 Task: Create a rule from the Recommended list, Task Added to this Project -> add SubTasks in the project AgileCube with SubTasks Gather and Analyse Requirements , Design and Implement Solution , System Test and UAT , Release to Production / Go Live
Action: Mouse moved to (102, 437)
Screenshot: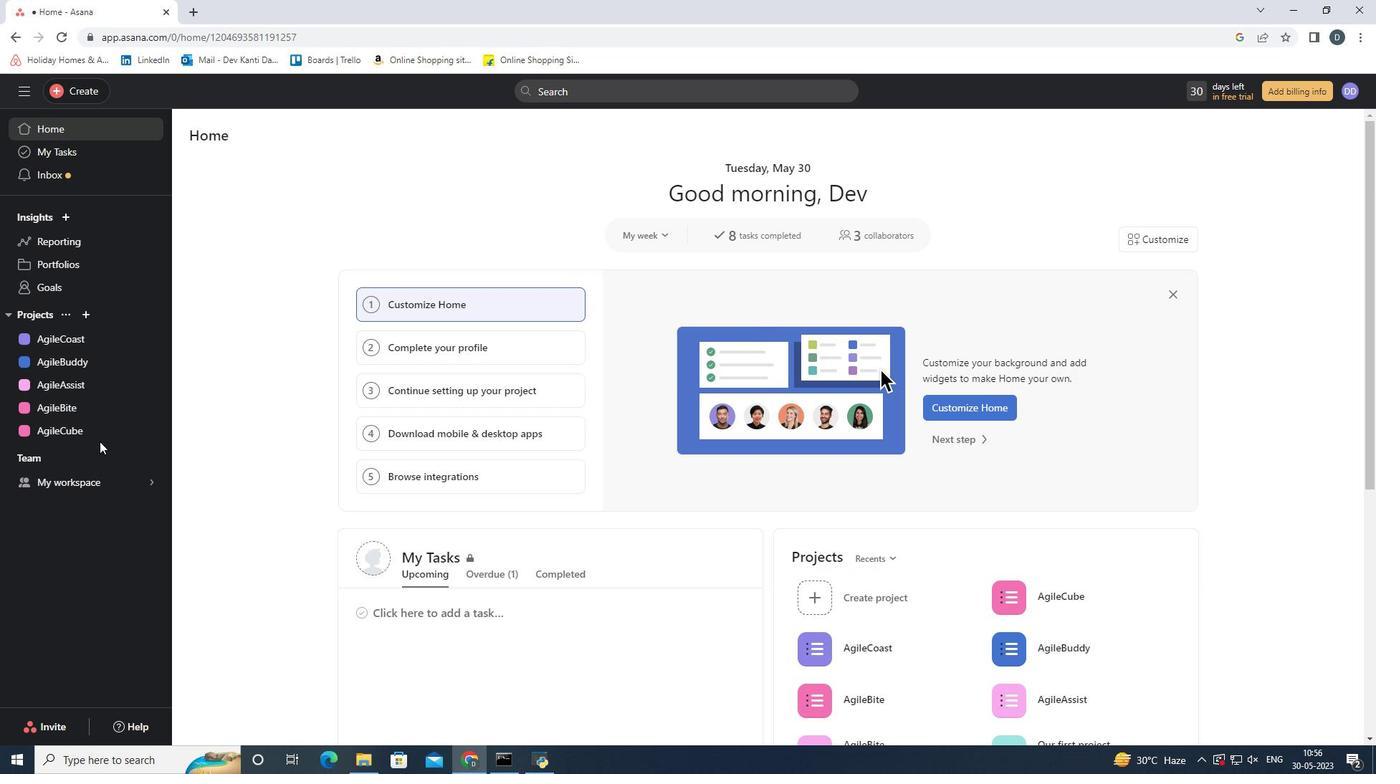 
Action: Mouse pressed left at (102, 437)
Screenshot: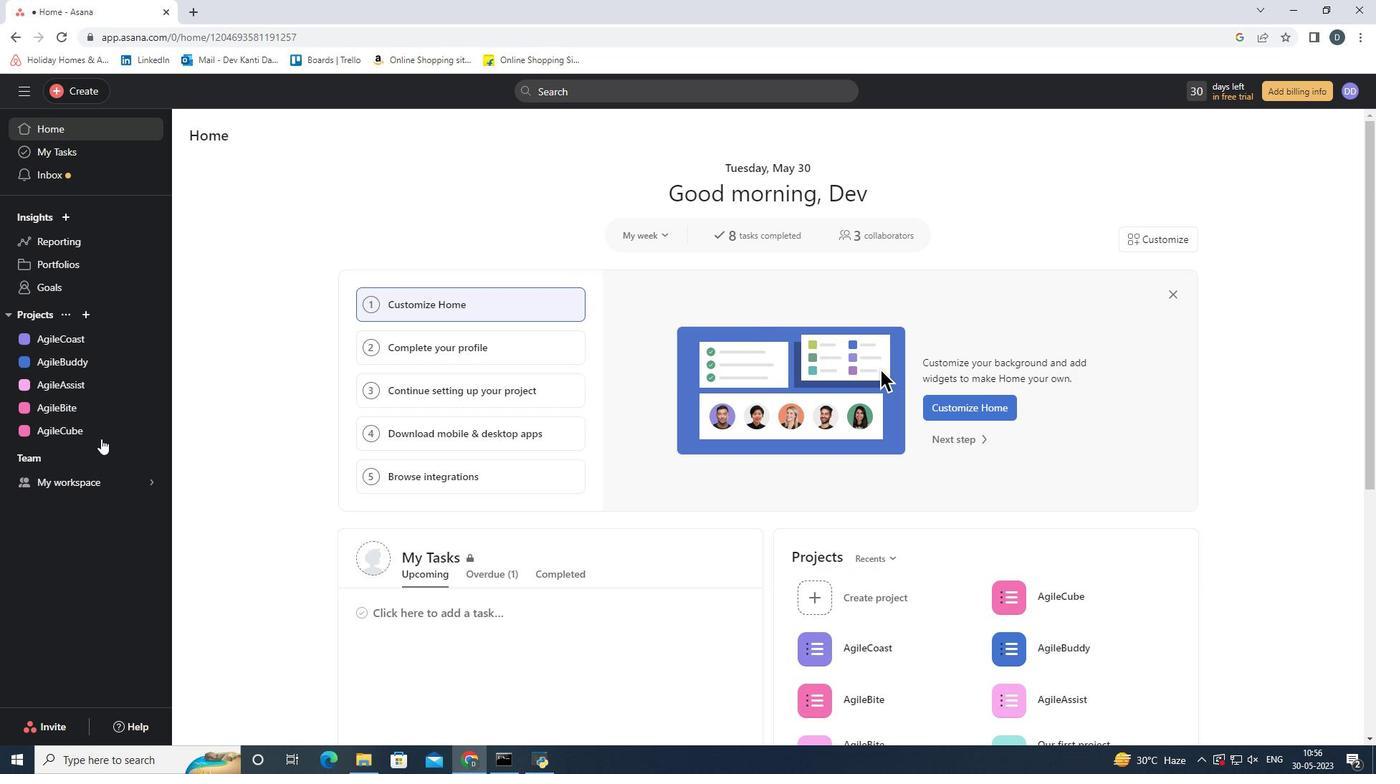 
Action: Mouse moved to (493, 462)
Screenshot: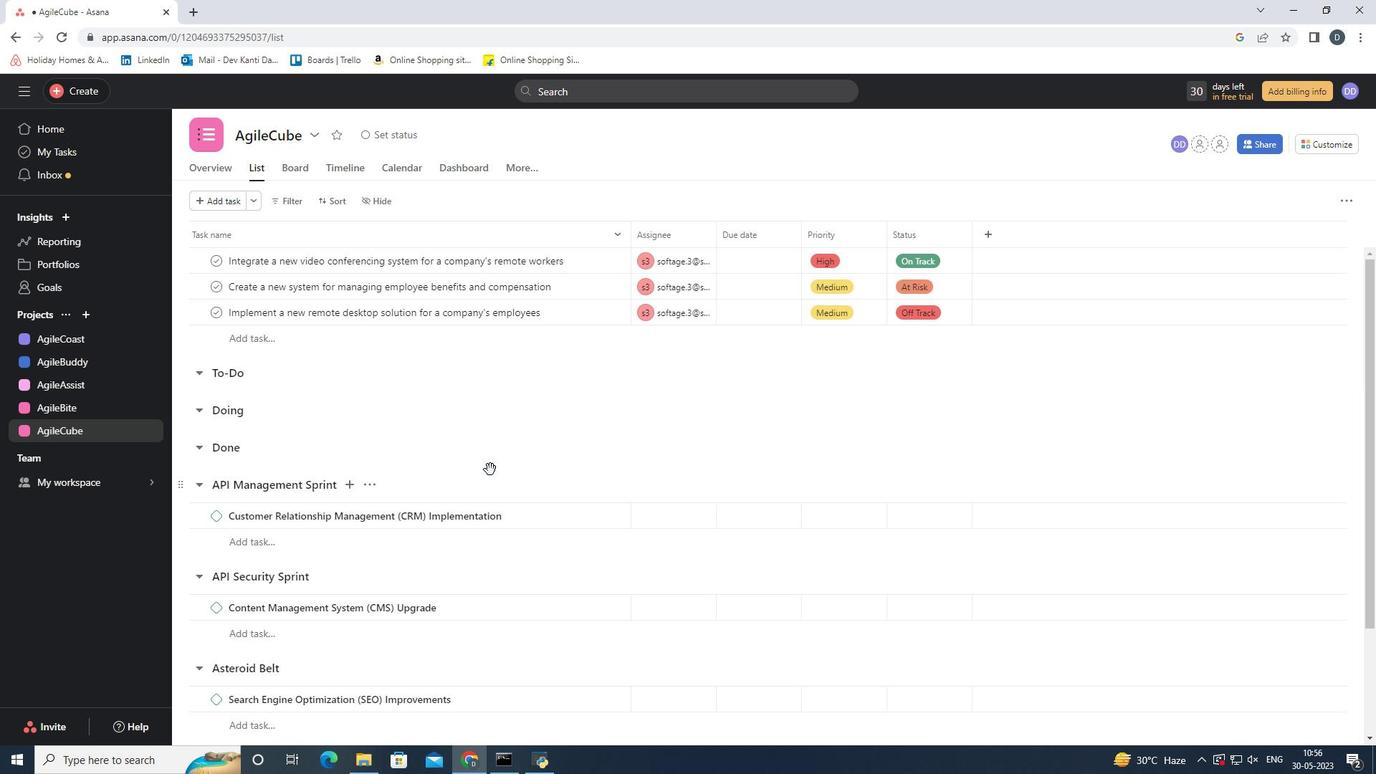 
Action: Mouse scrolled (493, 461) with delta (0, 0)
Screenshot: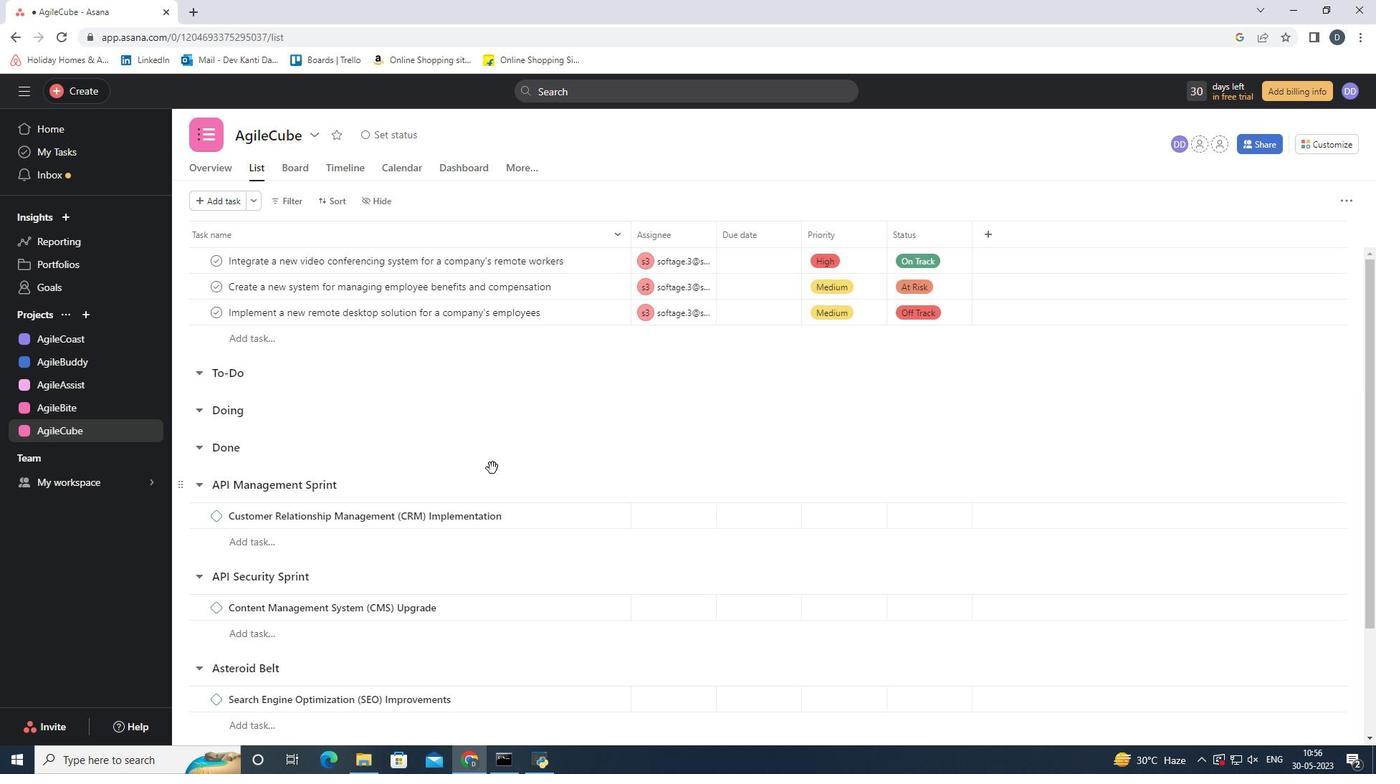 
Action: Mouse scrolled (493, 461) with delta (0, 0)
Screenshot: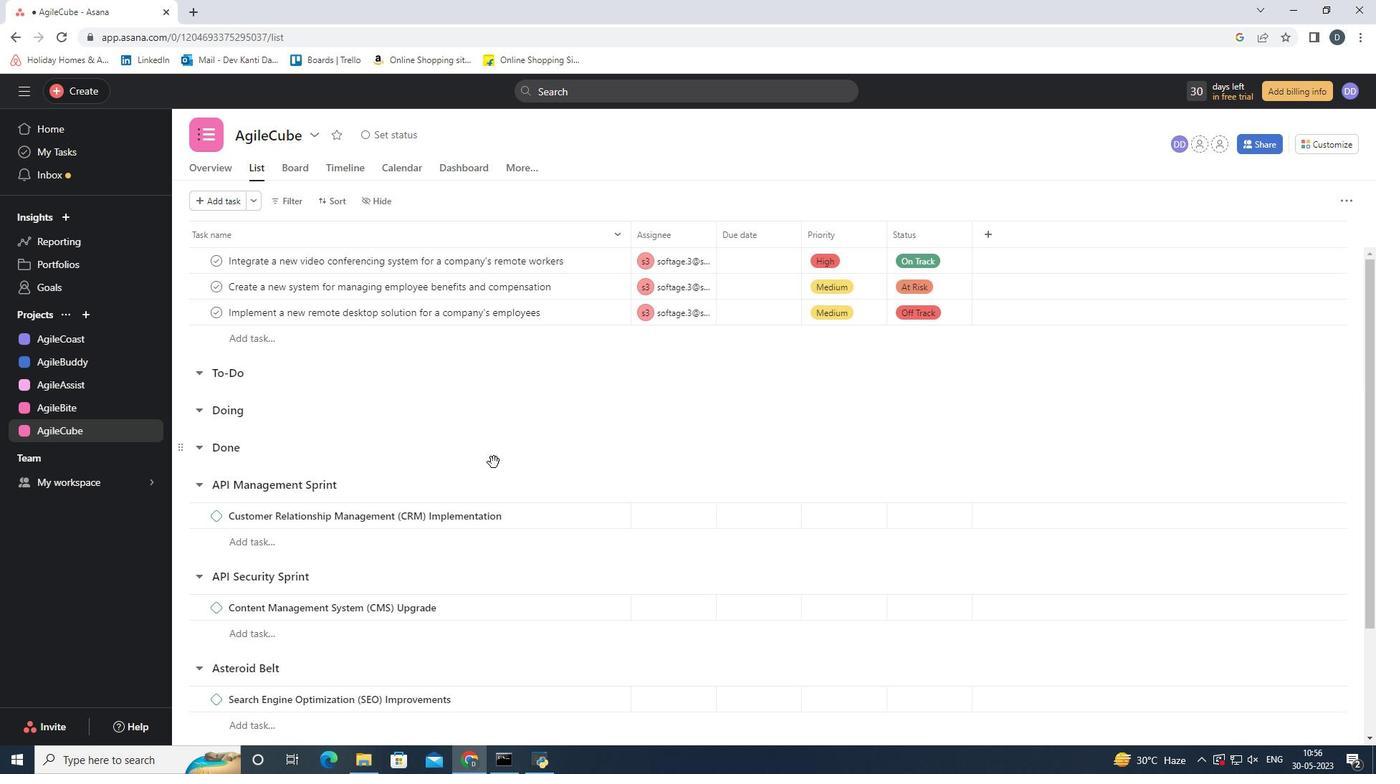 
Action: Mouse scrolled (493, 461) with delta (0, 0)
Screenshot: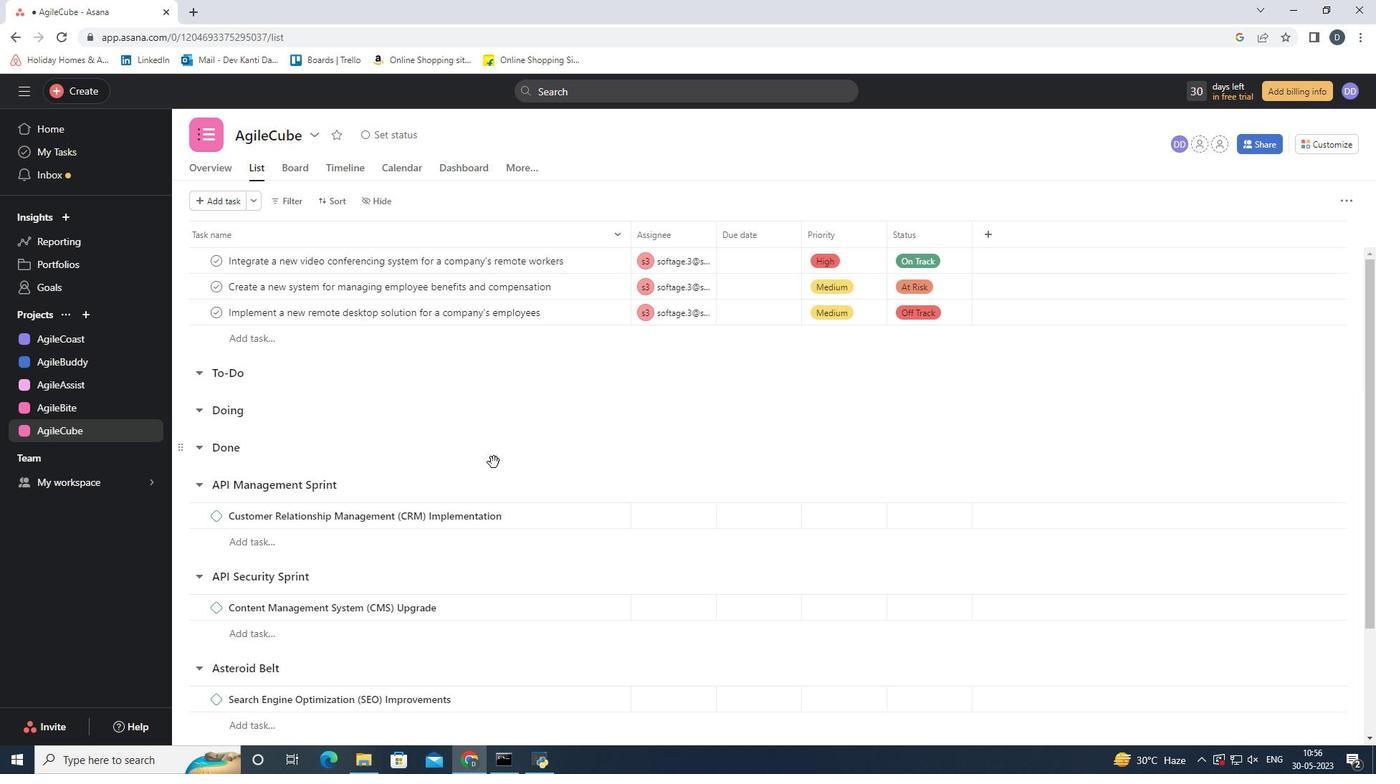 
Action: Mouse scrolled (493, 461) with delta (0, 0)
Screenshot: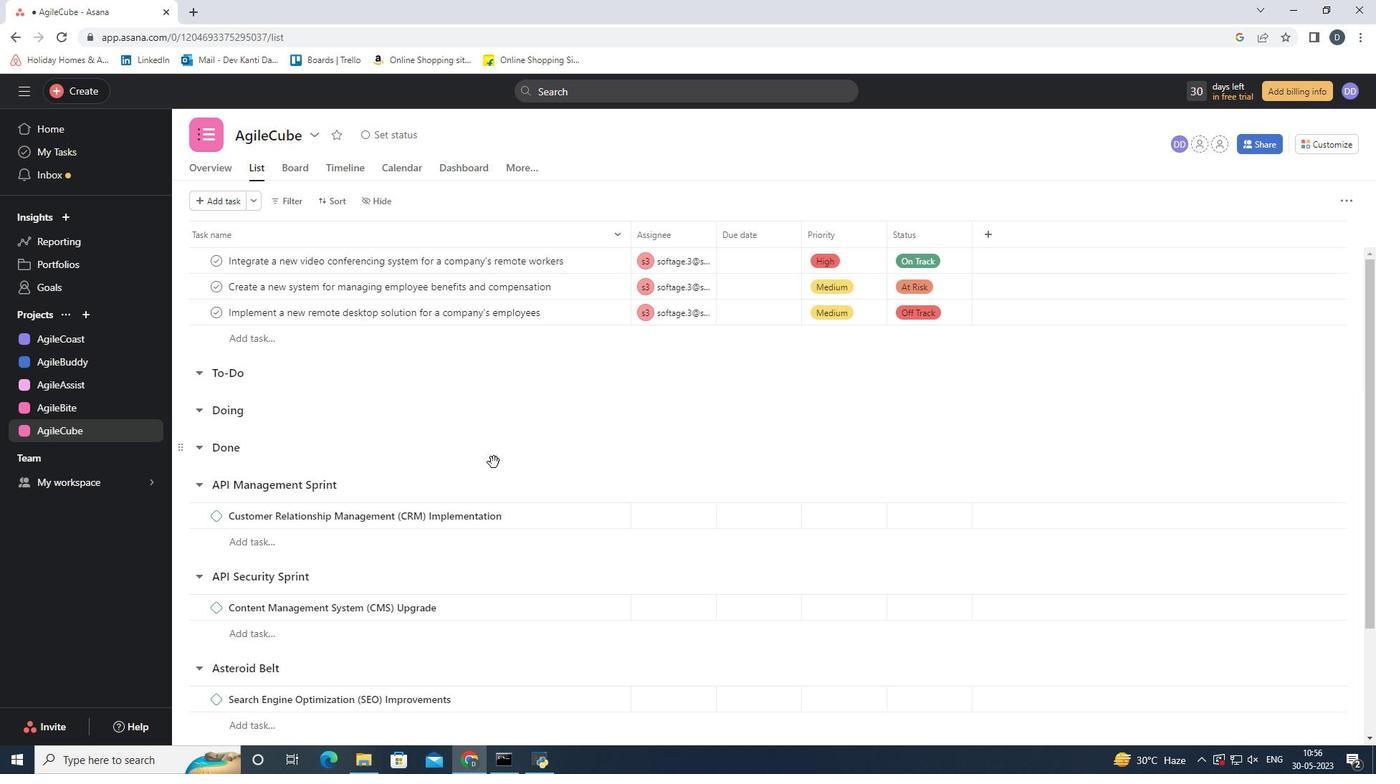 
Action: Mouse scrolled (493, 461) with delta (0, 0)
Screenshot: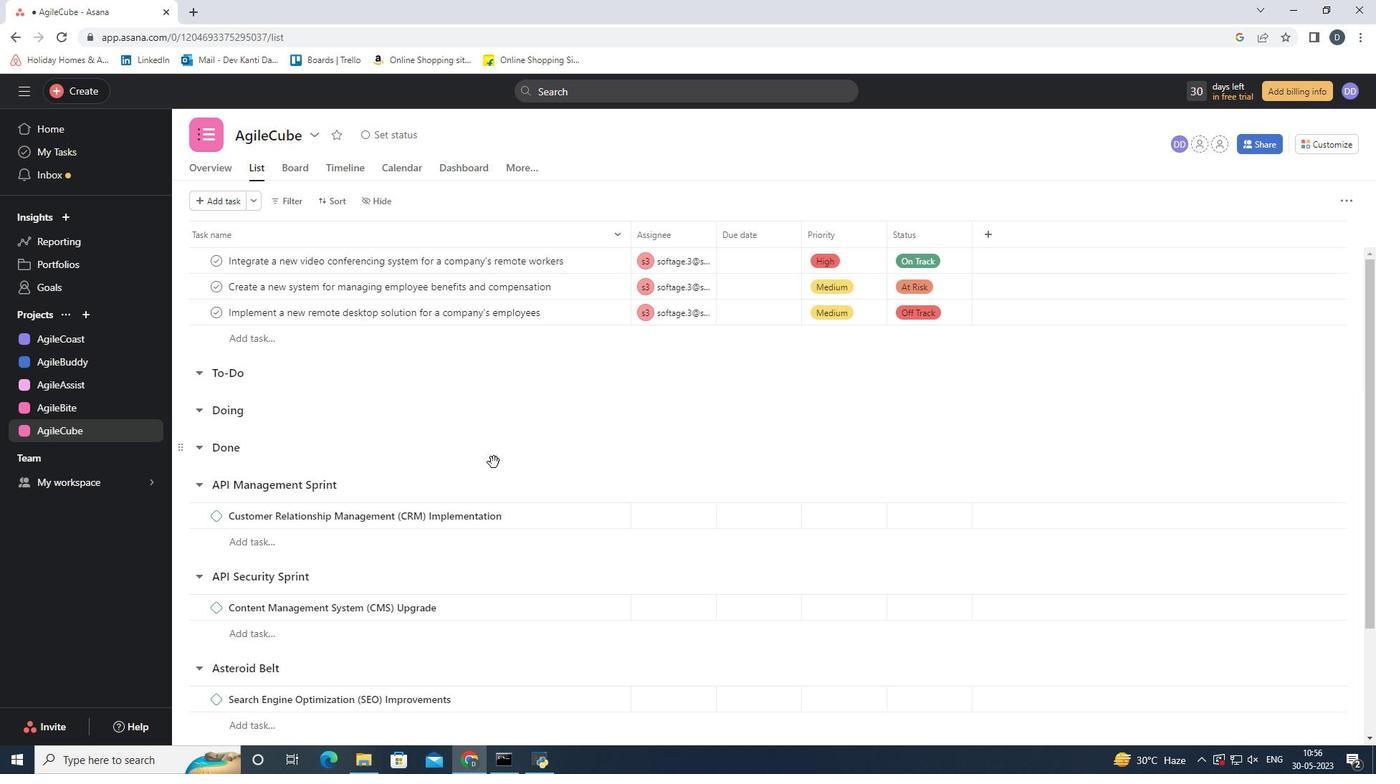 
Action: Mouse scrolled (493, 461) with delta (0, 0)
Screenshot: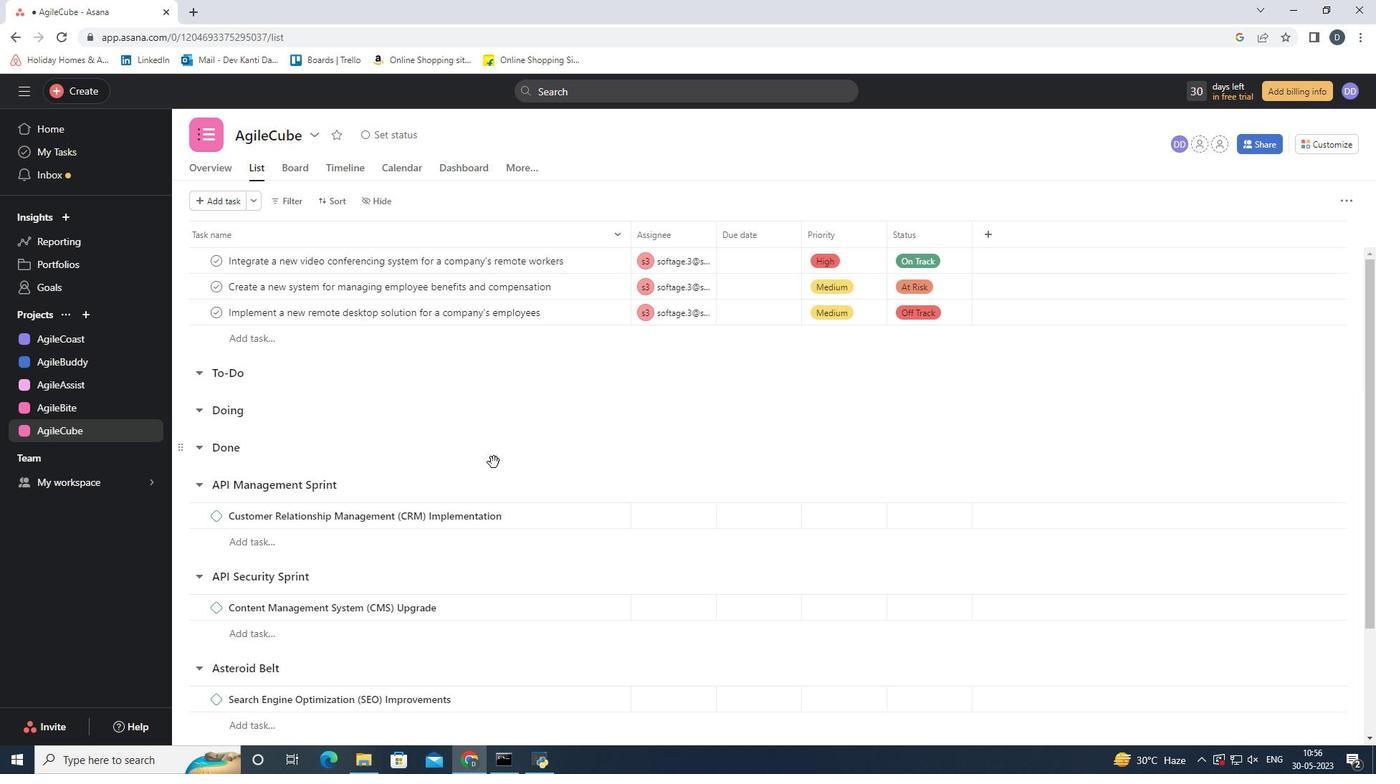 
Action: Mouse scrolled (493, 461) with delta (0, 0)
Screenshot: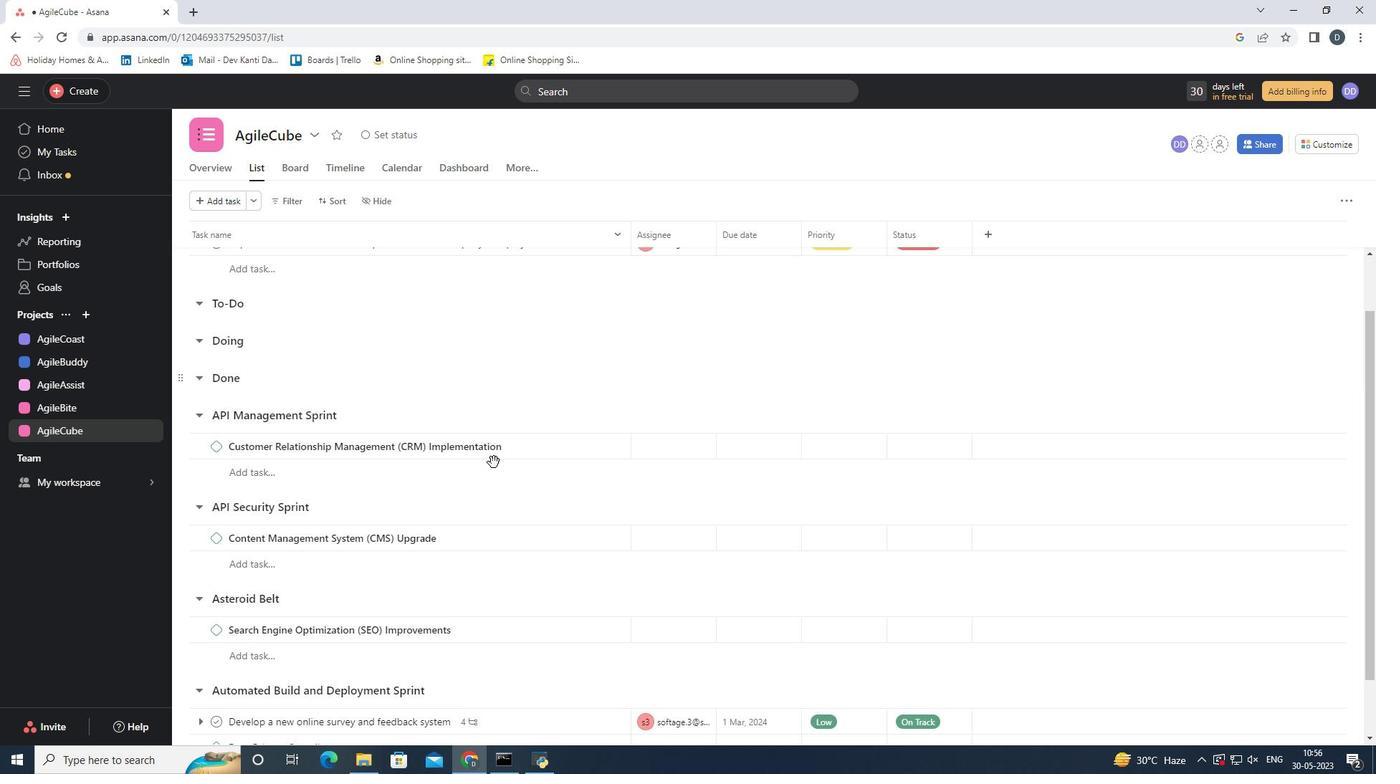 
Action: Mouse scrolled (493, 461) with delta (0, 0)
Screenshot: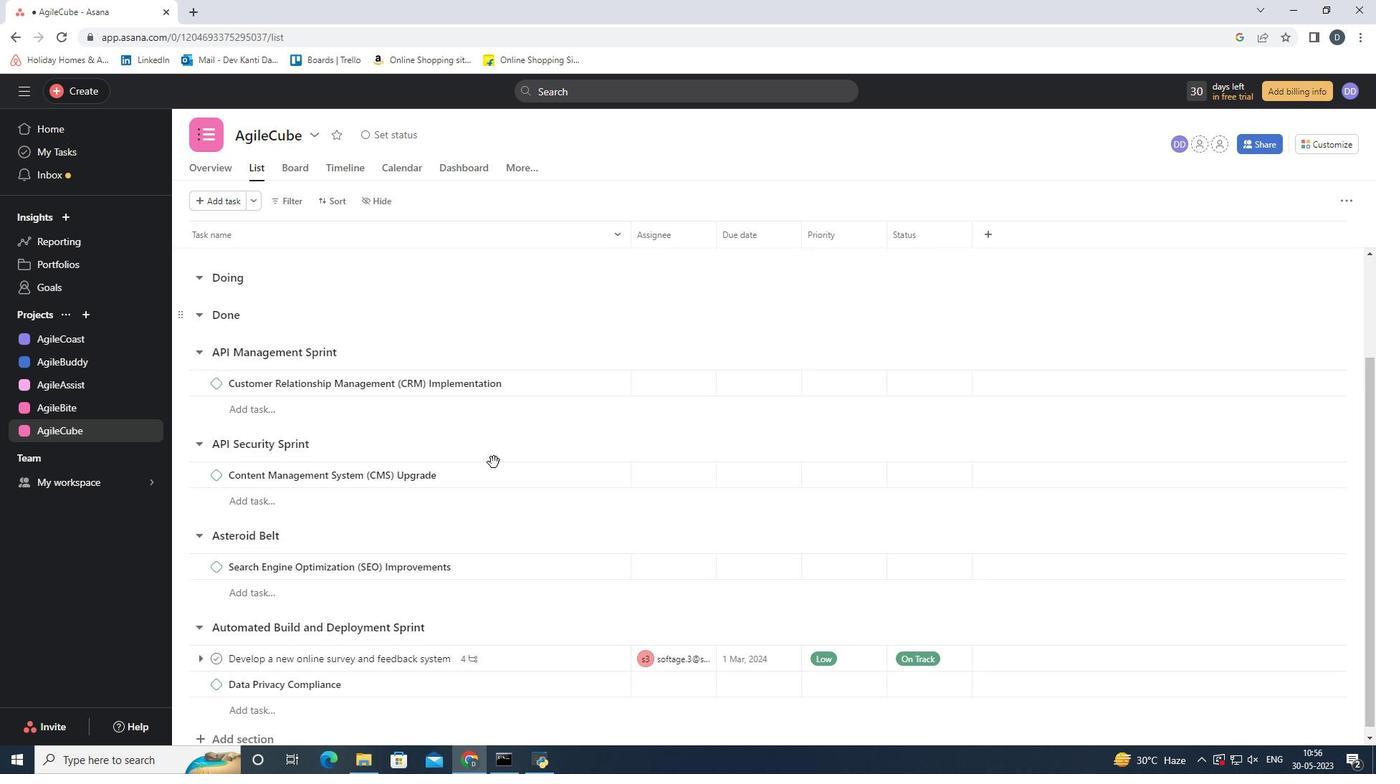 
Action: Mouse scrolled (493, 461) with delta (0, 0)
Screenshot: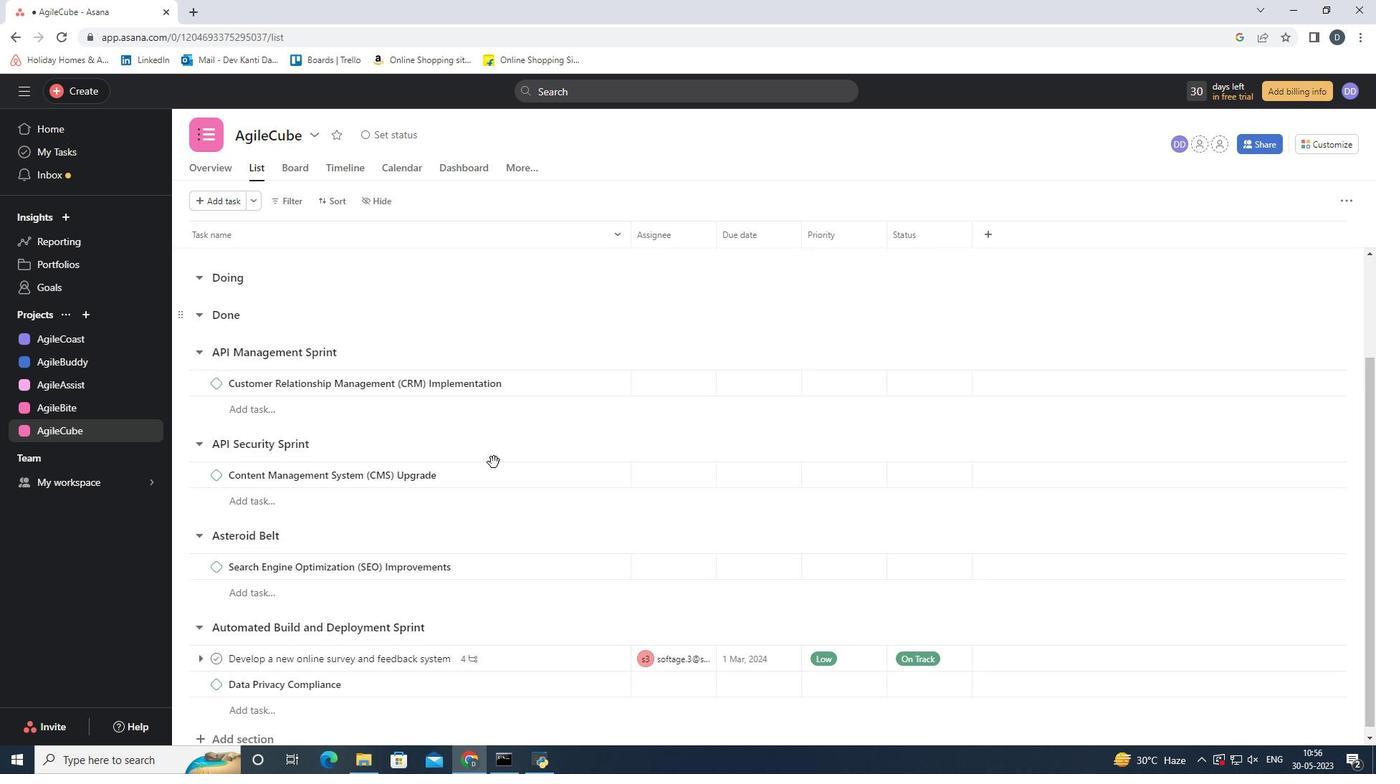 
Action: Mouse scrolled (493, 461) with delta (0, 0)
Screenshot: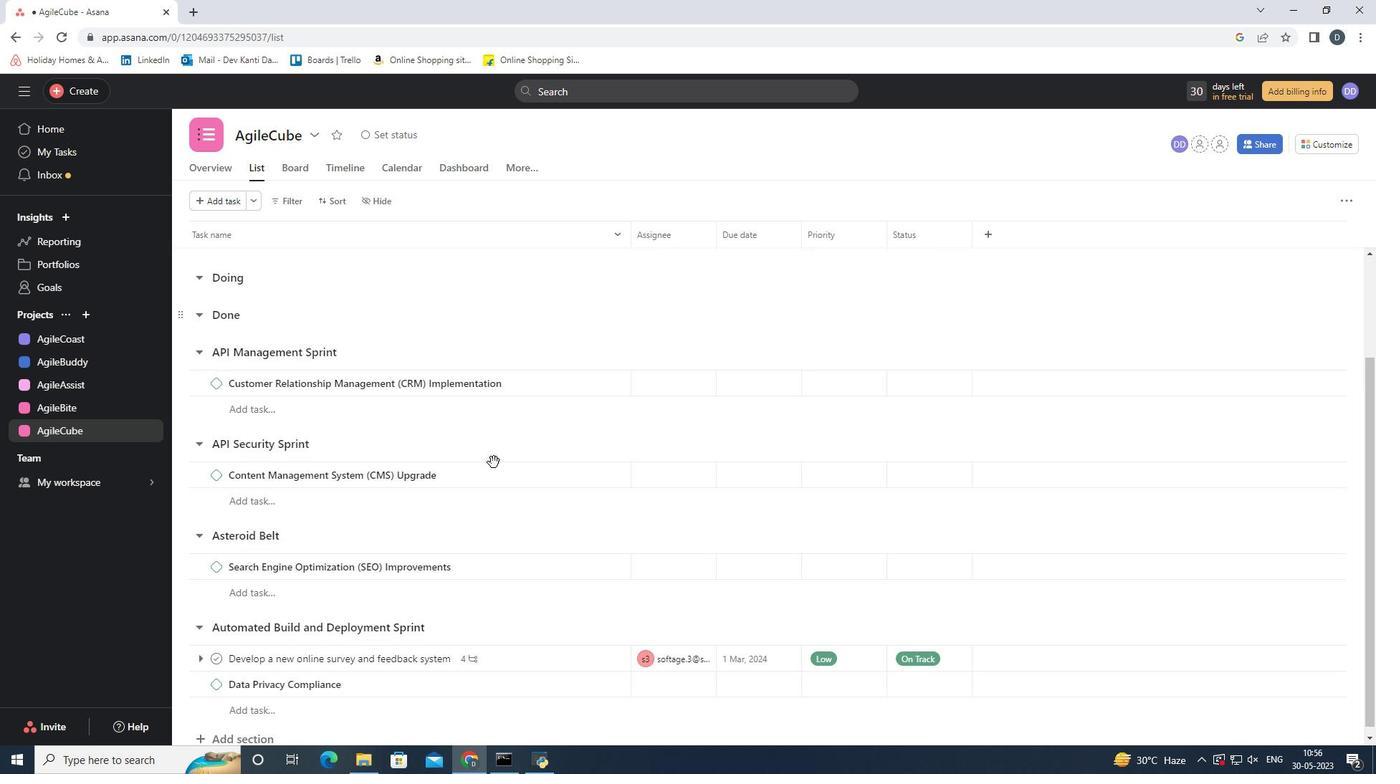 
Action: Mouse scrolled (493, 461) with delta (0, 0)
Screenshot: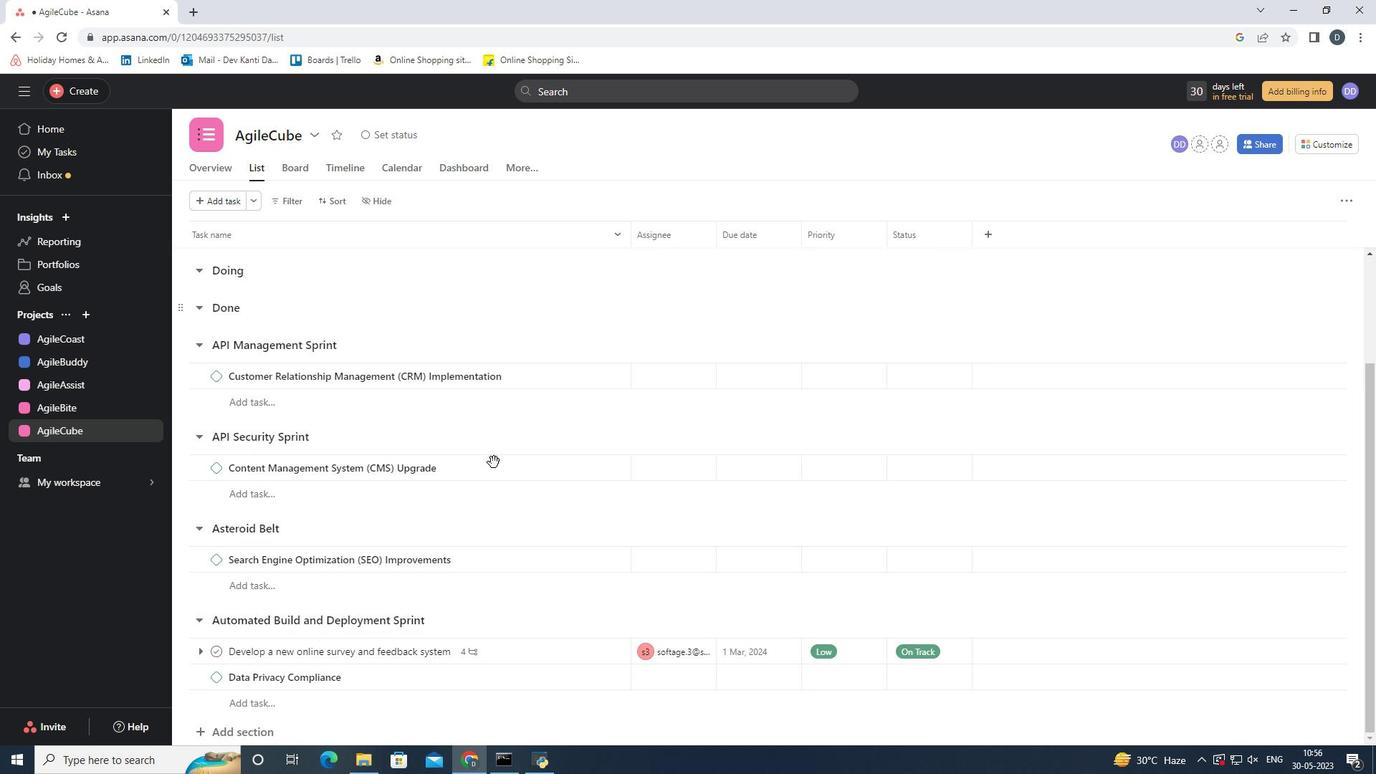 
Action: Mouse scrolled (493, 463) with delta (0, 0)
Screenshot: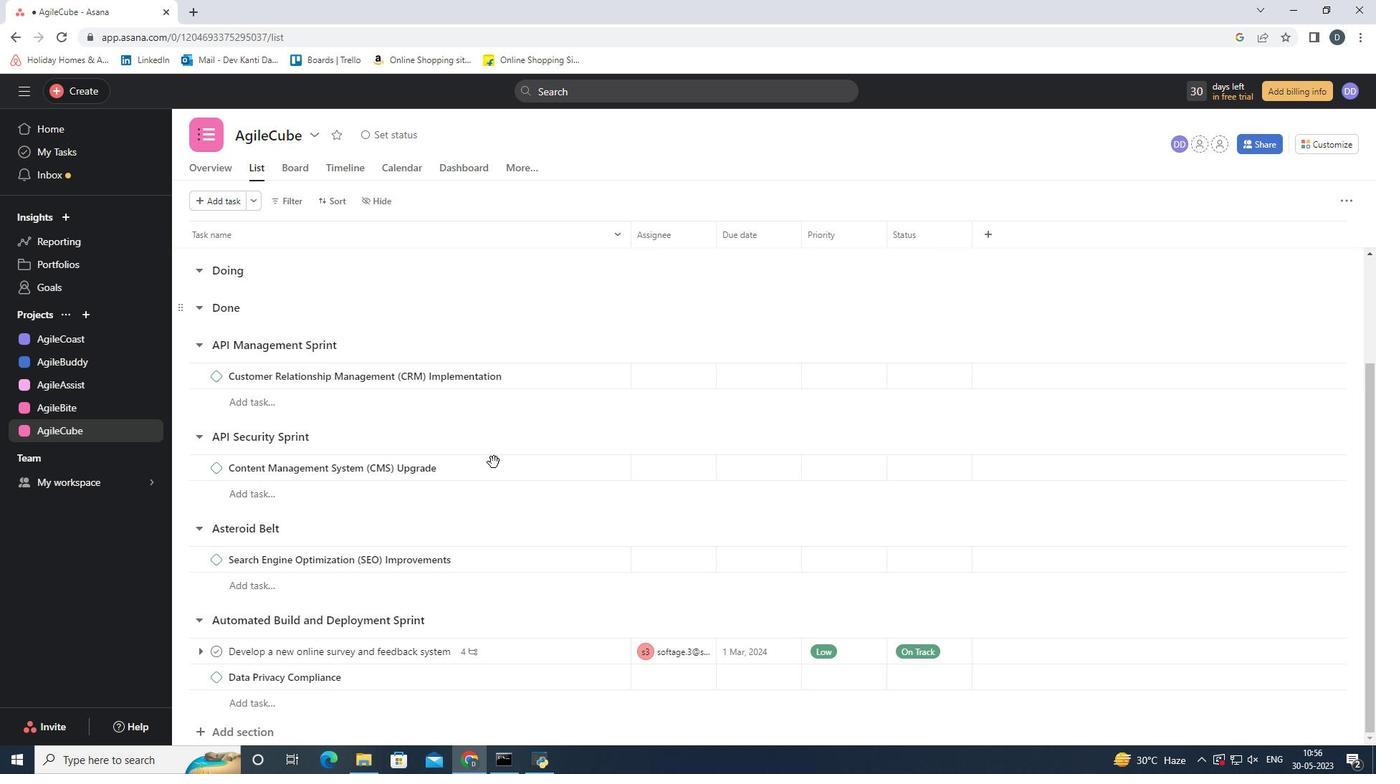 
Action: Mouse scrolled (493, 463) with delta (0, 0)
Screenshot: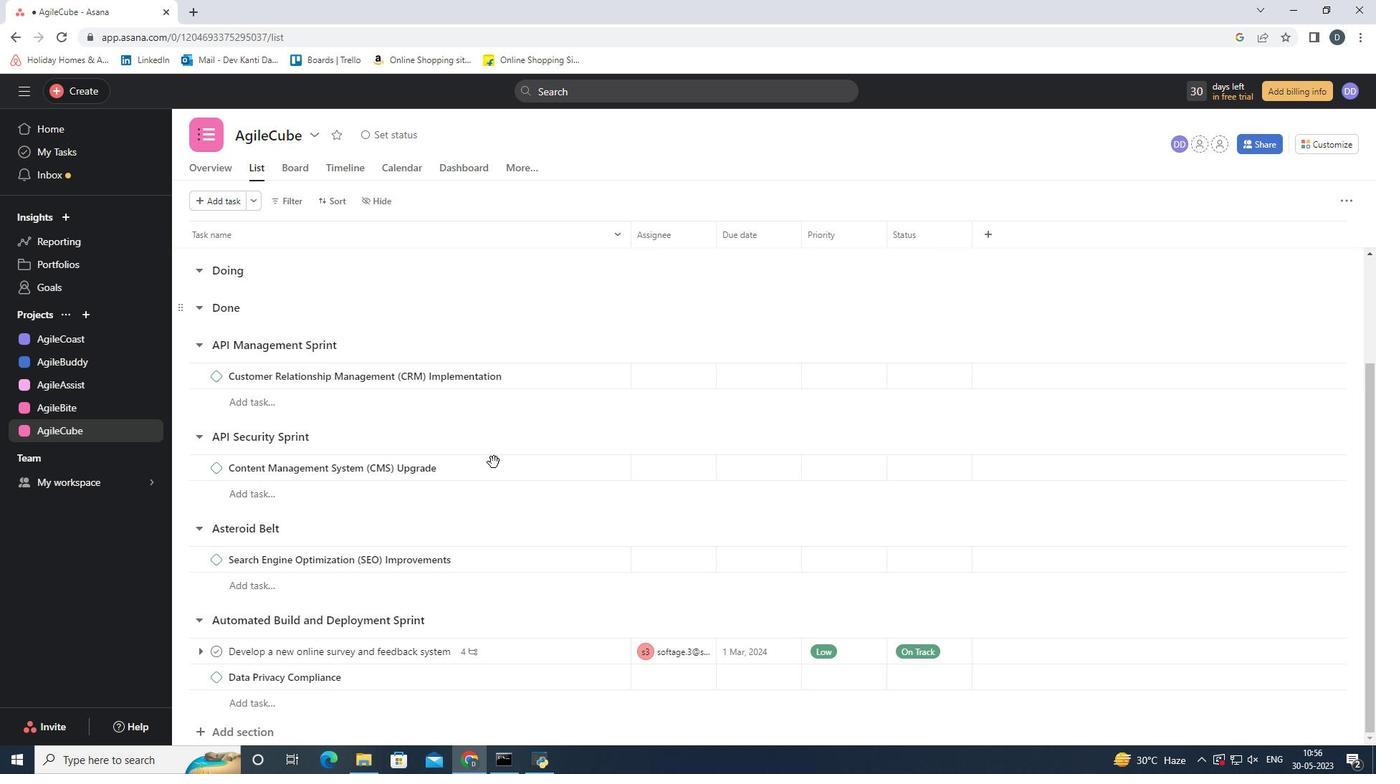
Action: Mouse scrolled (493, 463) with delta (0, 0)
Screenshot: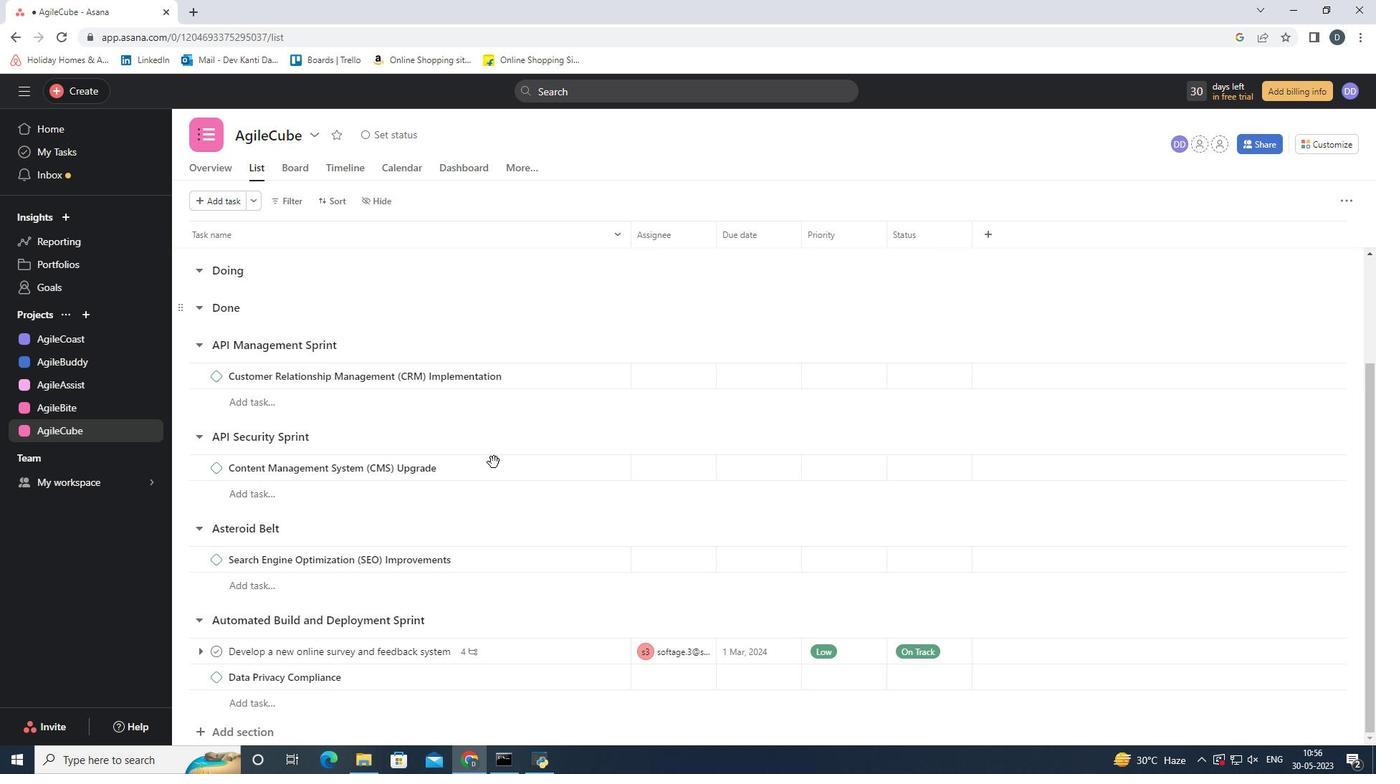 
Action: Mouse scrolled (493, 463) with delta (0, 0)
Screenshot: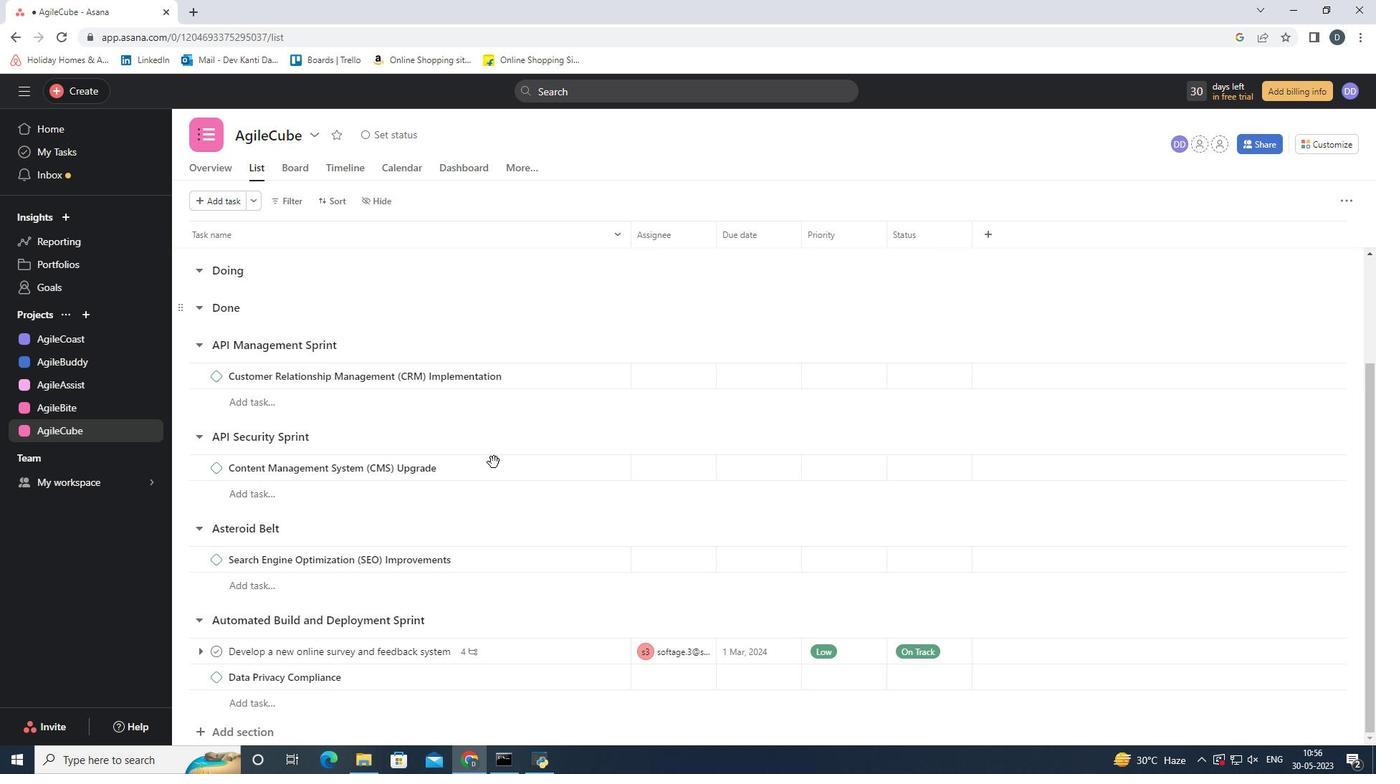 
Action: Mouse scrolled (493, 463) with delta (0, 0)
Screenshot: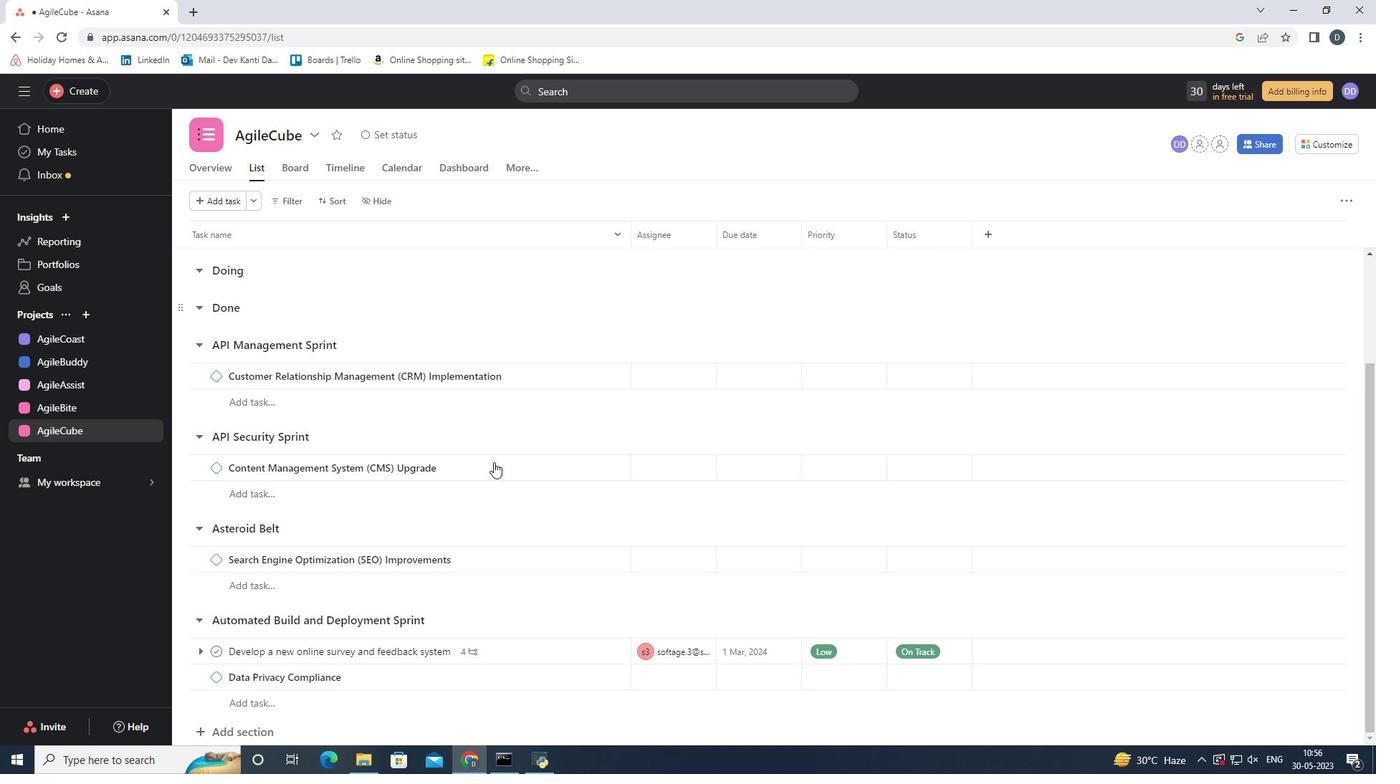
Action: Mouse scrolled (493, 463) with delta (0, 0)
Screenshot: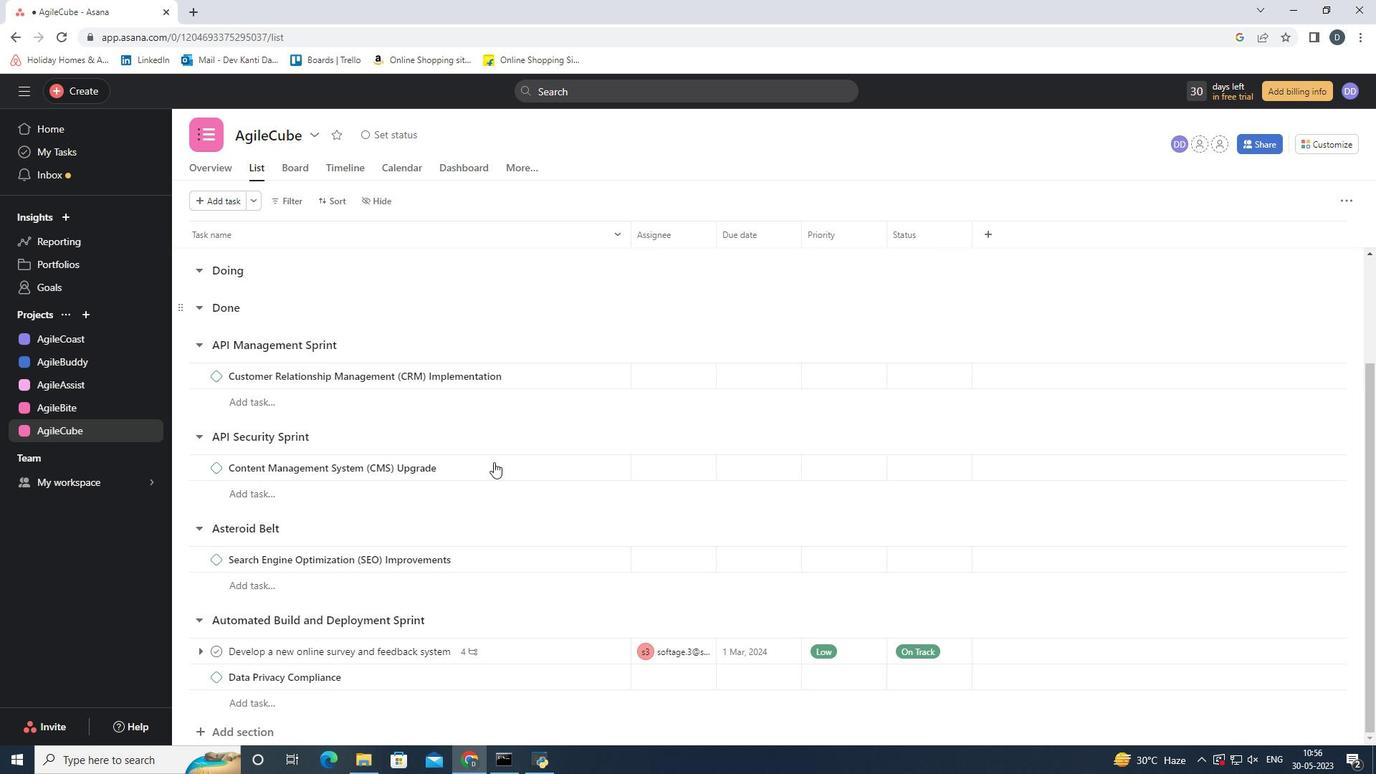 
Action: Mouse moved to (1341, 147)
Screenshot: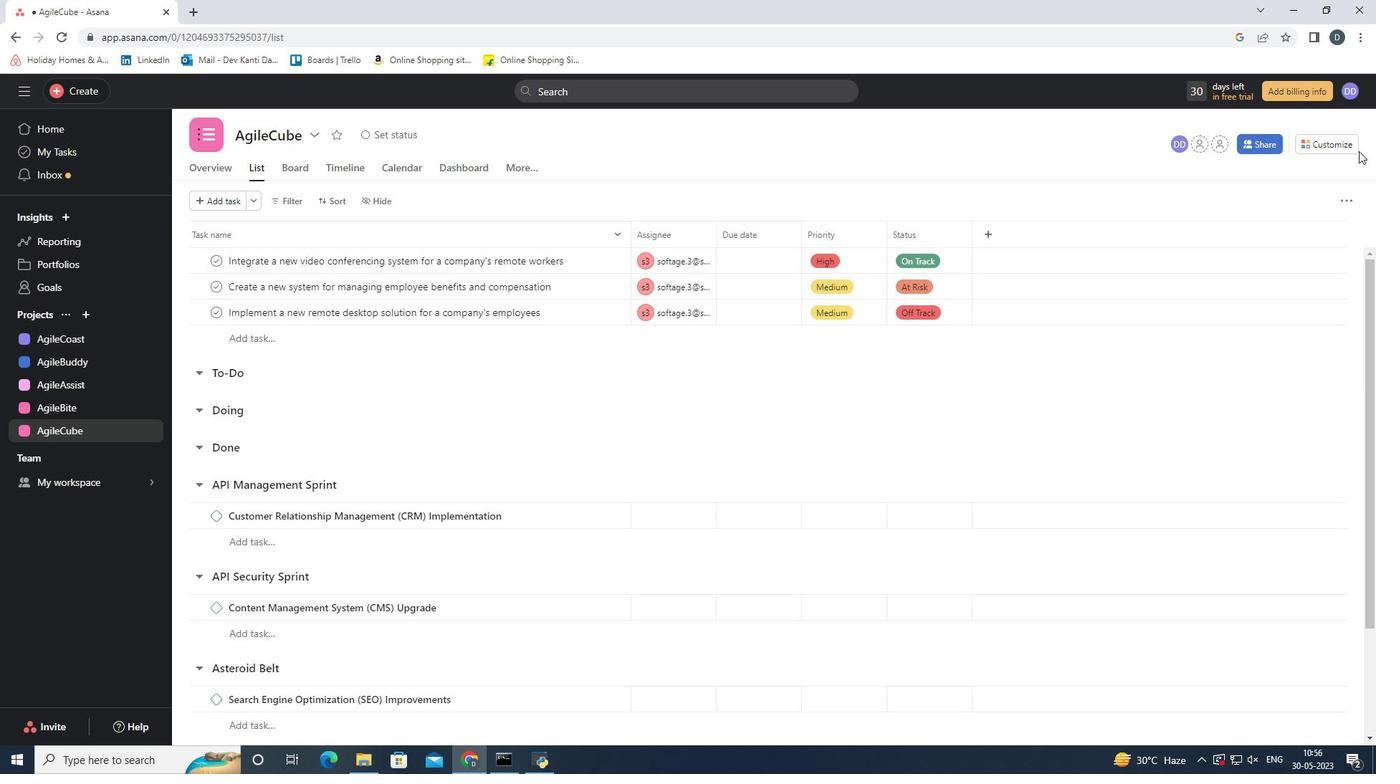 
Action: Mouse pressed left at (1341, 147)
Screenshot: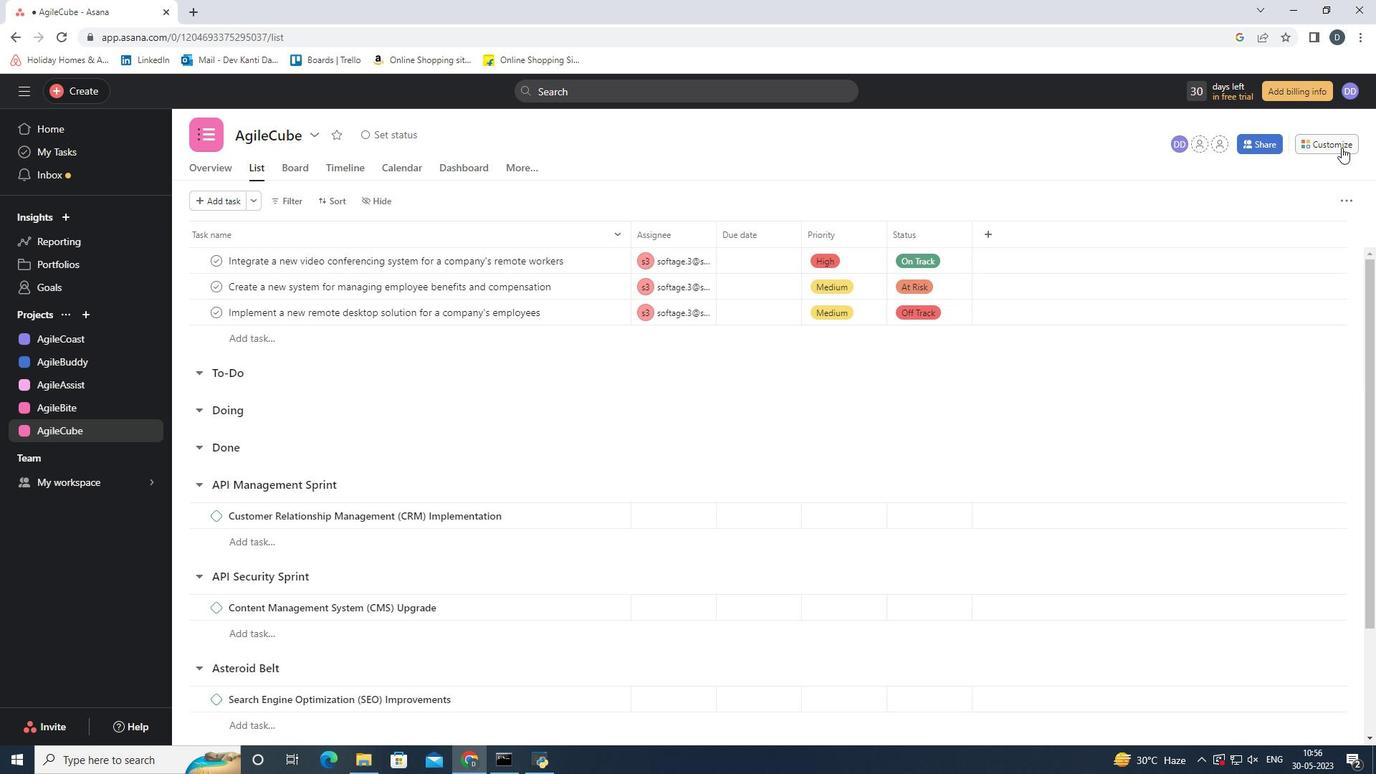 
Action: Mouse moved to (1058, 330)
Screenshot: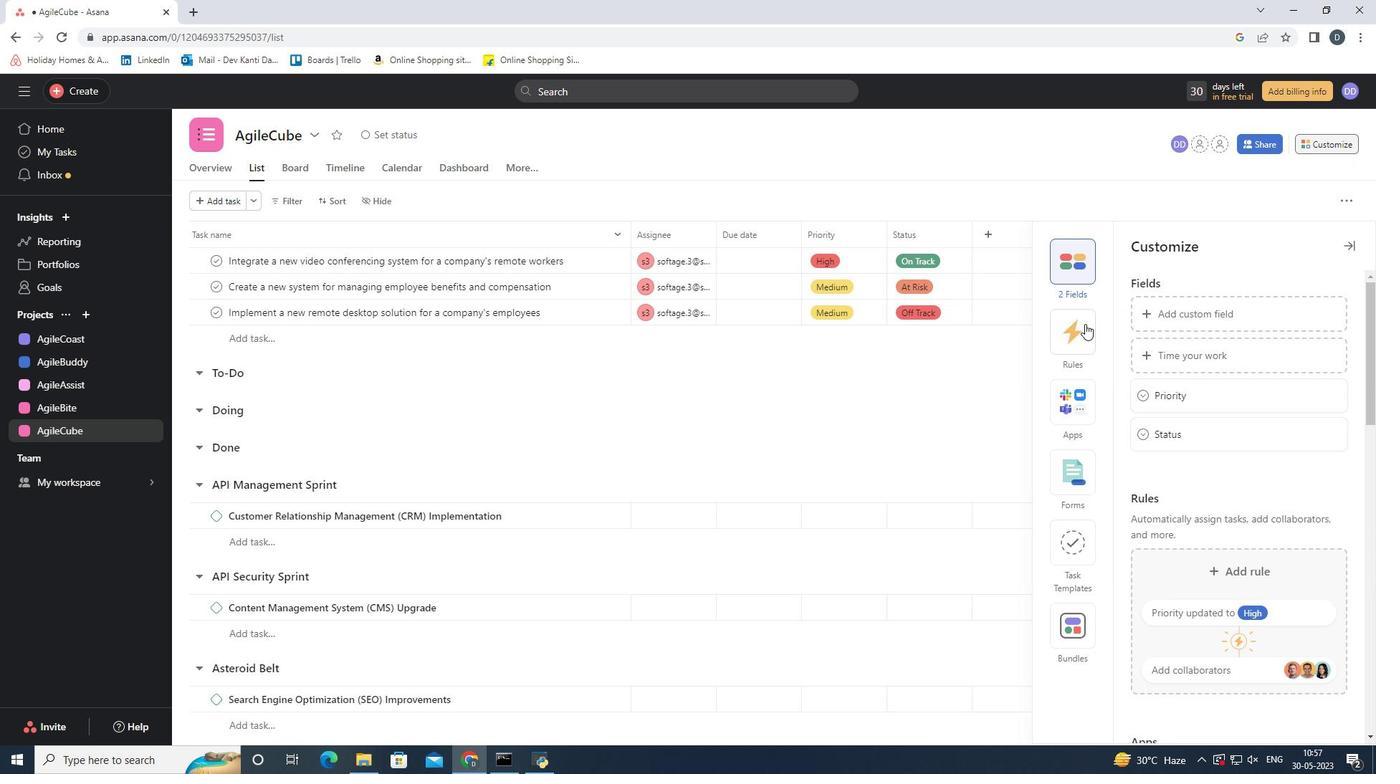 
Action: Mouse pressed left at (1058, 330)
Screenshot: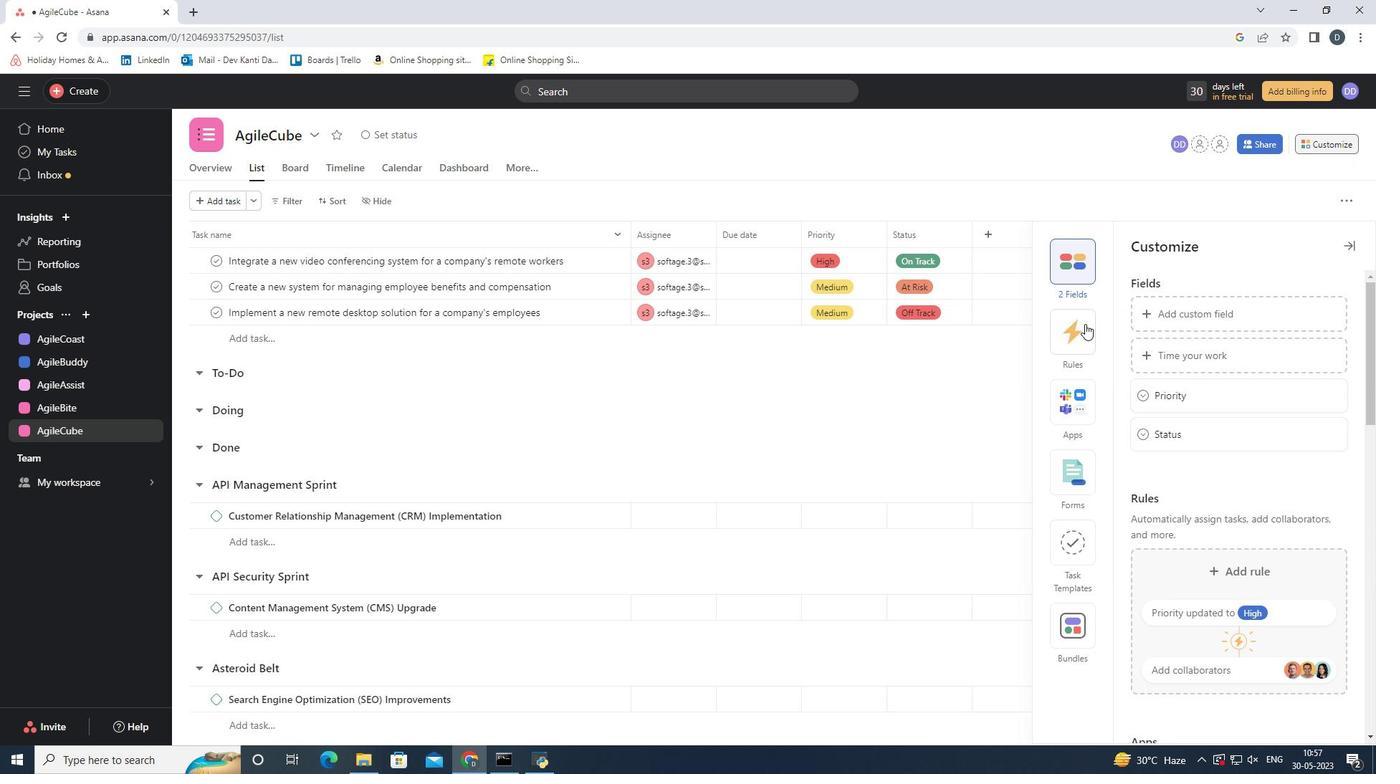 
Action: Mouse moved to (1273, 385)
Screenshot: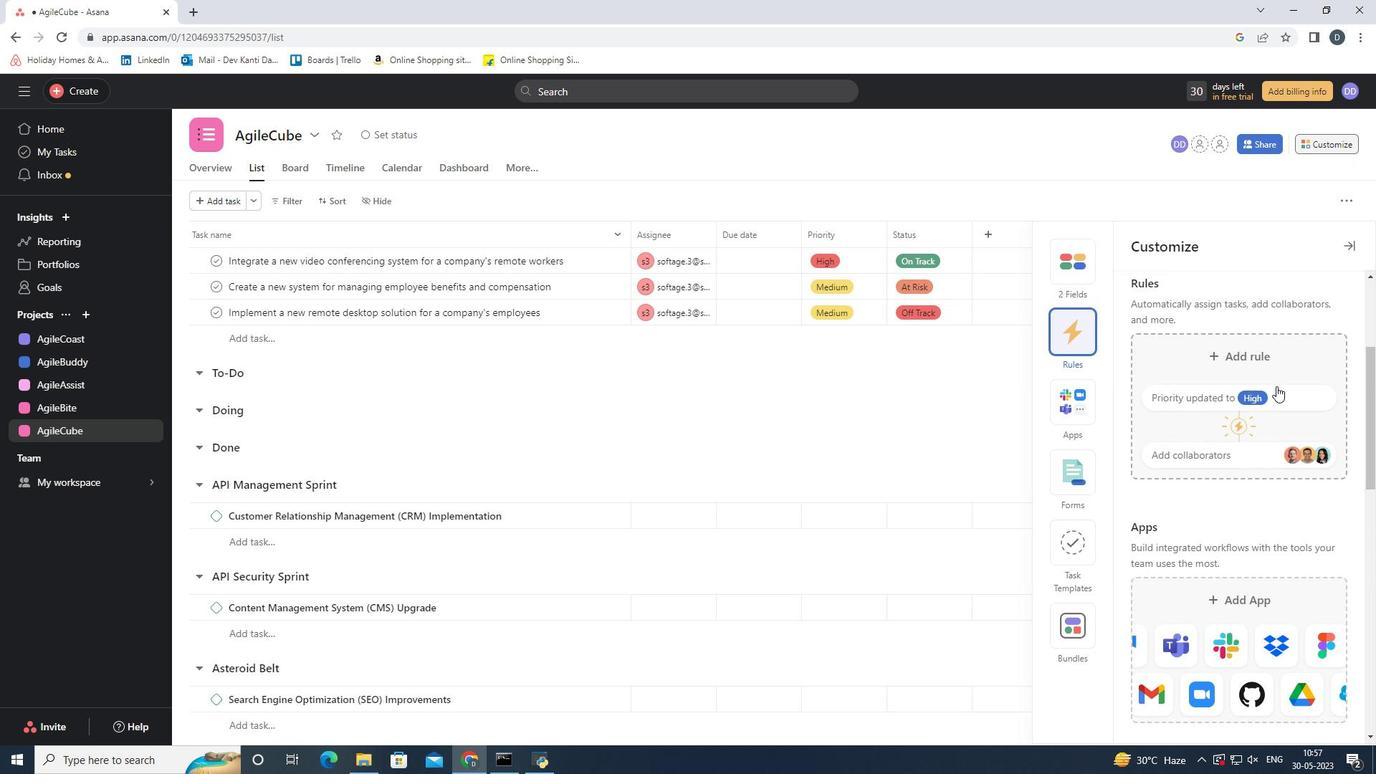
Action: Mouse pressed left at (1273, 385)
Screenshot: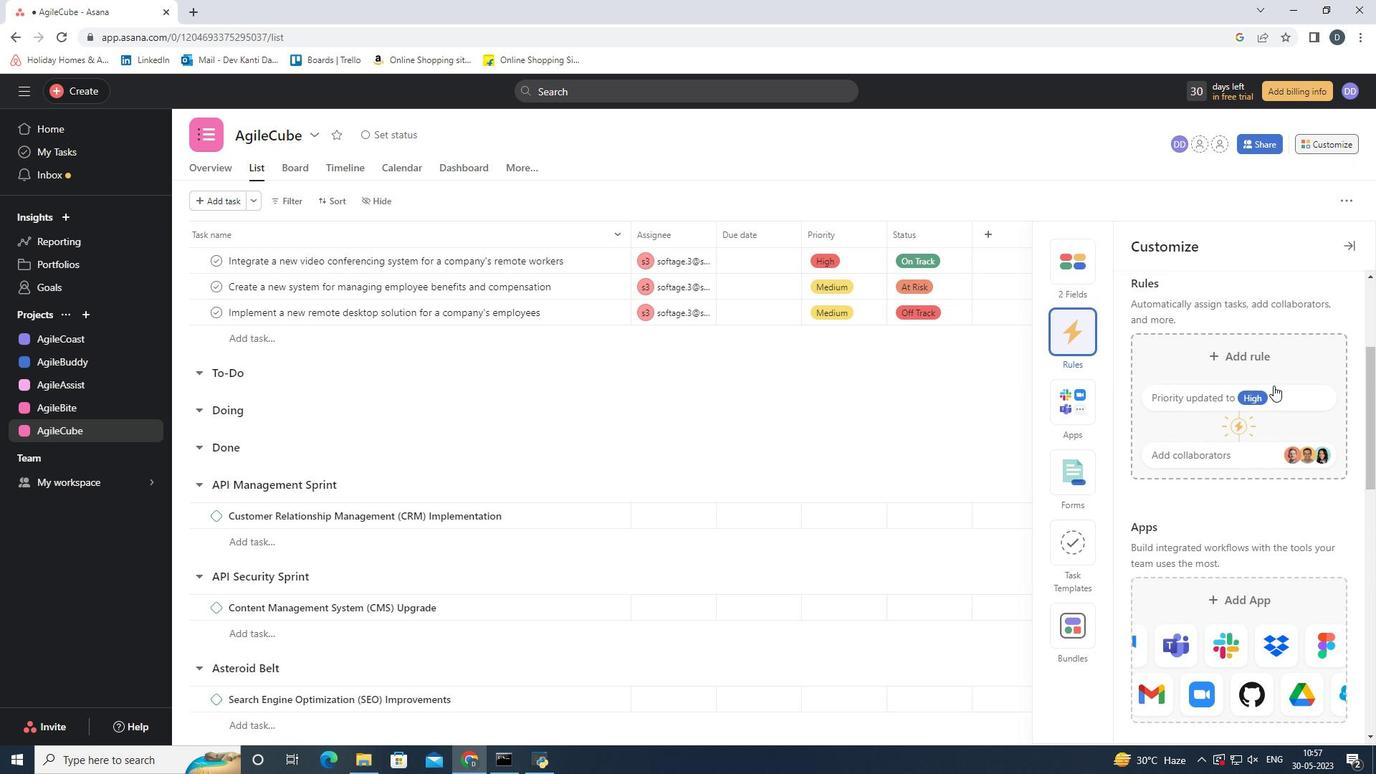 
Action: Mouse moved to (319, 178)
Screenshot: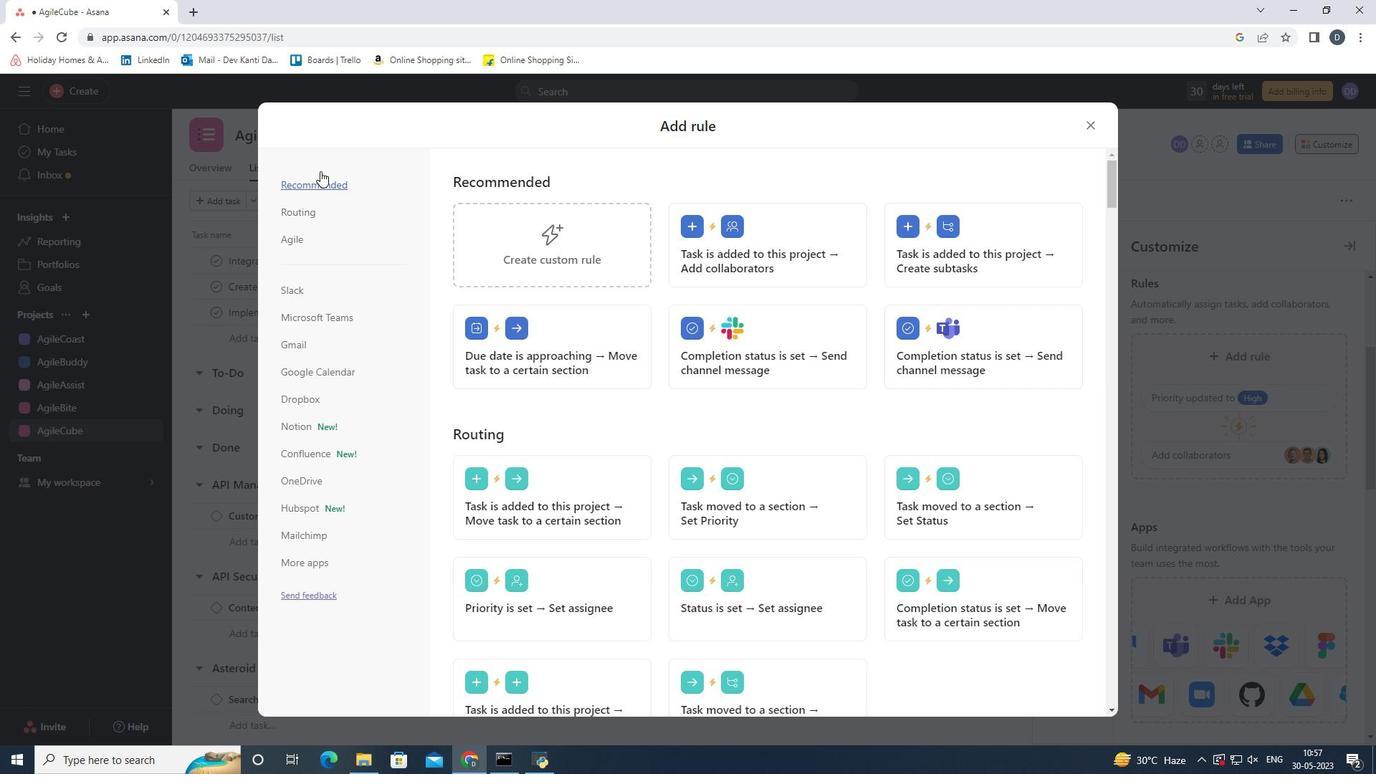 
Action: Mouse pressed left at (319, 178)
Screenshot: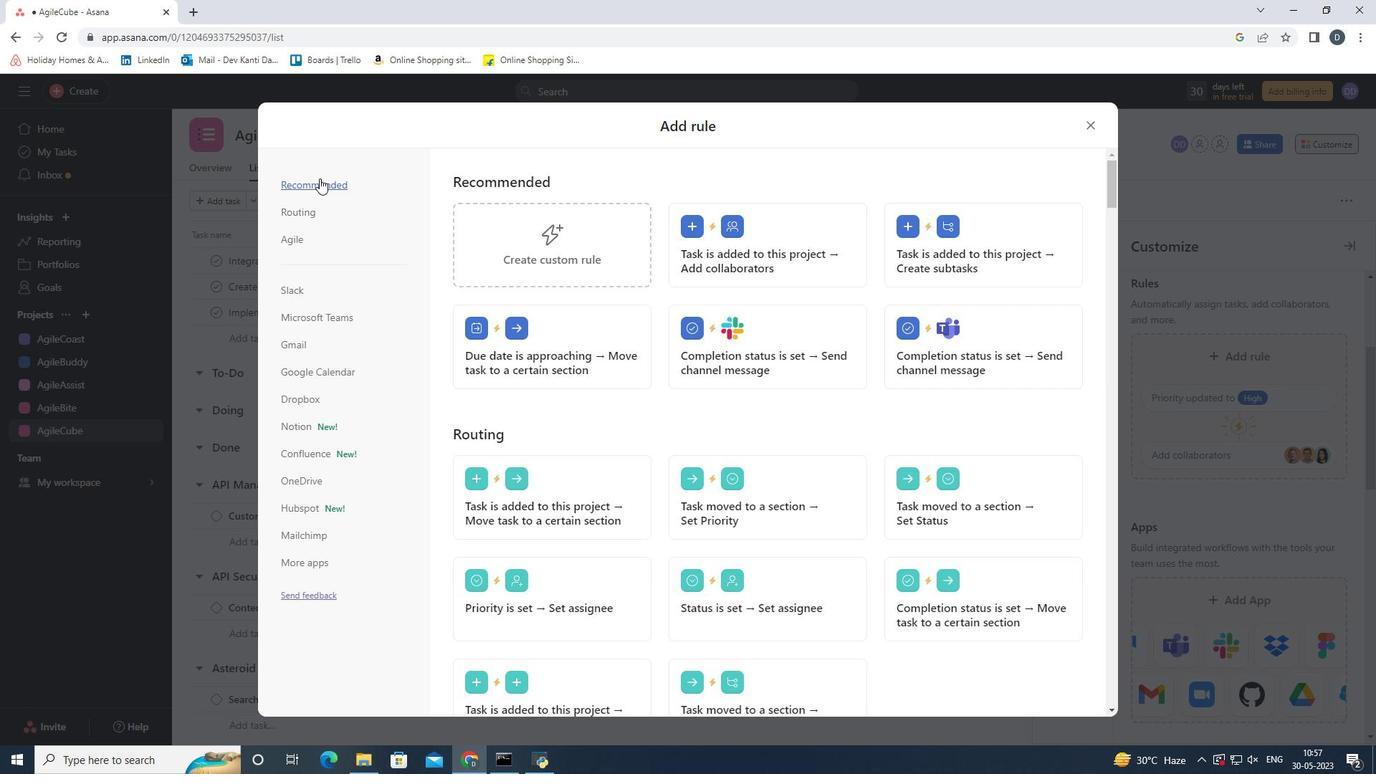 
Action: Mouse moved to (978, 240)
Screenshot: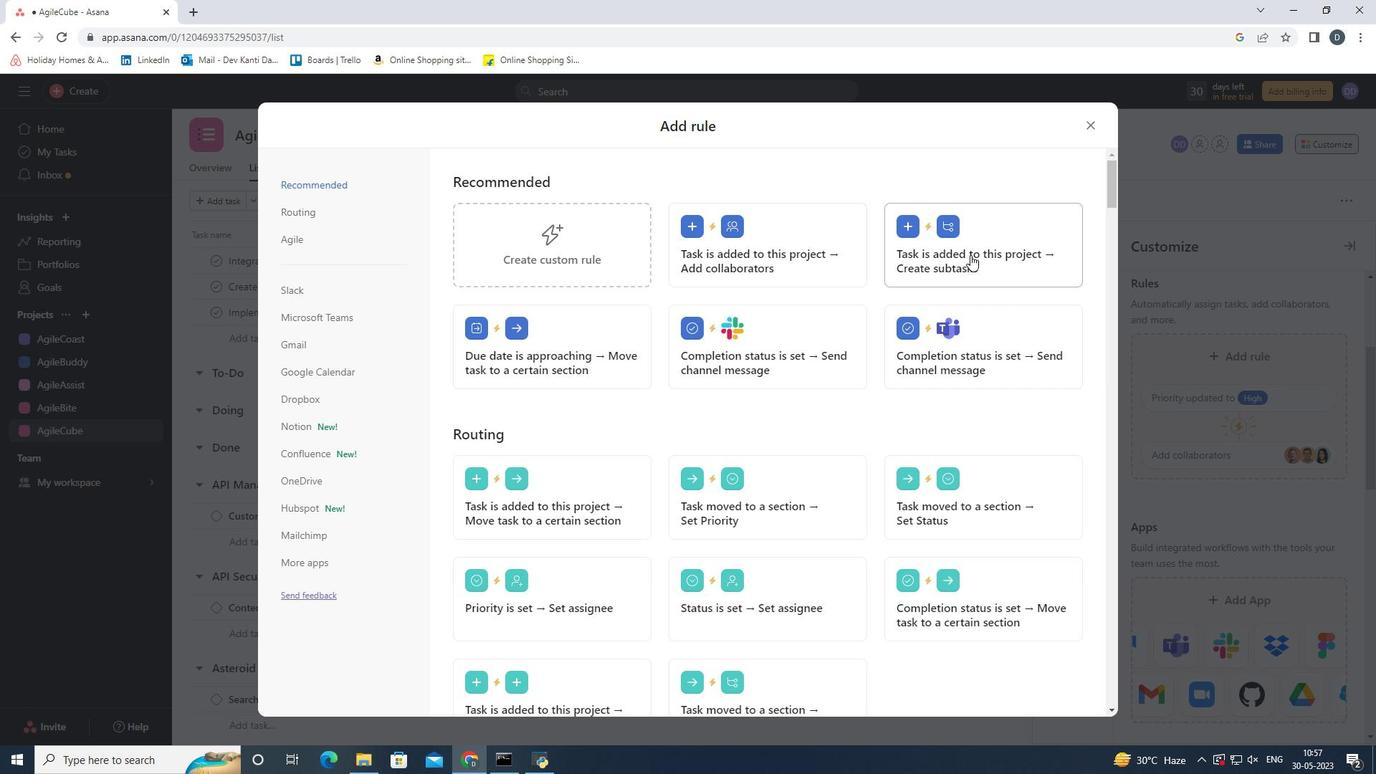 
Action: Mouse pressed left at (978, 240)
Screenshot: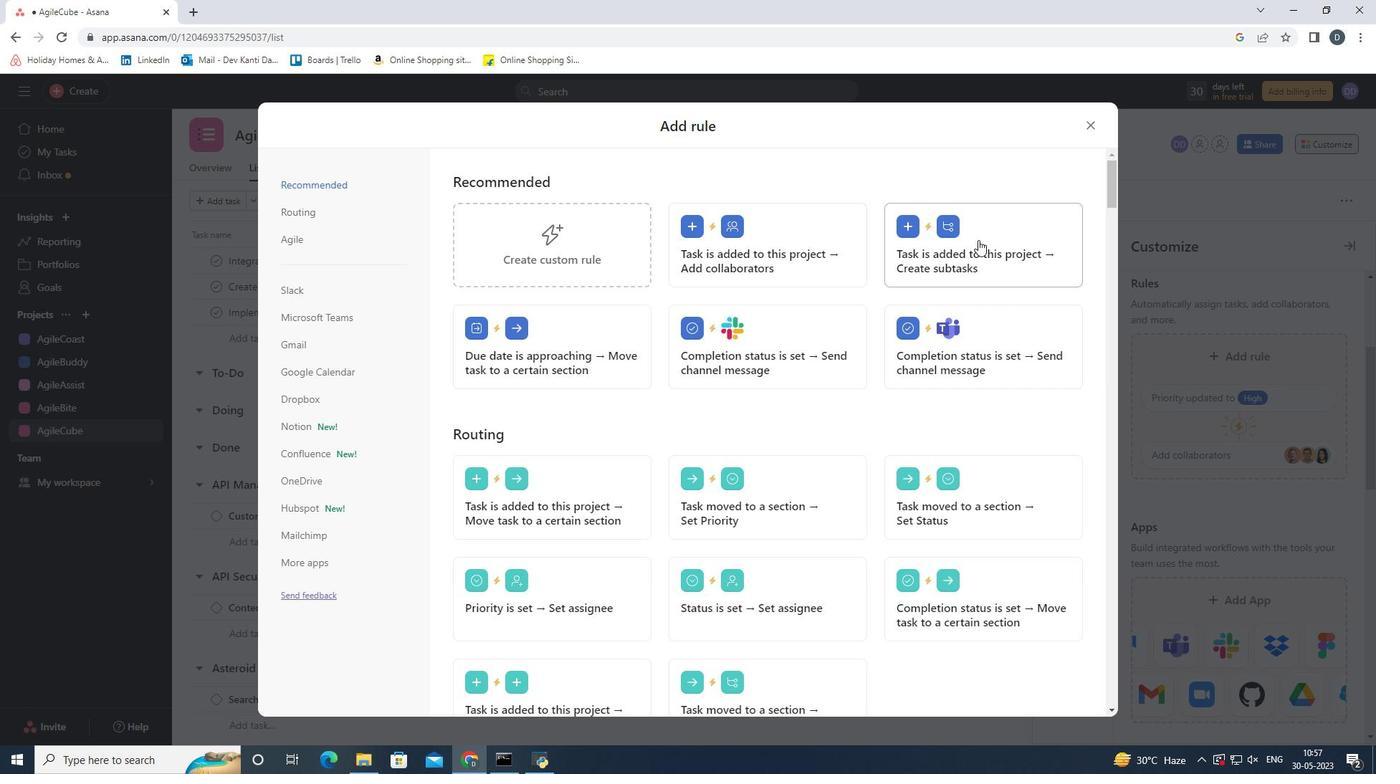 
Action: Mouse moved to (825, 349)
Screenshot: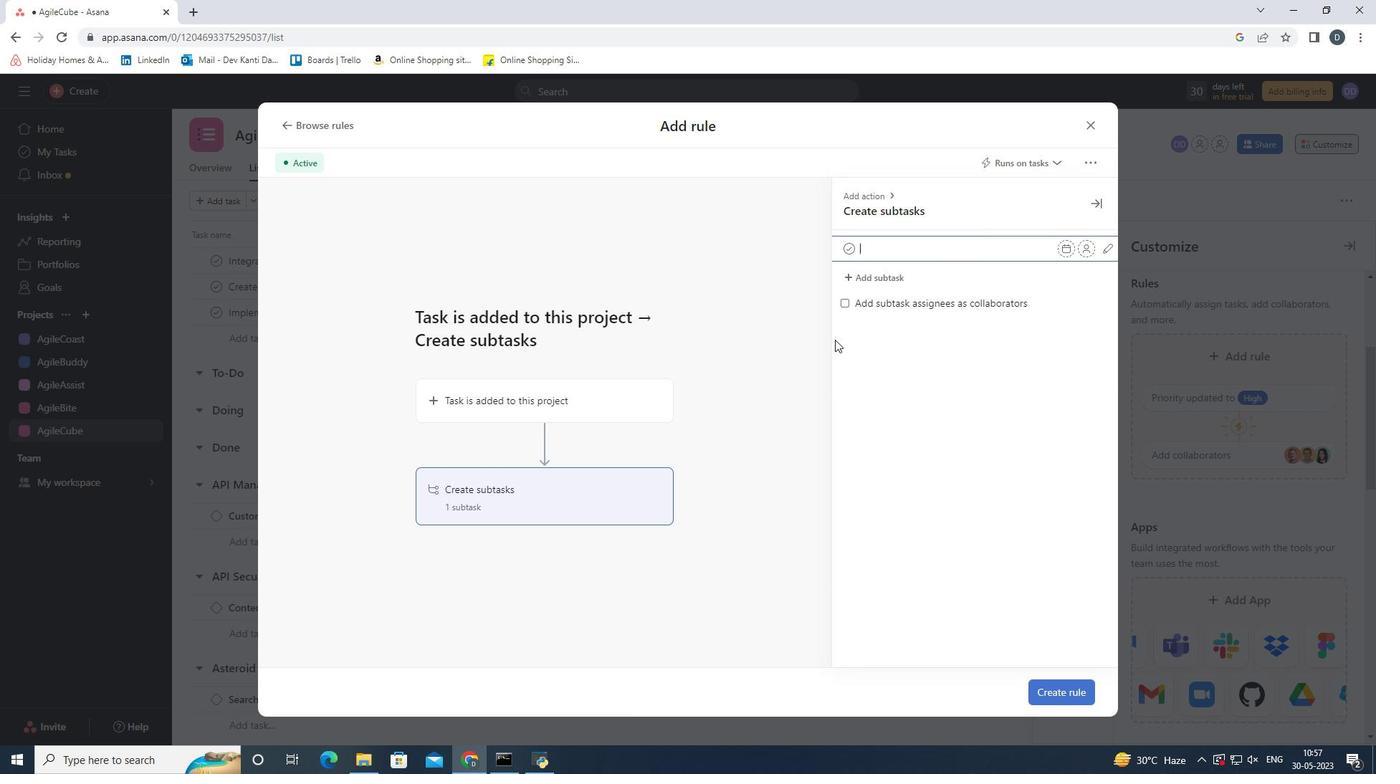 
Action: Key pressed <Key.shift><Key.shift><Key.shift><Key.shift>Gather<Key.space>an<Key.space><Key.shift><Key.shift><Key.shift><Key.shift><Key.shift><Key.shift><Key.shift><Key.shift><Key.shift><Key.shift><Key.shift><Key.shift><Key.shift><Key.shift><Key.shift><Key.shift><Key.shift><Key.shift><Key.shift><Key.shift><Key.shift><Key.shift><Key.shift><Key.shift><Key.backspace>d<Key.space><Key.shift>Analyse
Screenshot: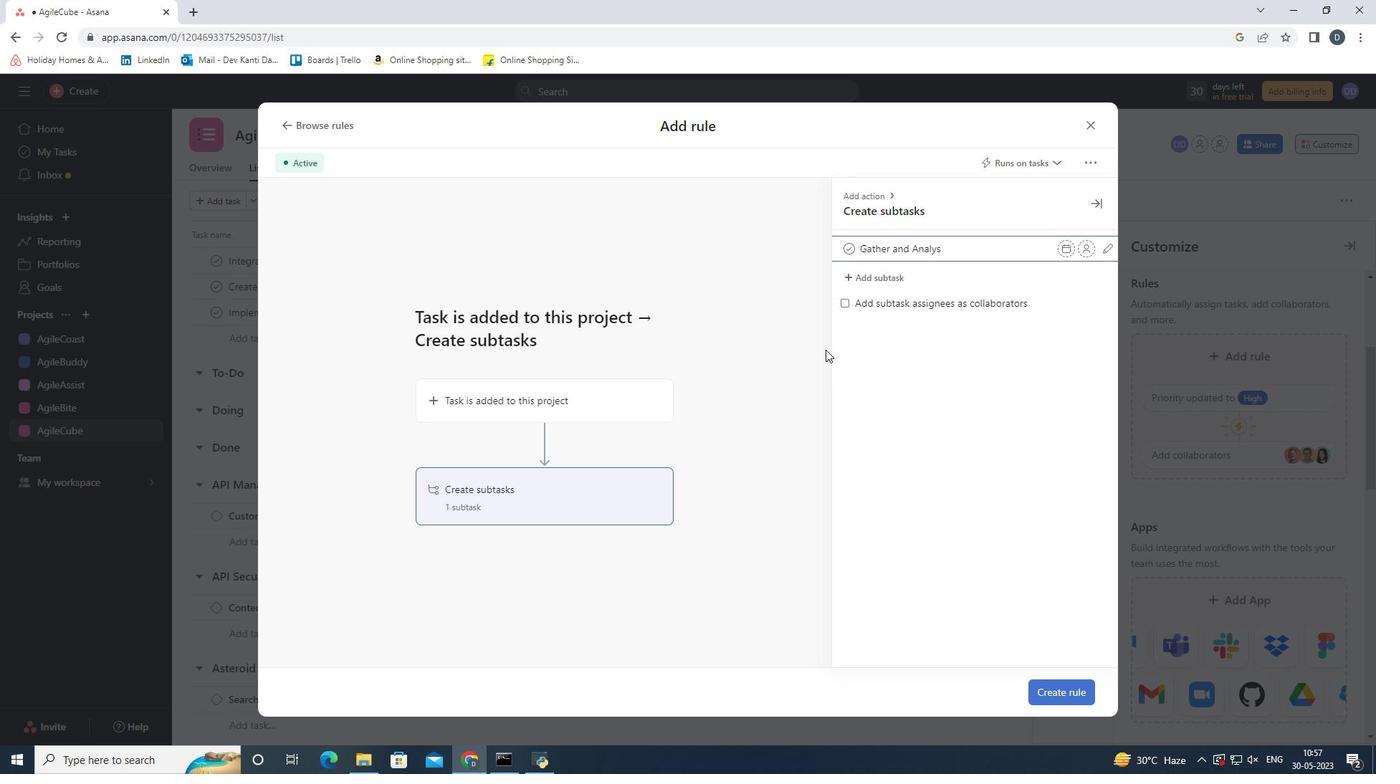 
Action: Mouse moved to (910, 280)
Screenshot: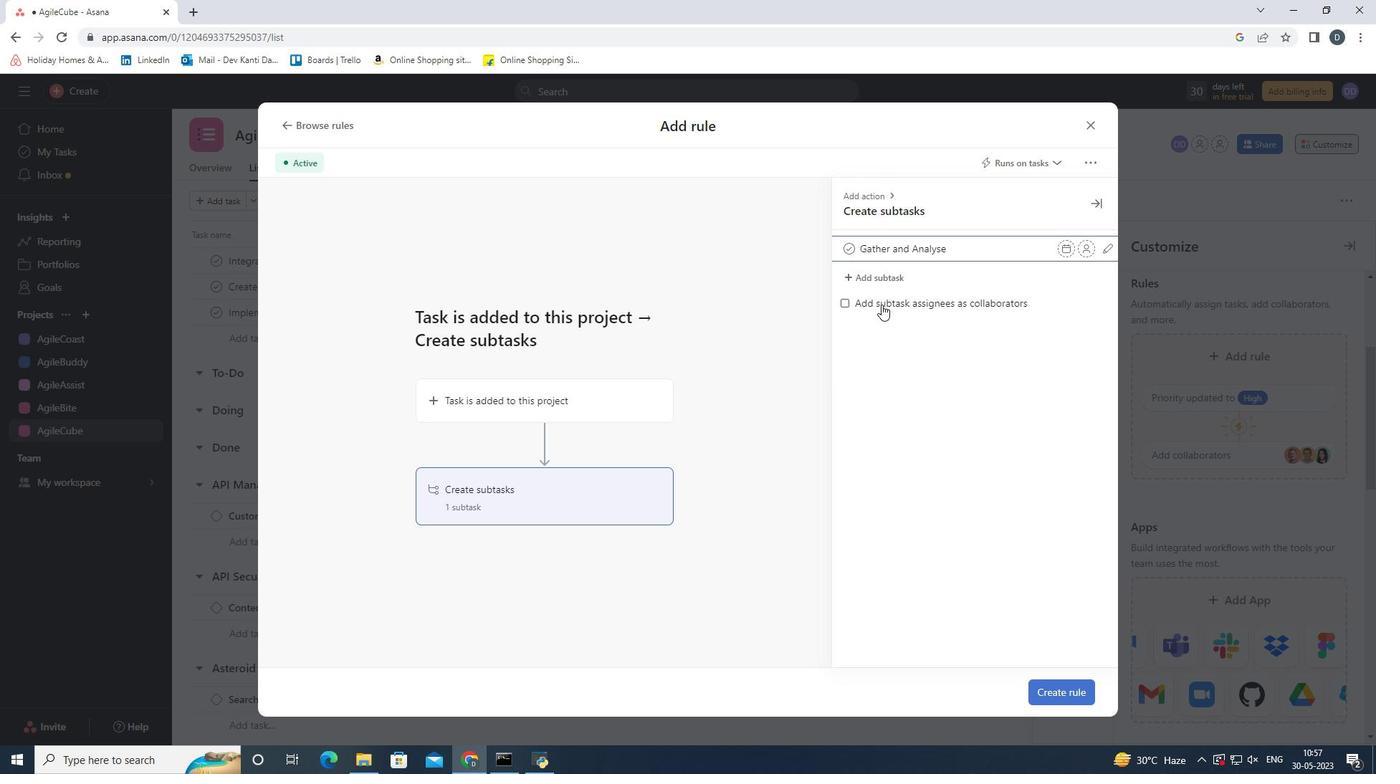 
Action: Mouse pressed left at (910, 280)
Screenshot: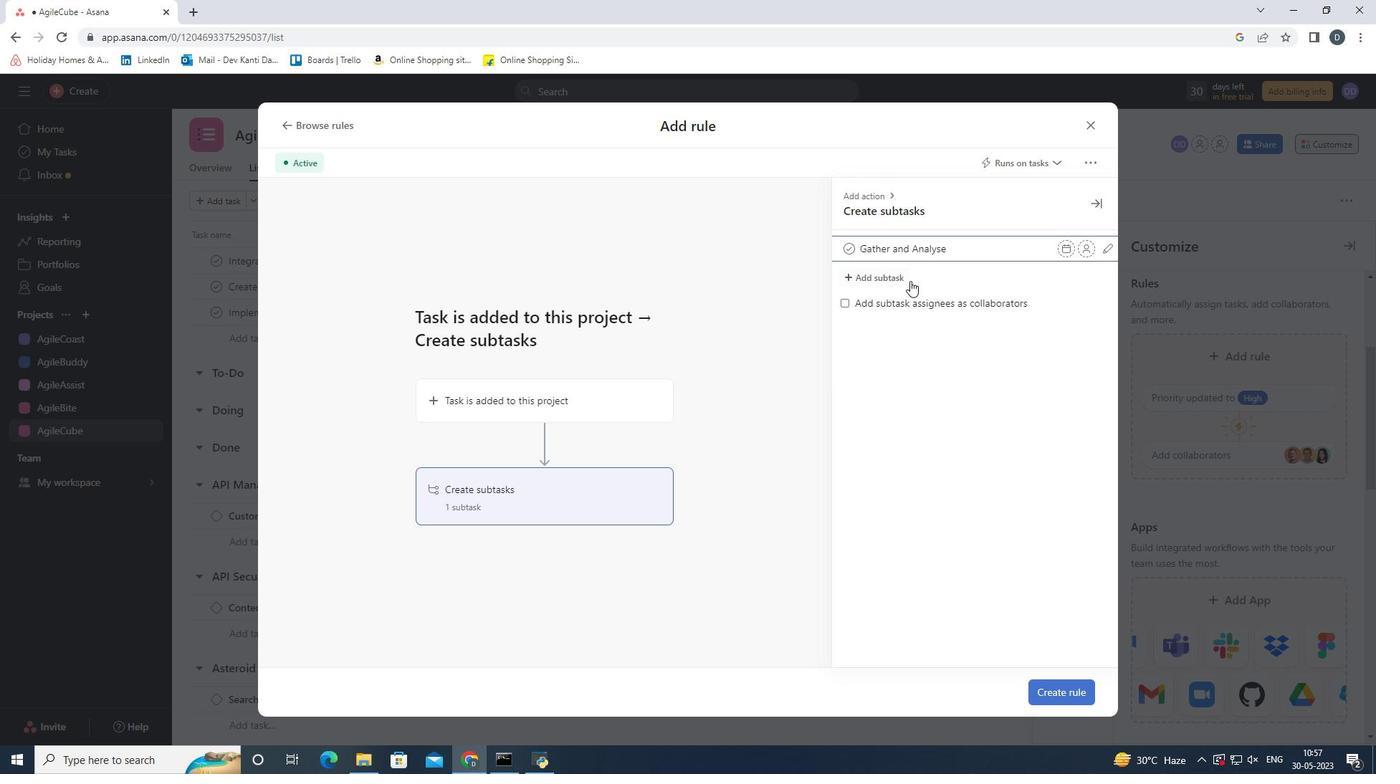 
Action: Mouse moved to (933, 418)
Screenshot: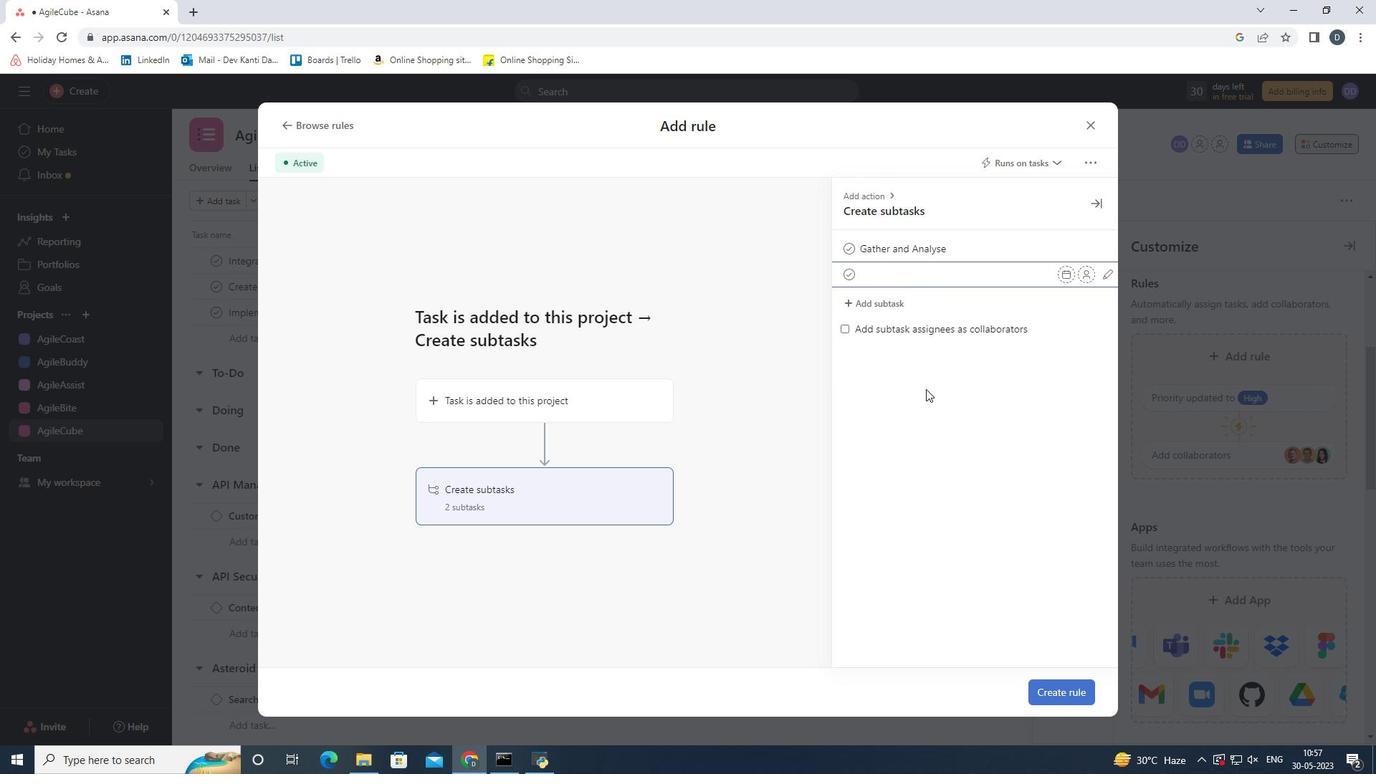
Action: Key pressed <Key.shift><Key.shift><Key.shift><Key.shift><Key.shift><Key.shift><Key.shift><Key.shift><Key.shift><Key.shift><Key.shift>
Screenshot: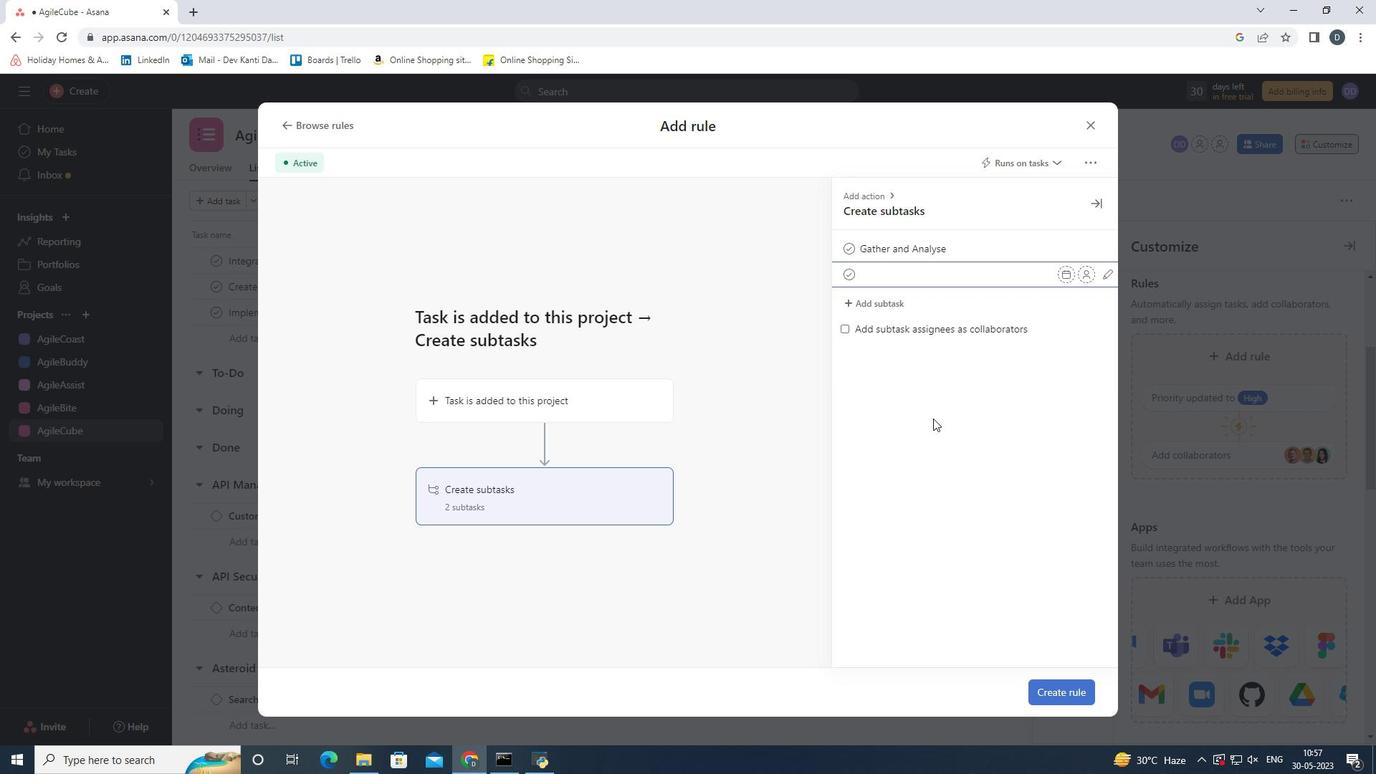 
Action: Mouse moved to (946, 243)
Screenshot: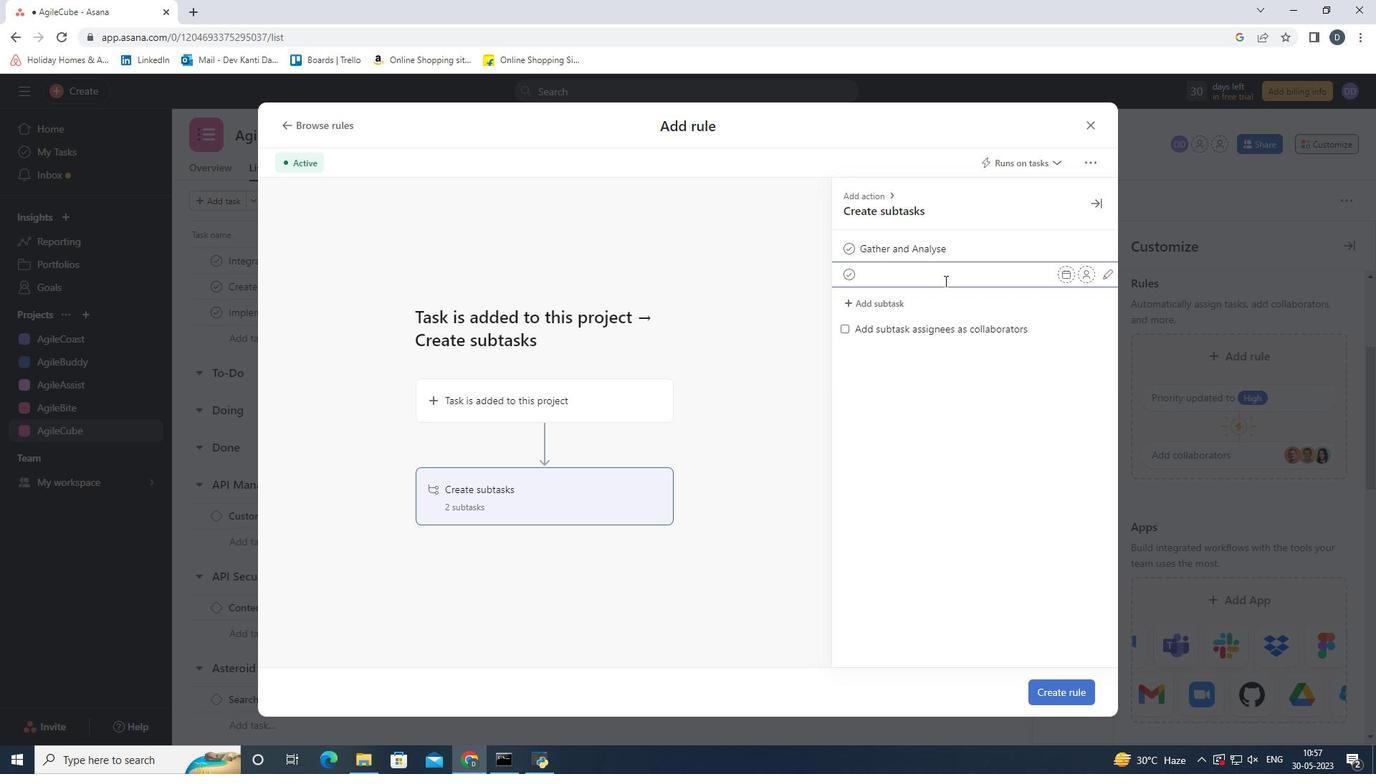 
Action: Mouse pressed left at (946, 243)
Screenshot: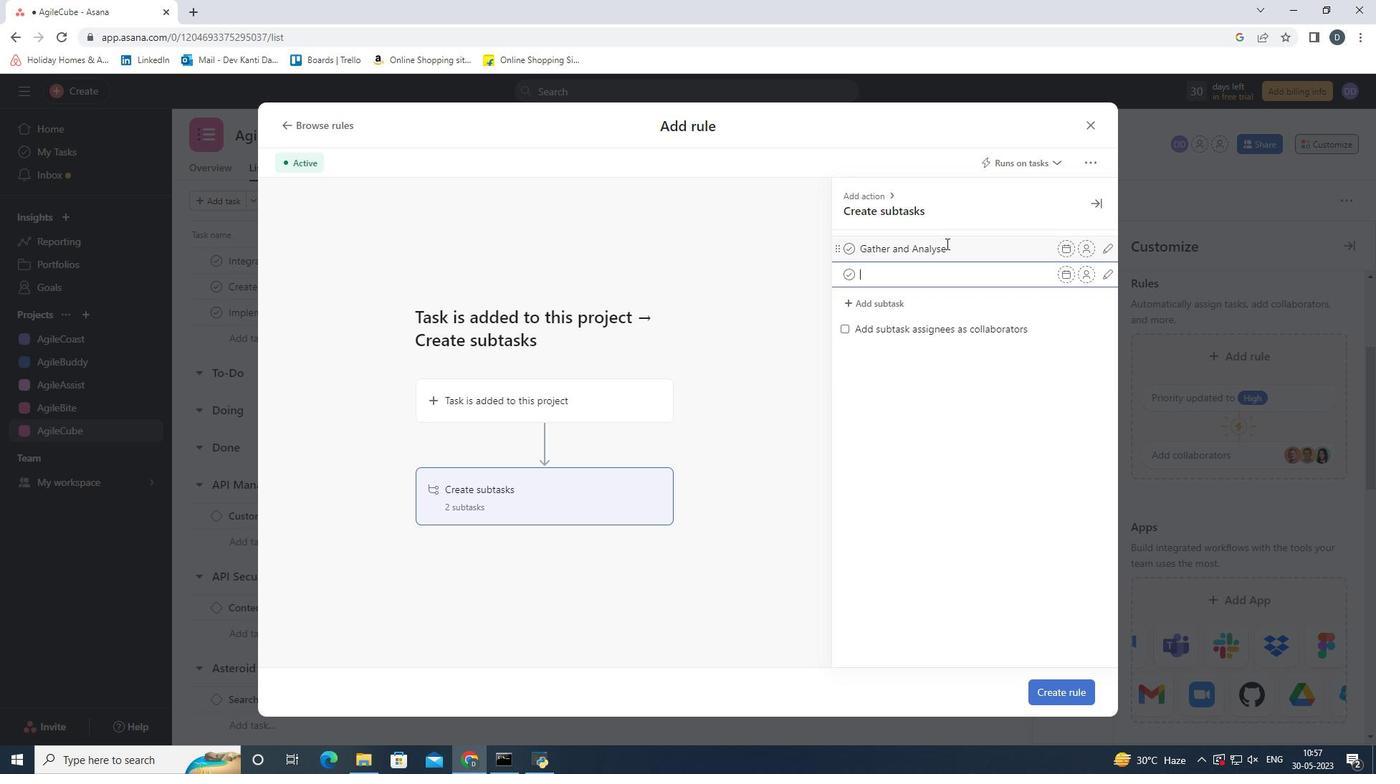 
Action: Mouse moved to (978, 404)
Screenshot: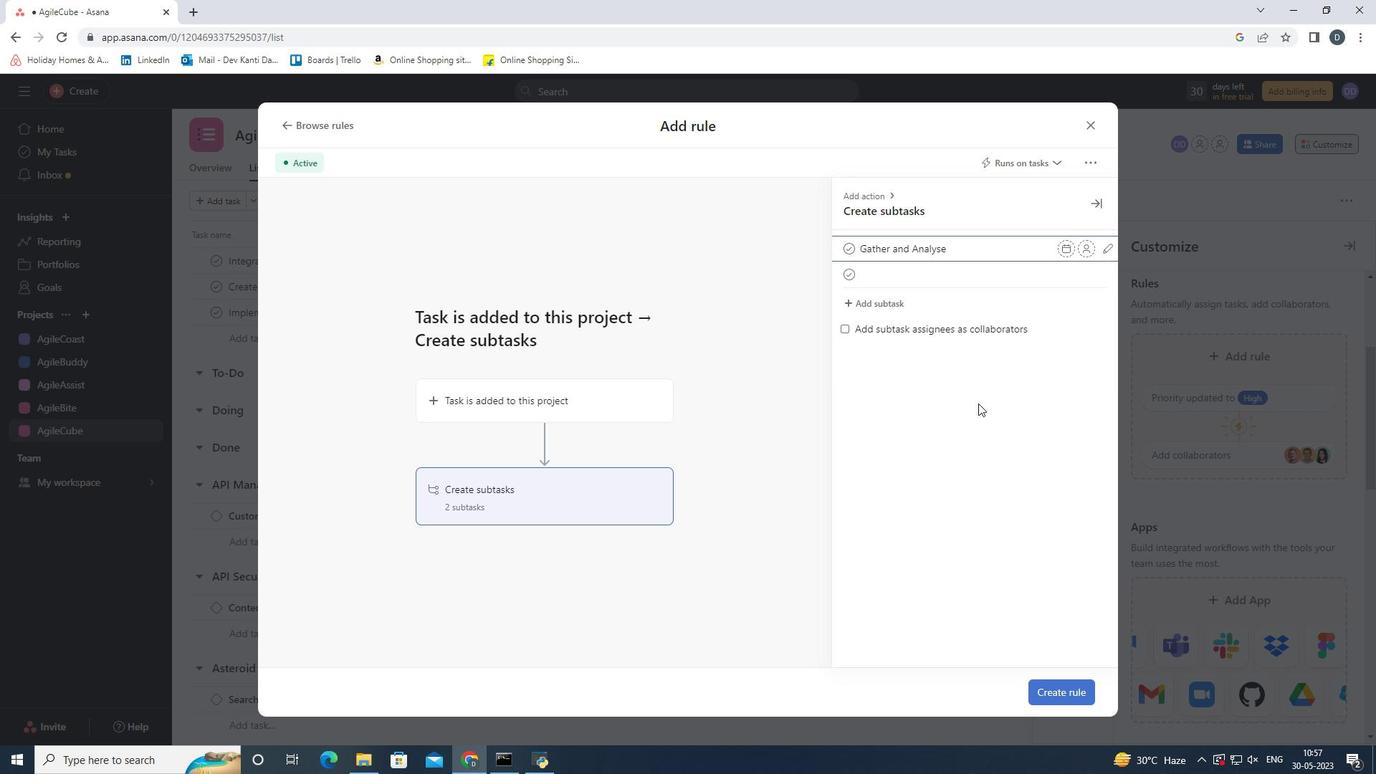 
Action: Key pressed <Key.space><Key.shift><Key.shift><Key.shift><Key.shift><Key.shift><Key.shift><Key.shift><Key.shift>Rqu<Key.backspace><Key.backspace>equirements
Screenshot: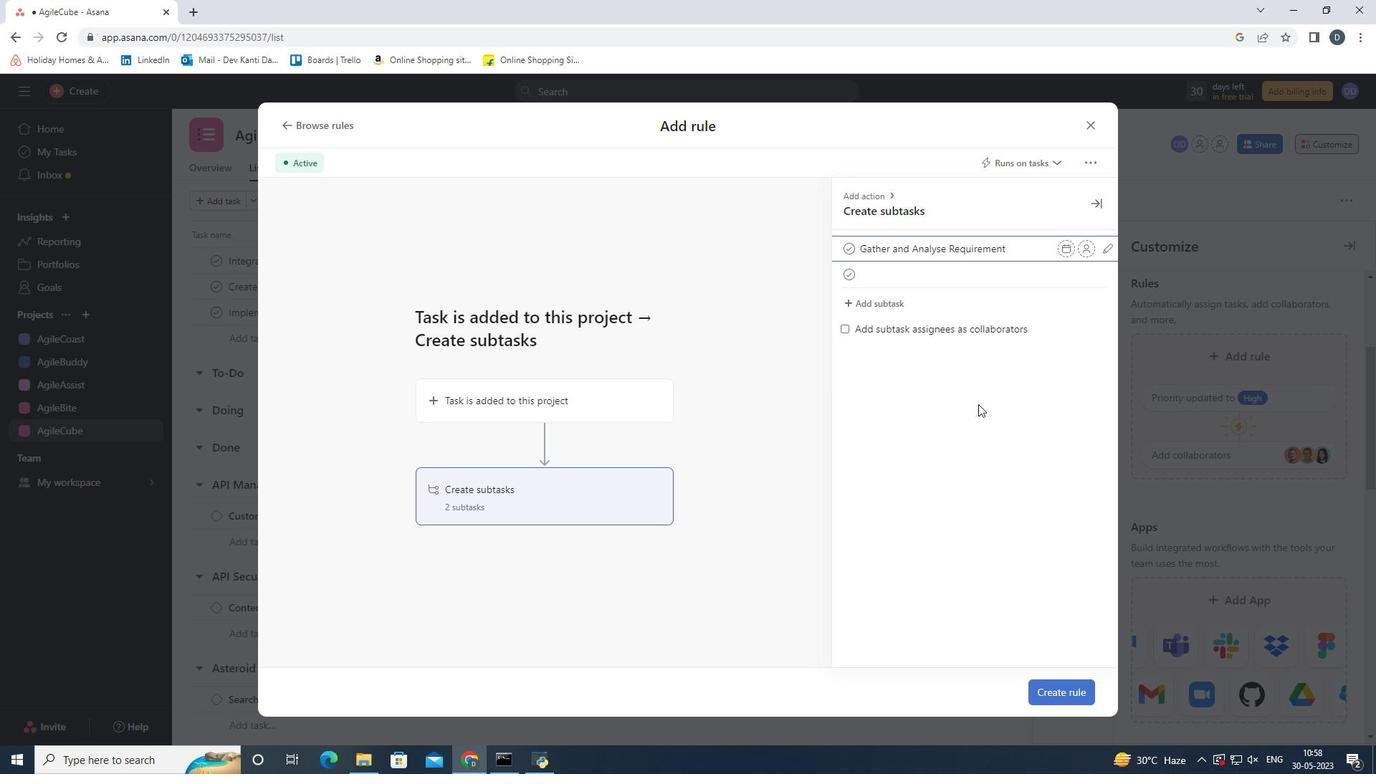 
Action: Mouse moved to (979, 275)
Screenshot: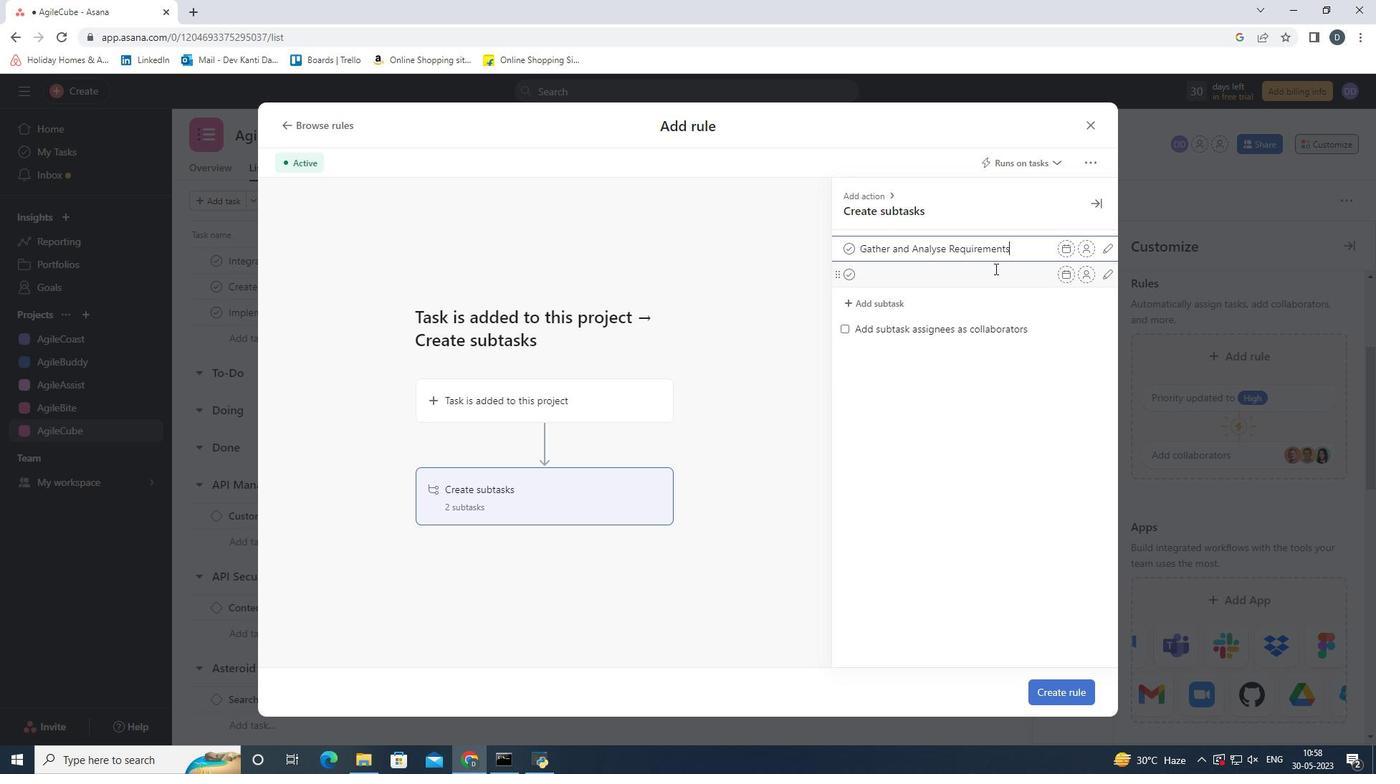 
Action: Mouse pressed left at (979, 275)
Screenshot: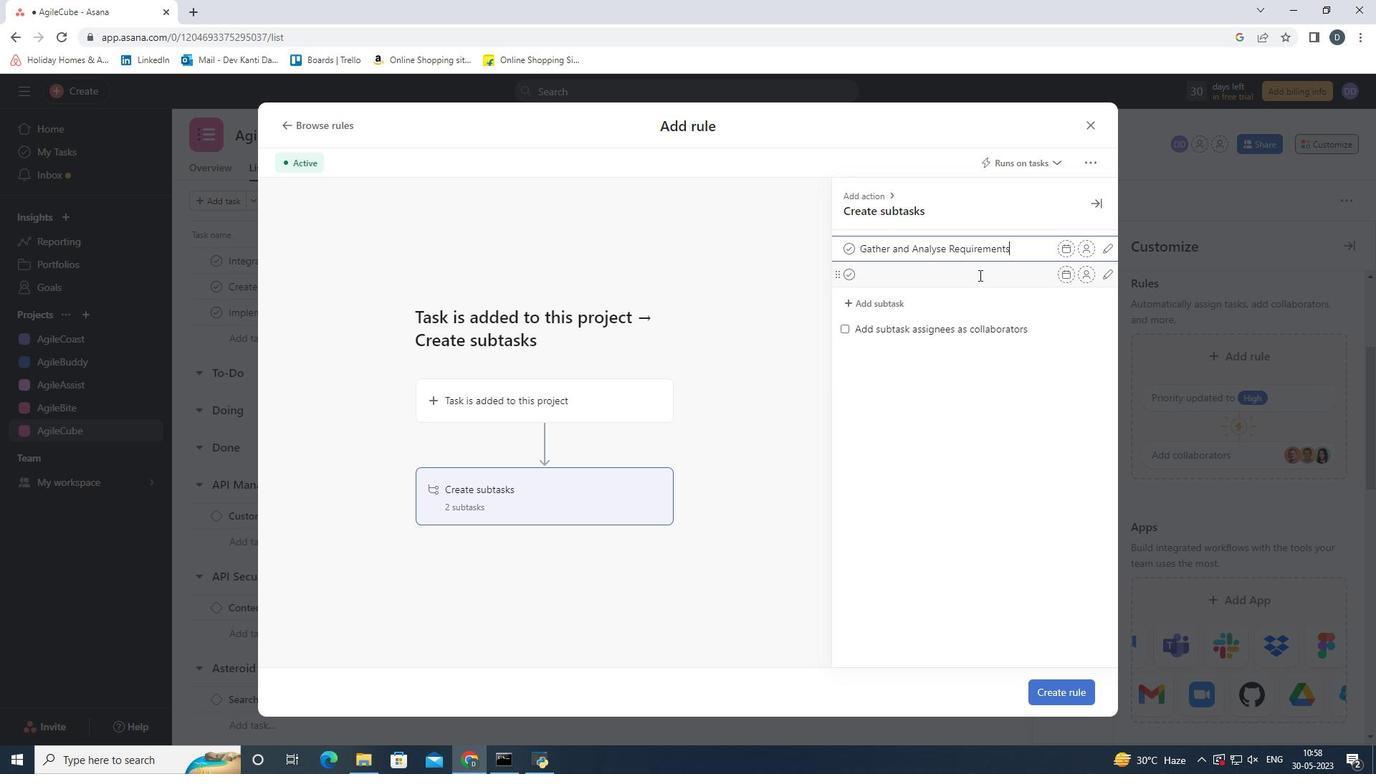 
Action: Mouse moved to (951, 445)
Screenshot: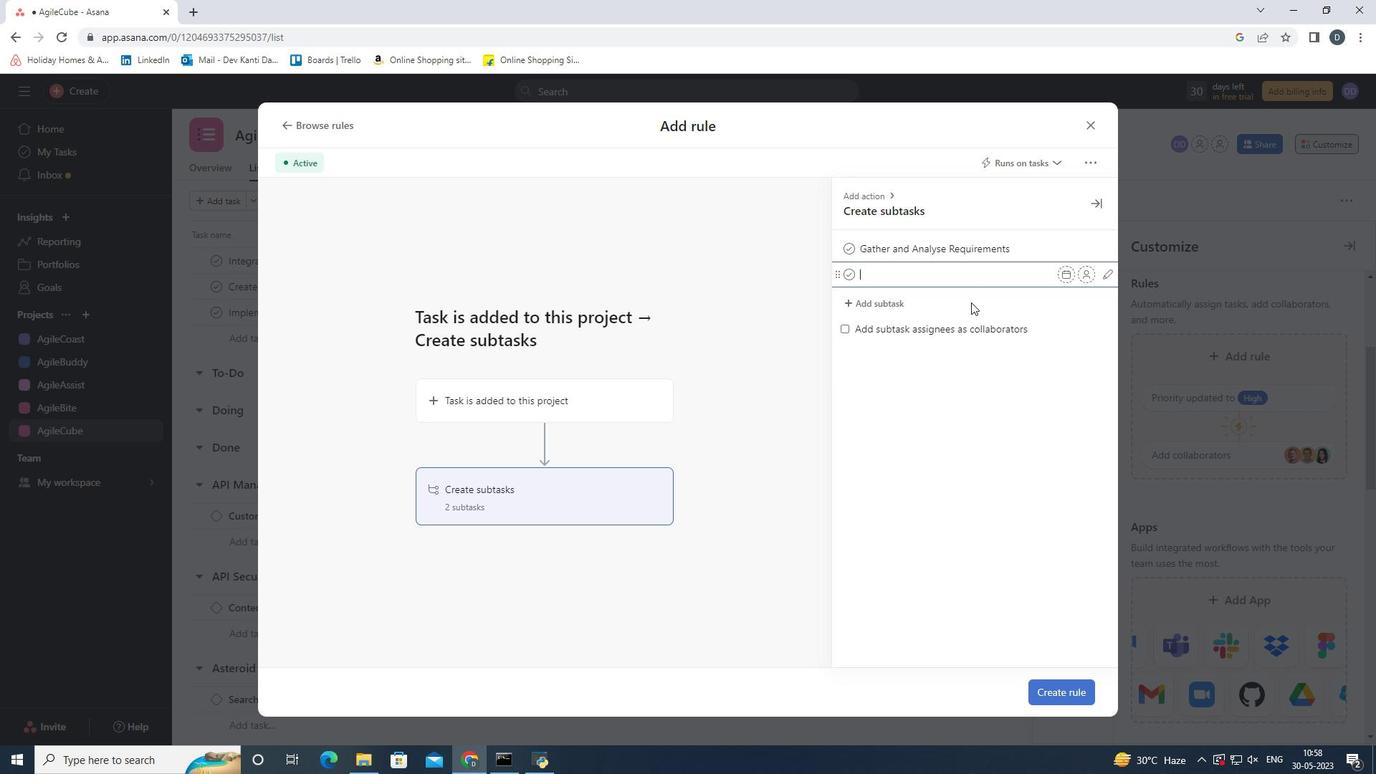 
Action: Key pressed <Key.shift>Design<Key.space>and<Key.space><Key.shift_r><Key.shift_r>Implement<Key.space><Key.shift><Key.shift><Key.shift><Key.shift>Solution
Screenshot: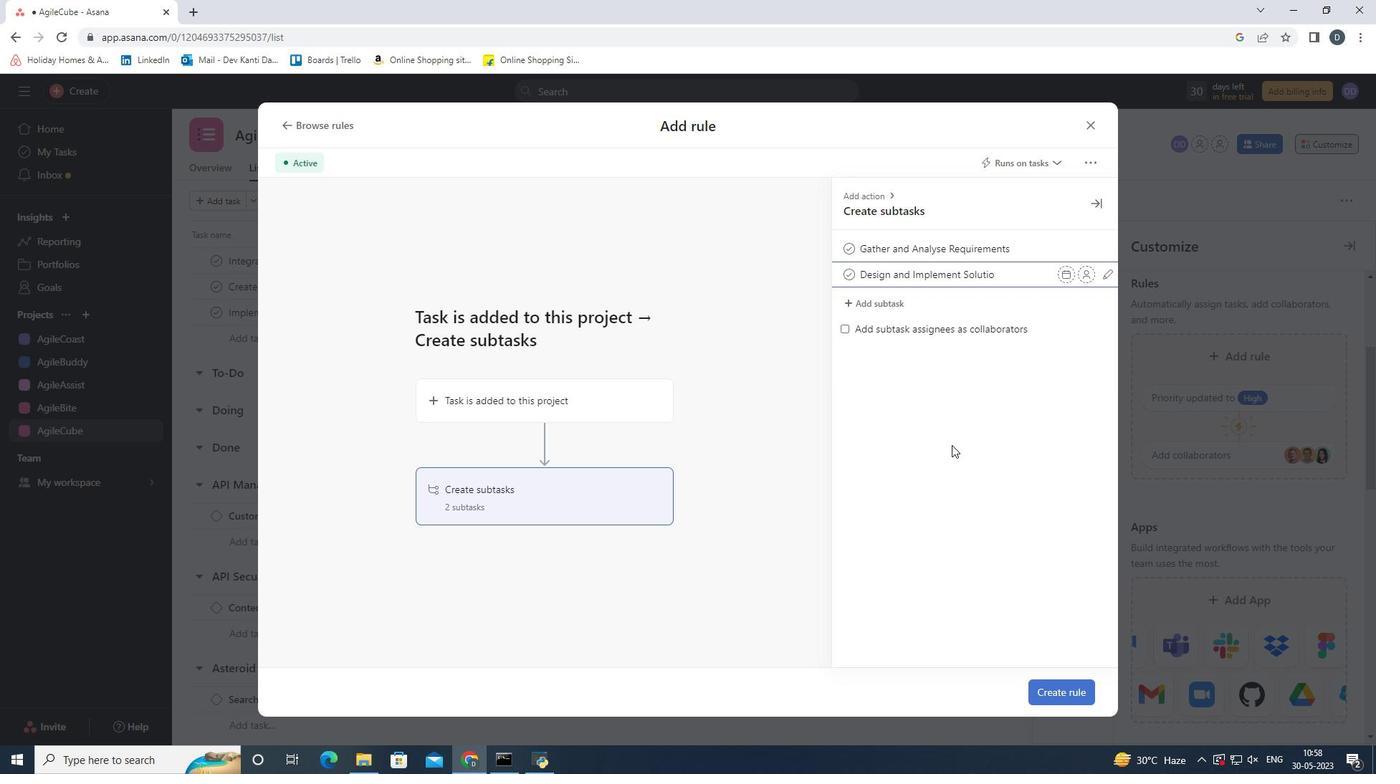 
Action: Mouse moved to (879, 308)
Screenshot: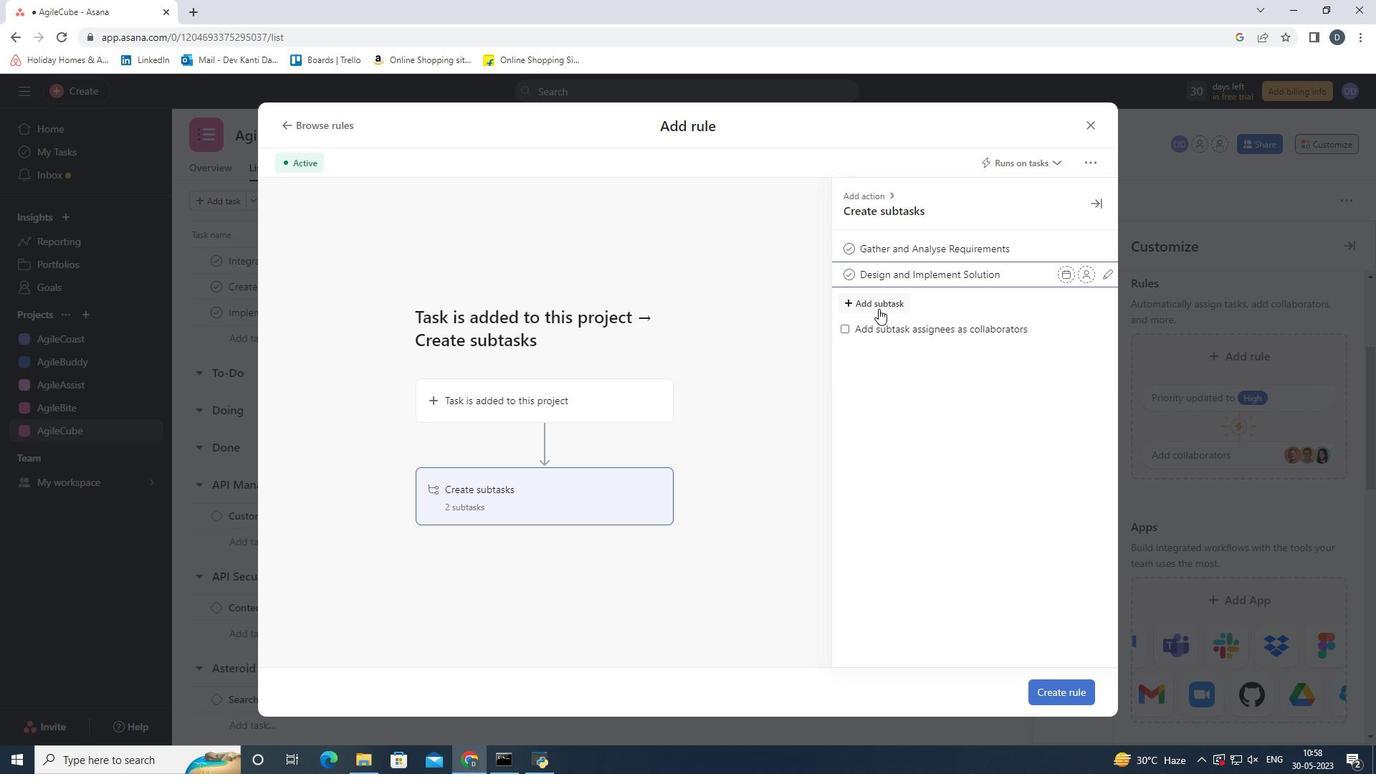 
Action: Mouse pressed left at (879, 308)
Screenshot: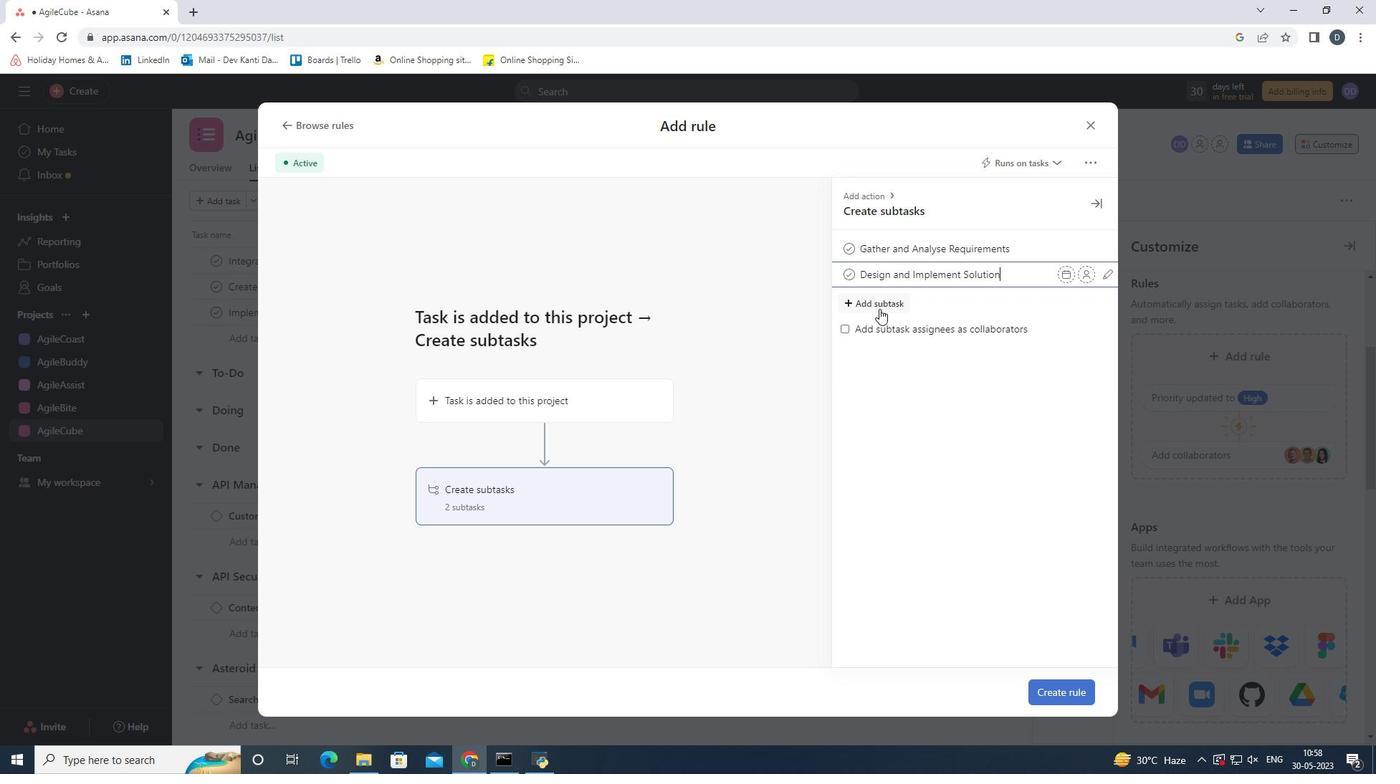 
Action: Mouse moved to (899, 408)
Screenshot: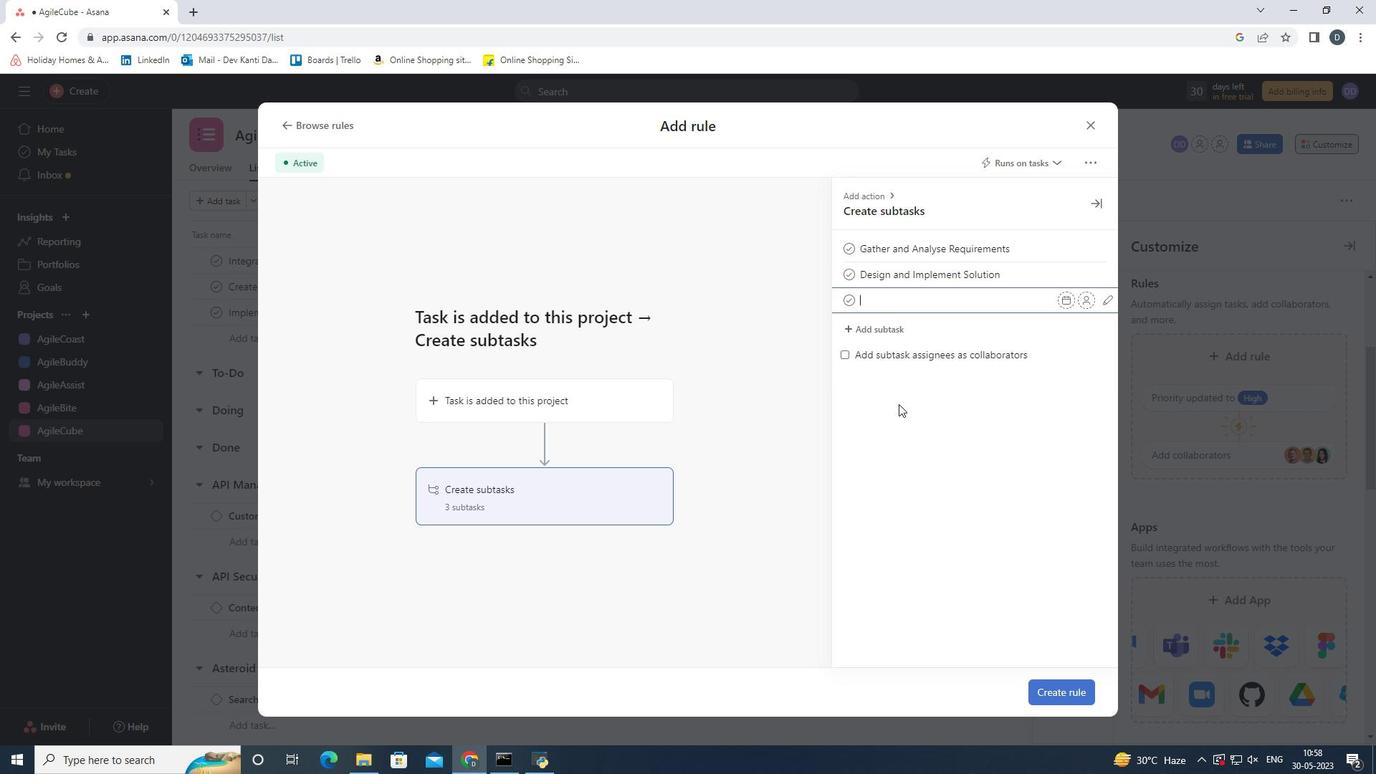 
Action: Key pressed <Key.shift>System<Key.space><Key.shift><Key.shift><Key.shift><Key.shift><Key.shift><Key.shift><Key.shift><Key.shift><Key.shift><Key.shift><Key.shift>Tes<Key.space><Key.backspace>t<Key.space>and<Key.space>
Screenshot: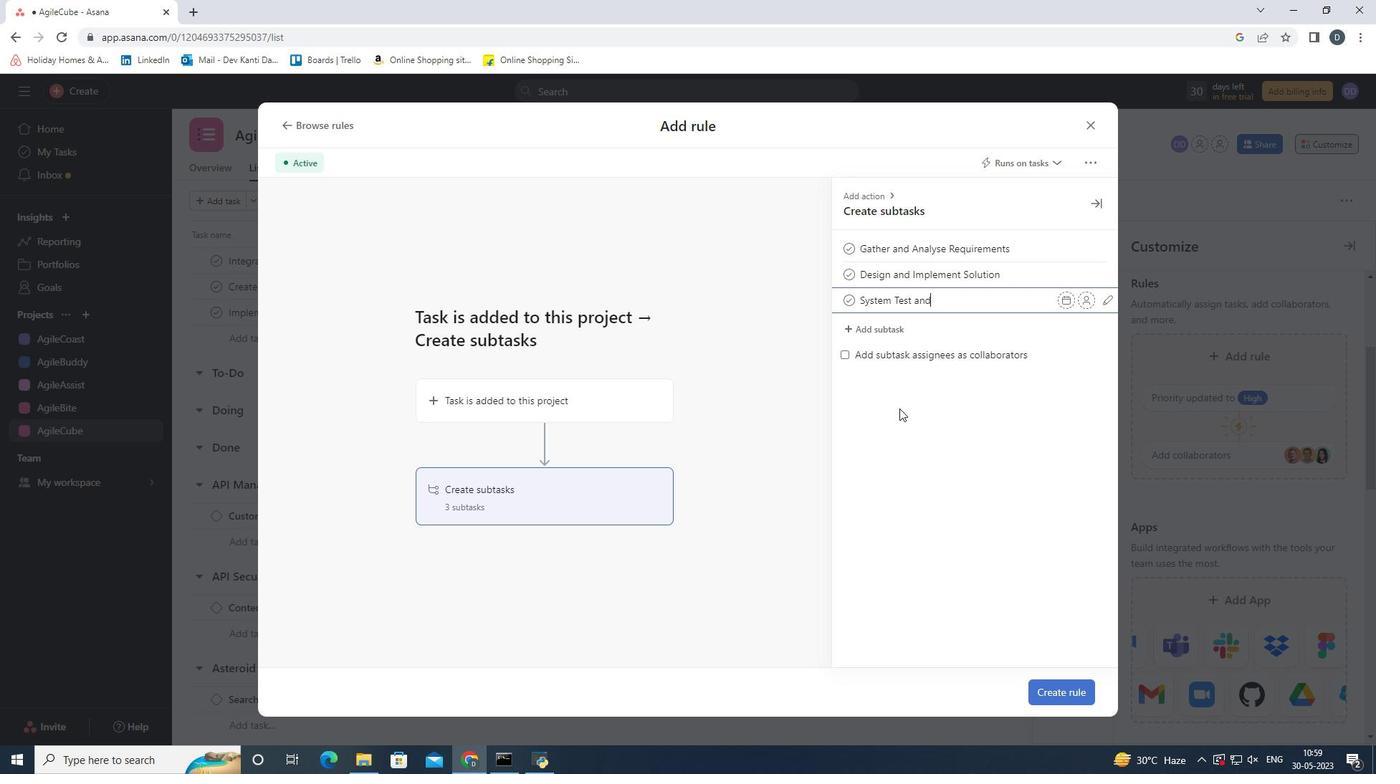 
Action: Mouse moved to (915, 407)
Screenshot: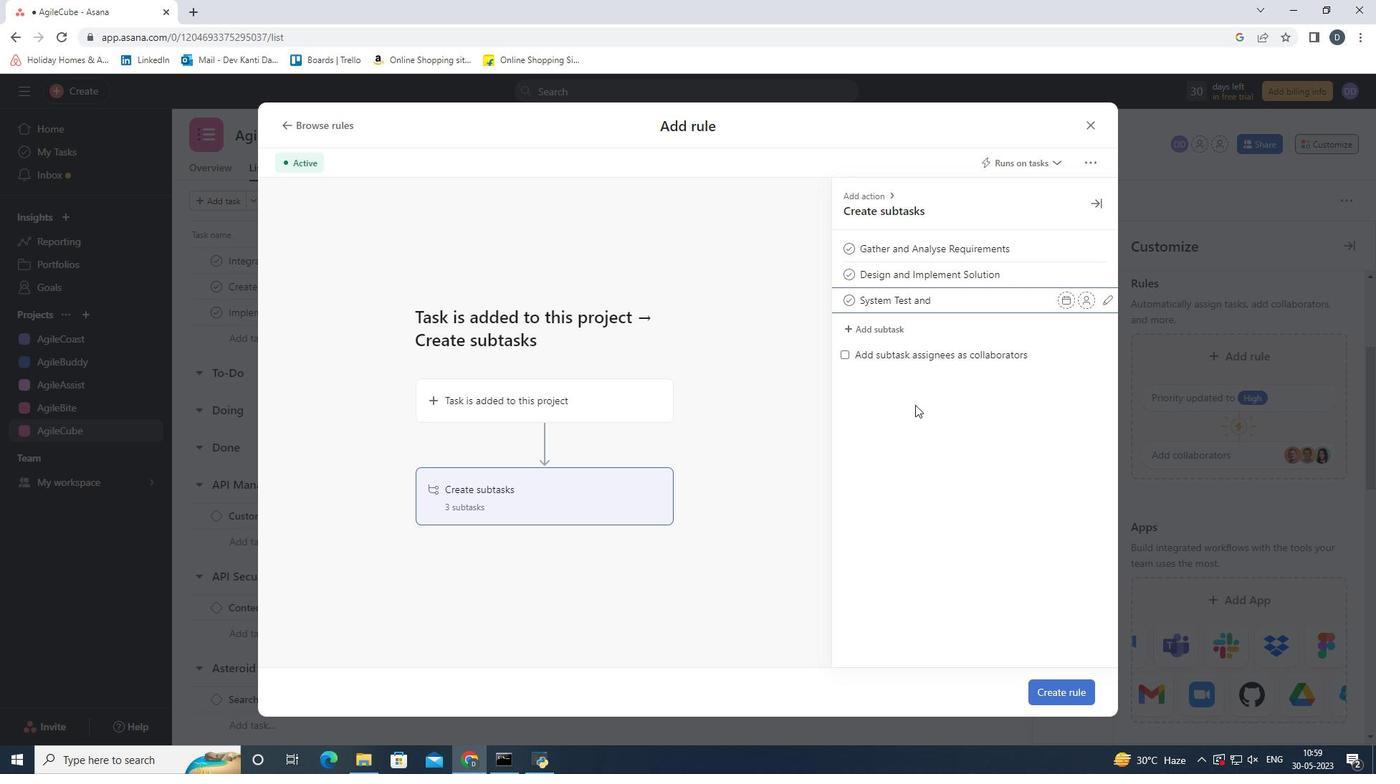 
Action: Key pressed <Key.shift><Key.shift><Key.shift><Key.shift><Key.shift><Key.shift><Key.shift><Key.shift><Key.shift><Key.shift><Key.shift><Key.shift><Key.shift><Key.shift><Key.shift>U<Key.shift>AT
Screenshot: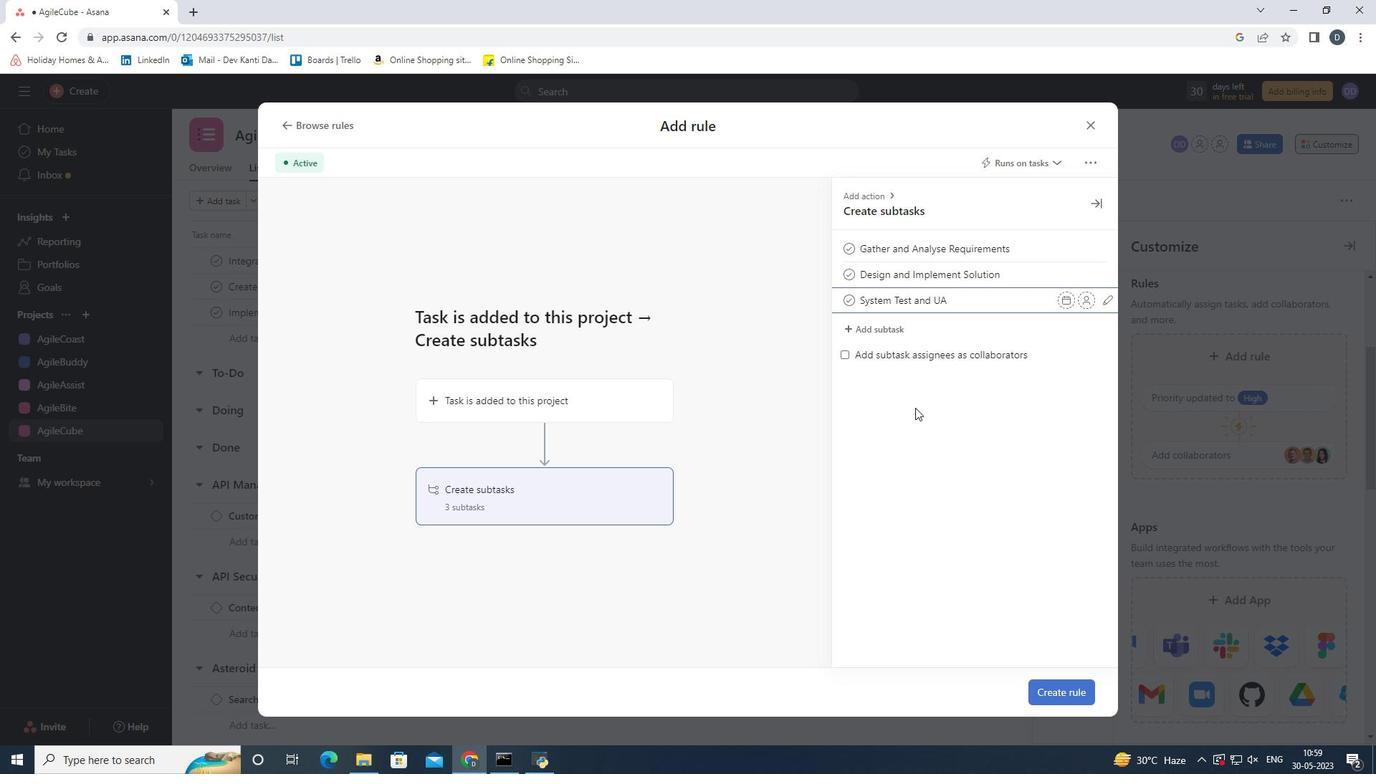
Action: Mouse moved to (883, 319)
Screenshot: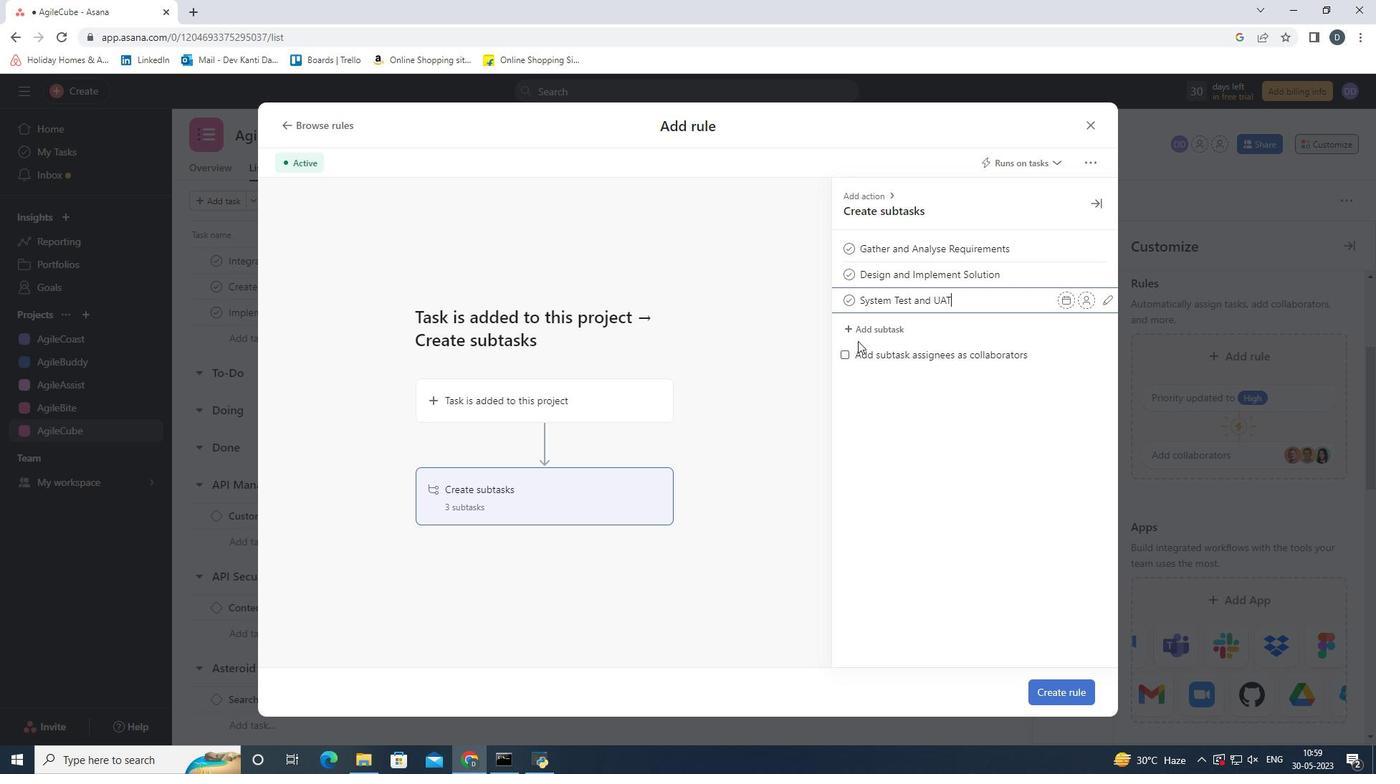 
Action: Mouse pressed left at (883, 319)
Screenshot: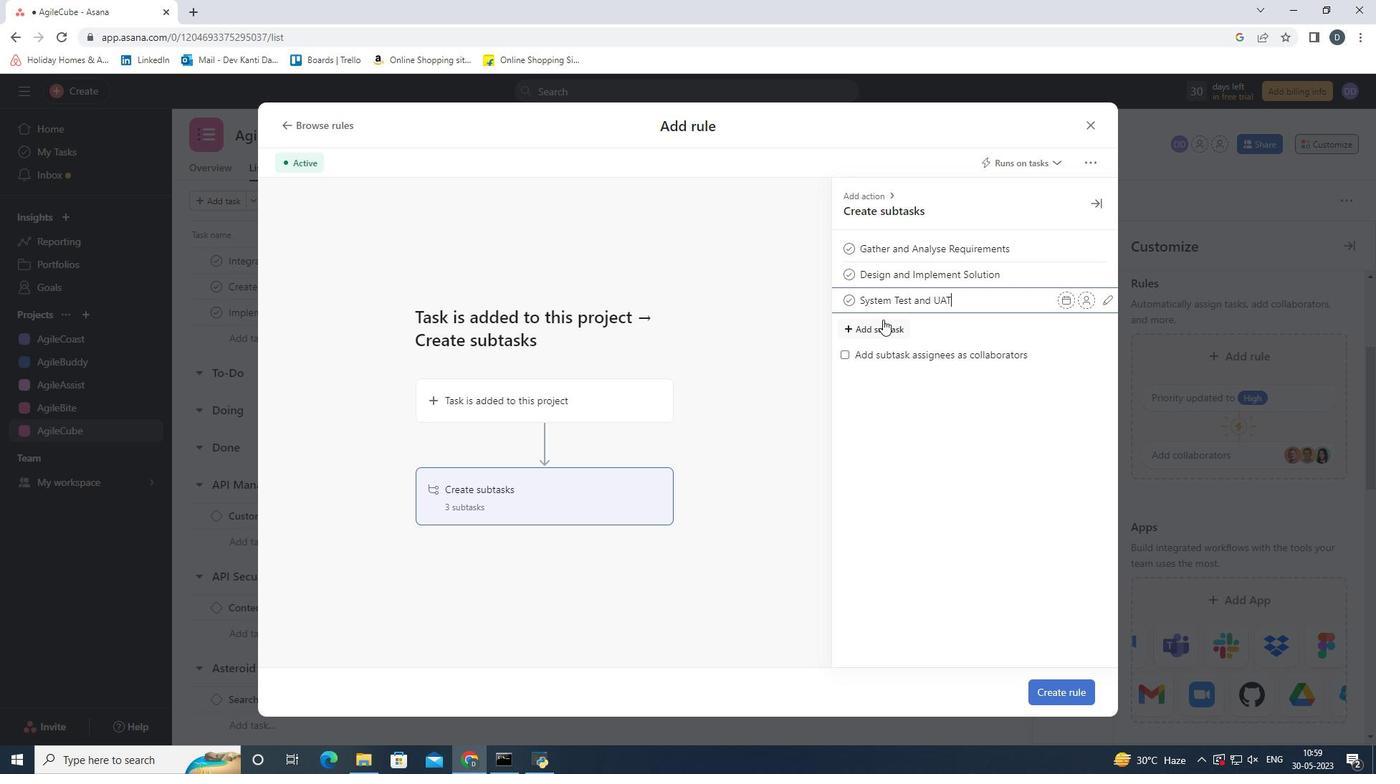 
Action: Mouse moved to (926, 460)
Screenshot: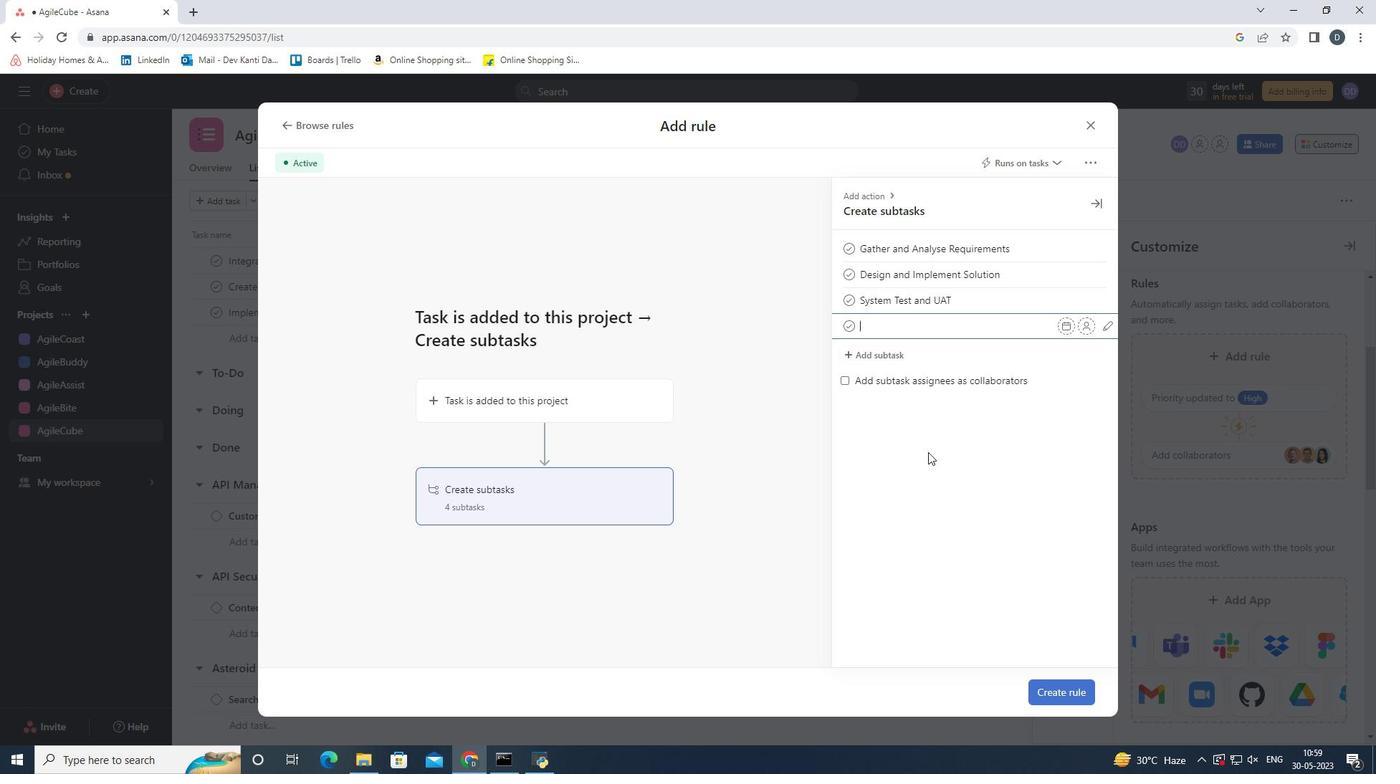 
Action: Key pressed <Key.shift>Release<Key.space>to<Key.space><Key.shift_r><Key.shift_r><Key.shift_r><Key.shift_r><Key.shift_r><Key.shift_r><Key.shift_r><Key.shift_r><Key.shift_r><Key.shift_r><Key.shift_r><Key.shift_r><Key.shift_r><Key.shift_r>Production/<Key.space><Key.shift>Go<Key.space><Key.shift_r>Live
Screenshot: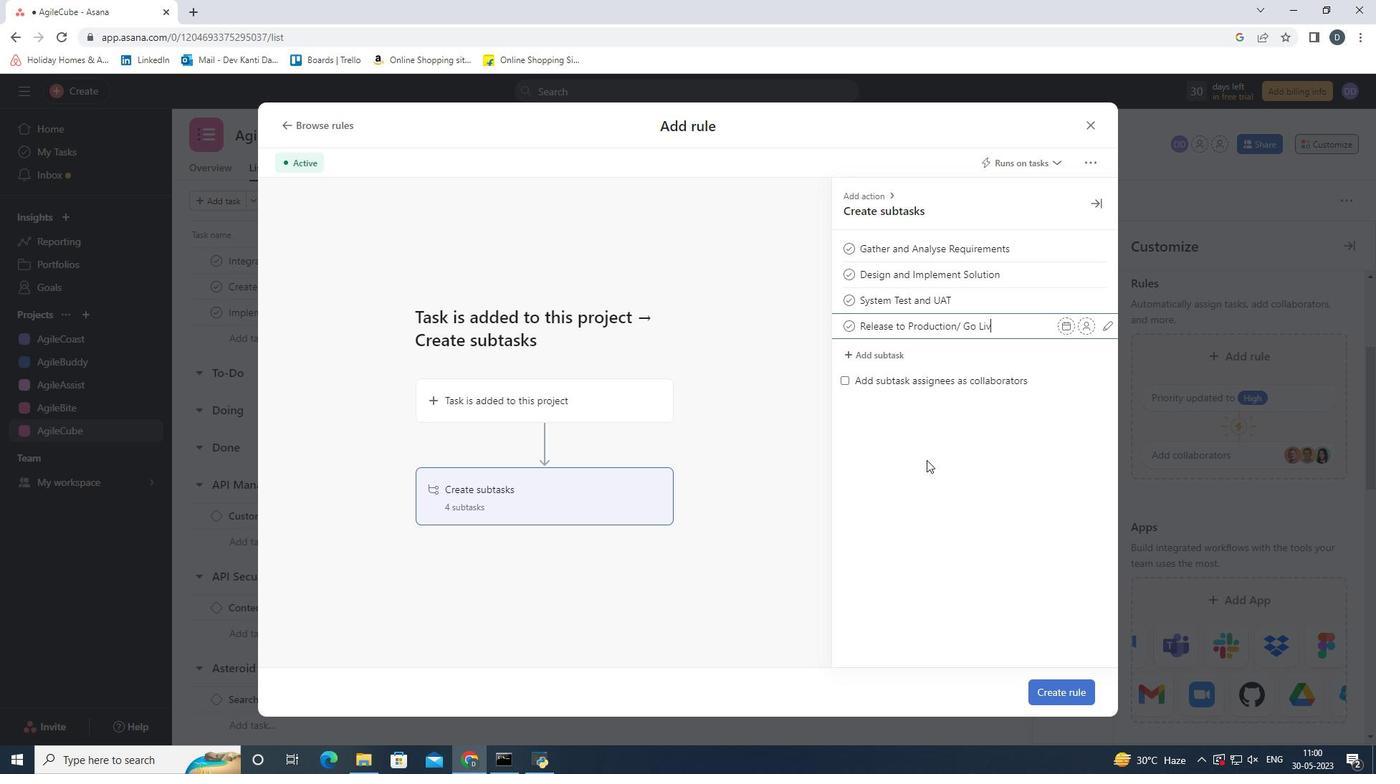 
Action: Mouse moved to (558, 394)
Screenshot: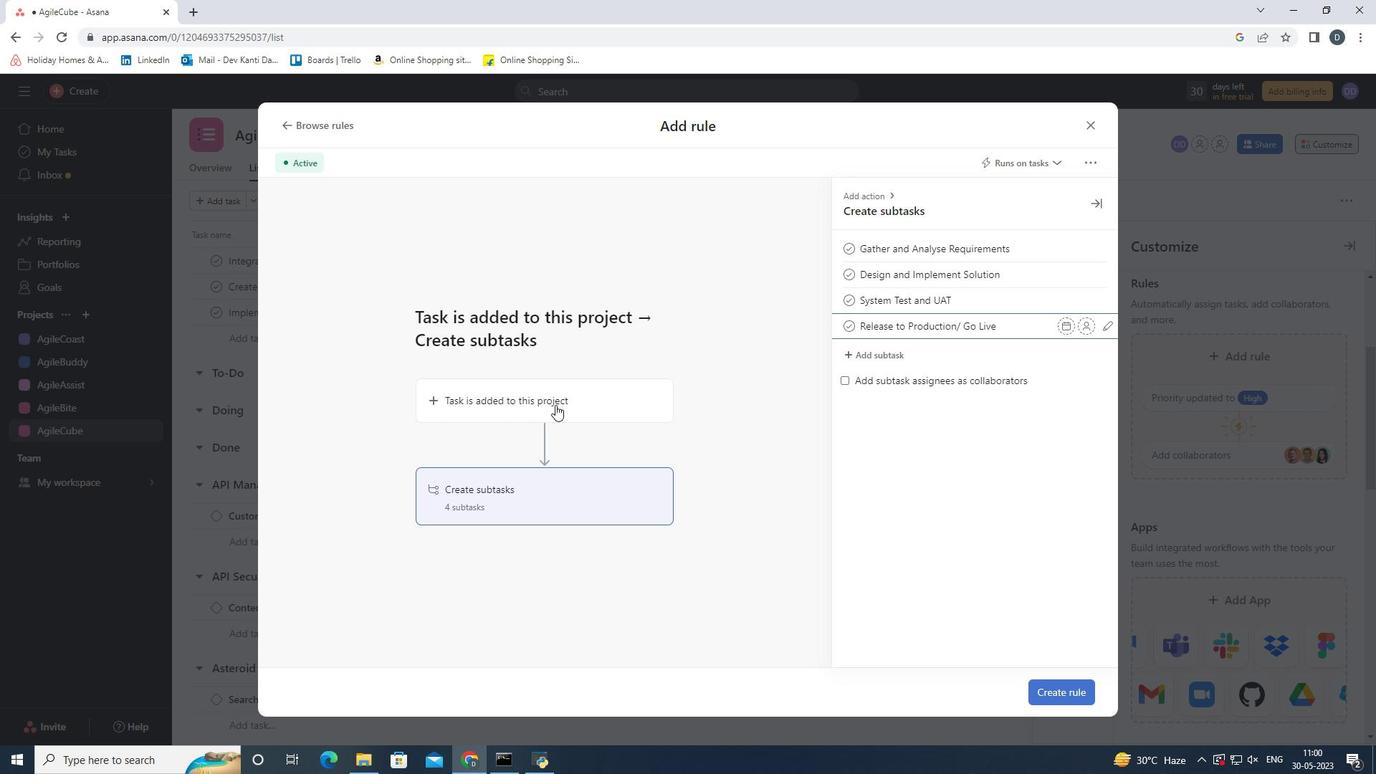 
Action: Mouse pressed left at (558, 394)
Screenshot: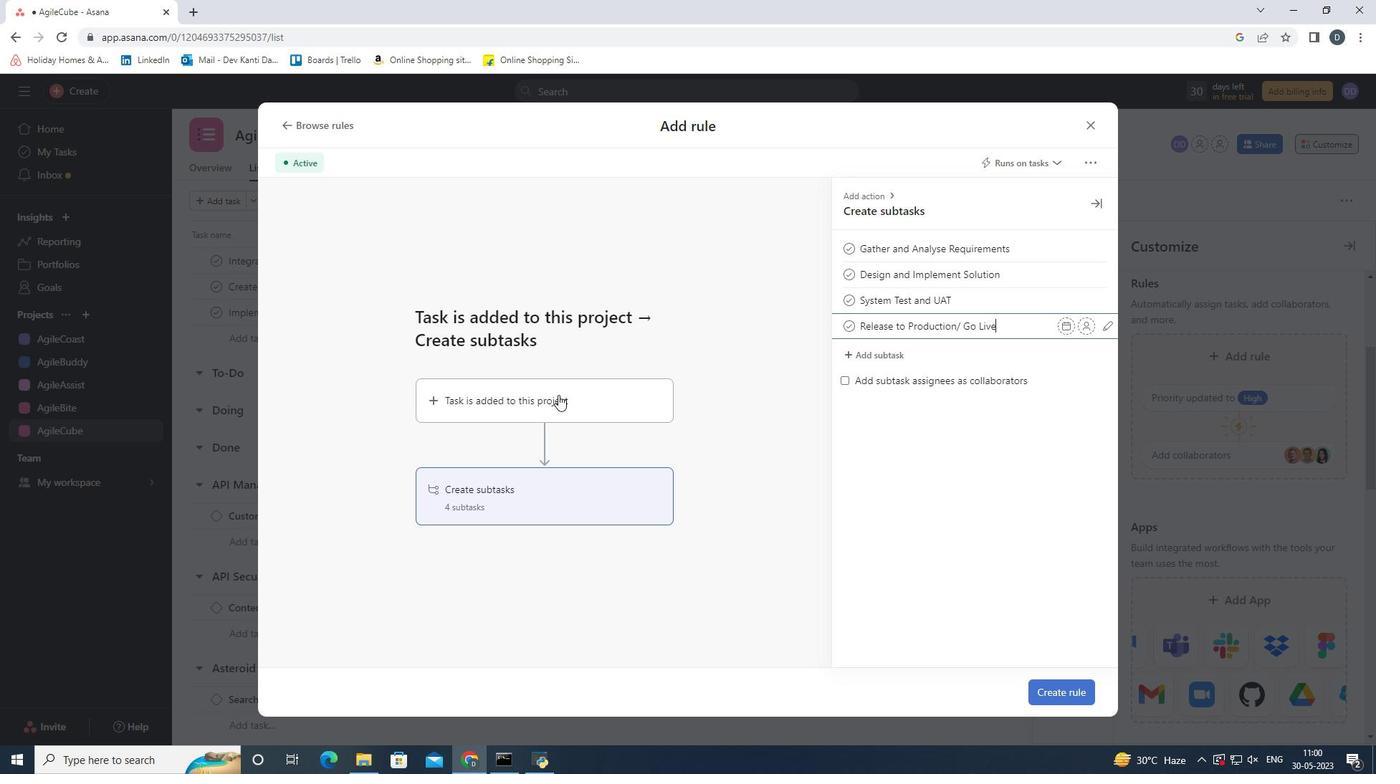 
Action: Mouse moved to (1035, 278)
Screenshot: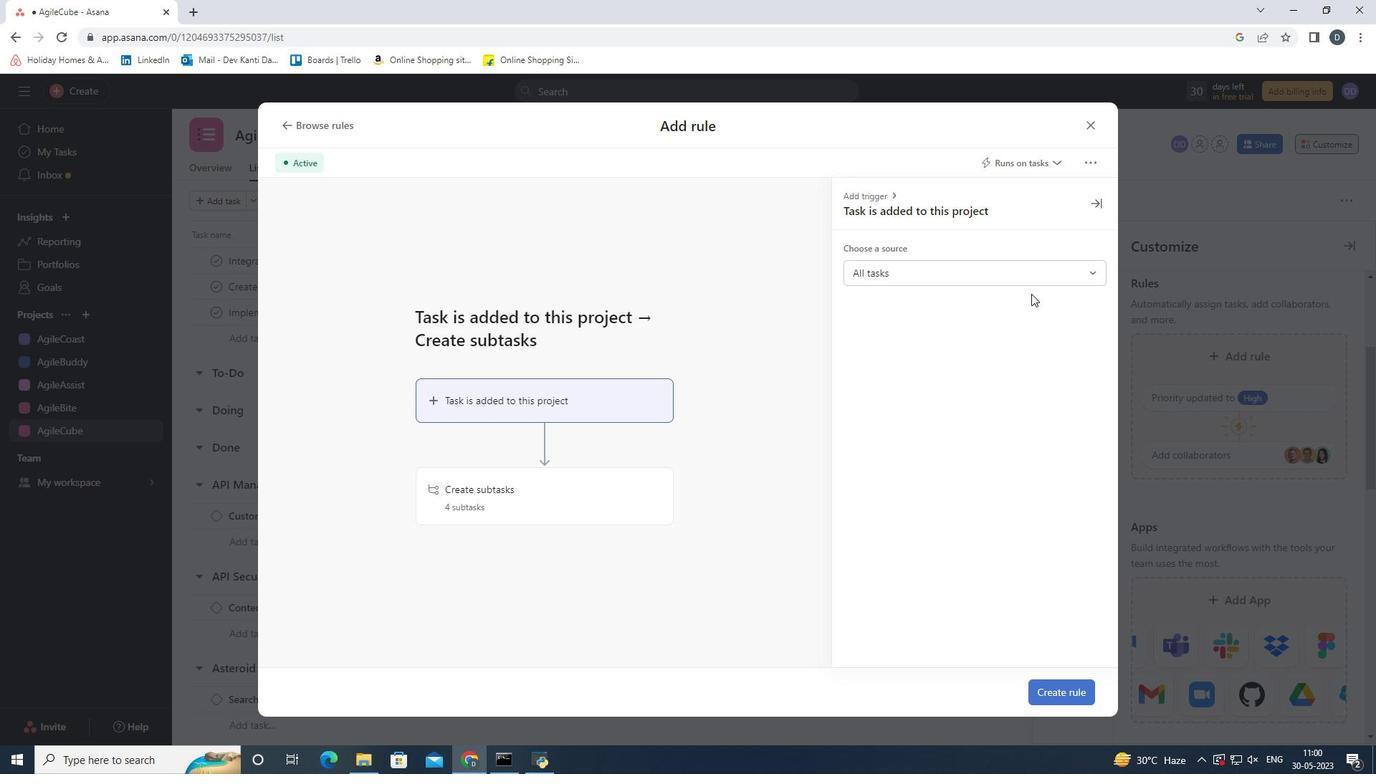 
Action: Mouse pressed left at (1035, 278)
Screenshot: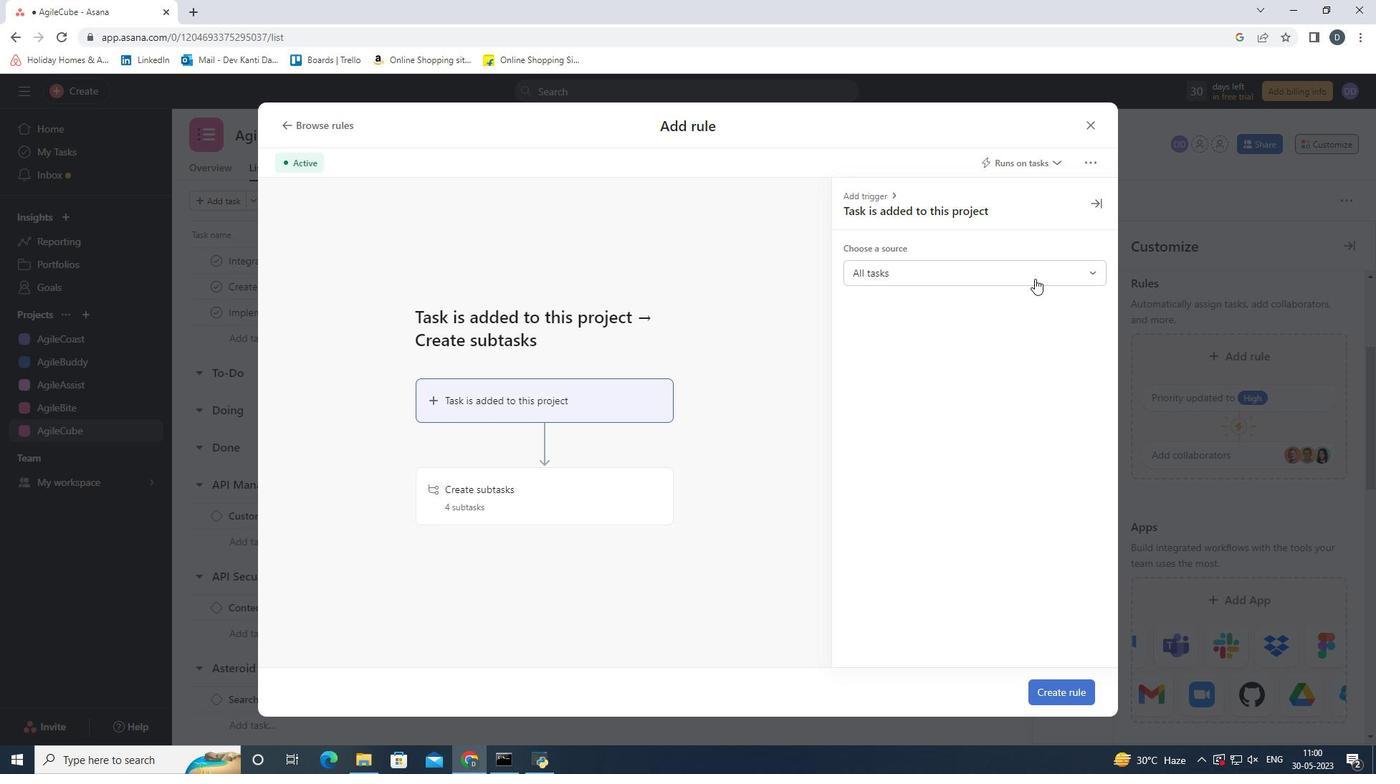 
Action: Mouse moved to (579, 475)
Screenshot: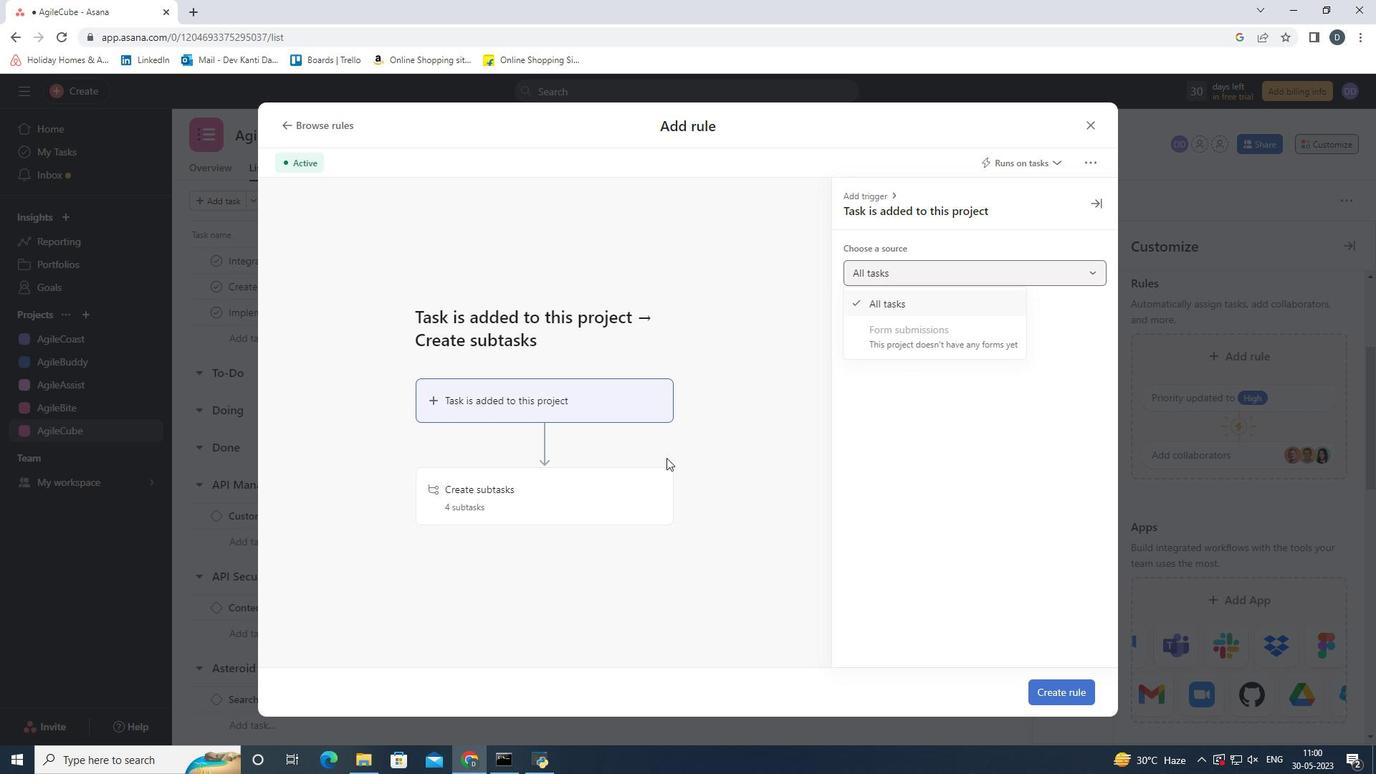 
Action: Mouse pressed left at (579, 475)
Screenshot: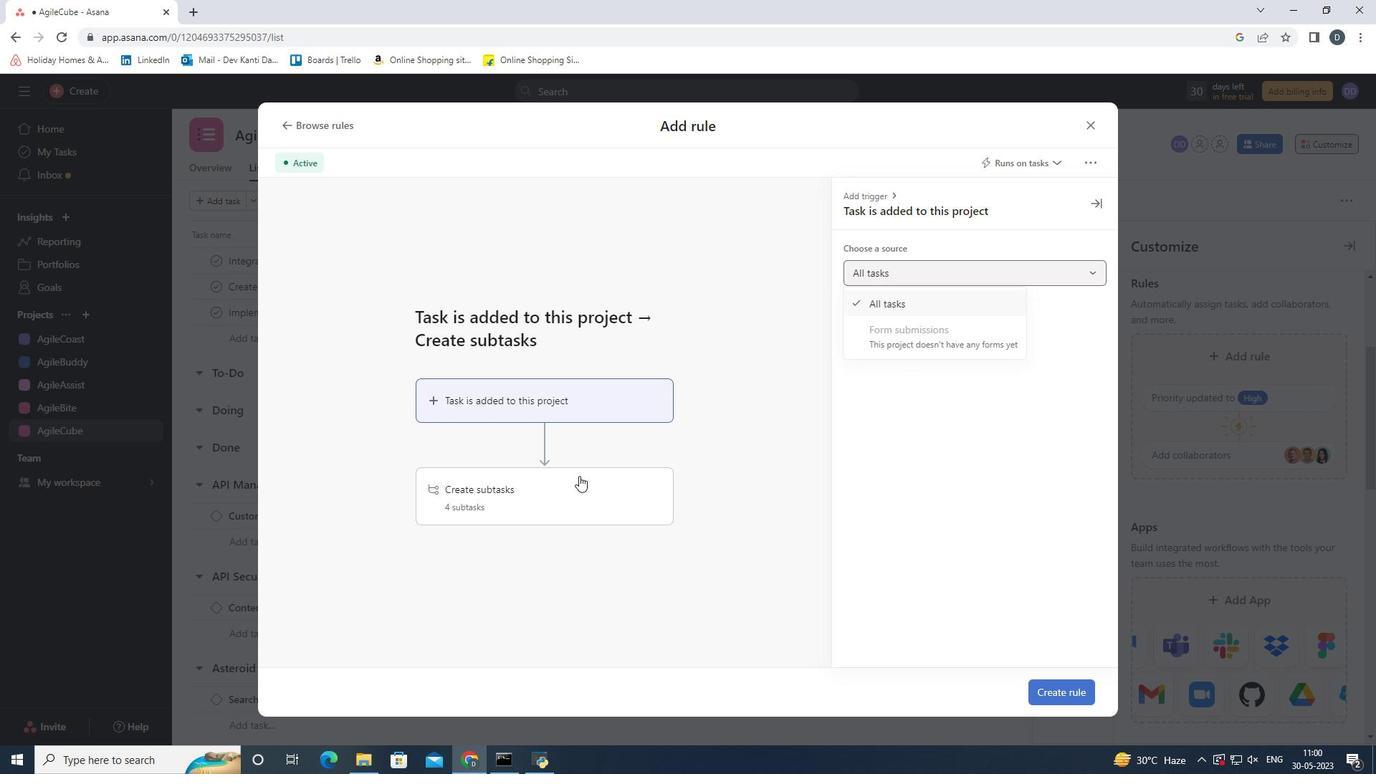 
Action: Mouse moved to (1050, 693)
Screenshot: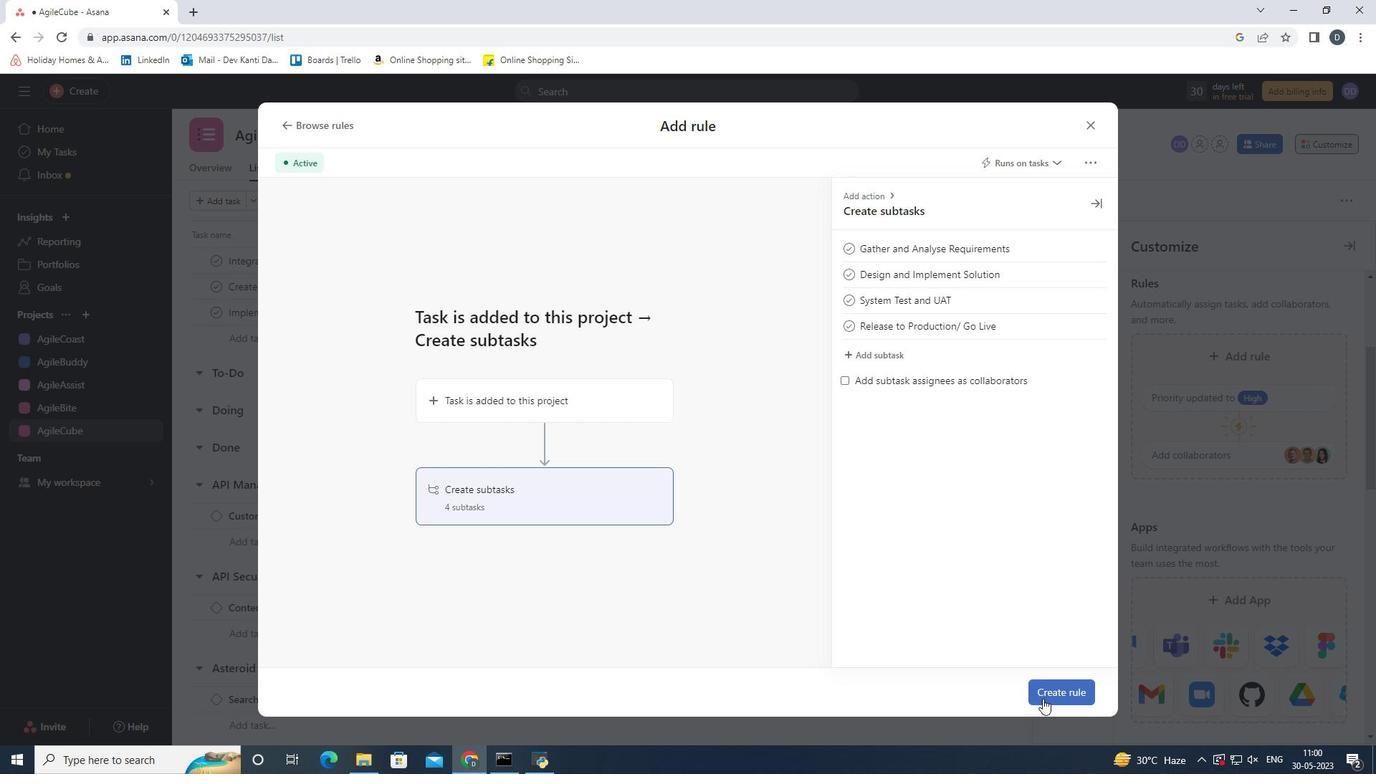 
Action: Mouse pressed left at (1050, 693)
Screenshot: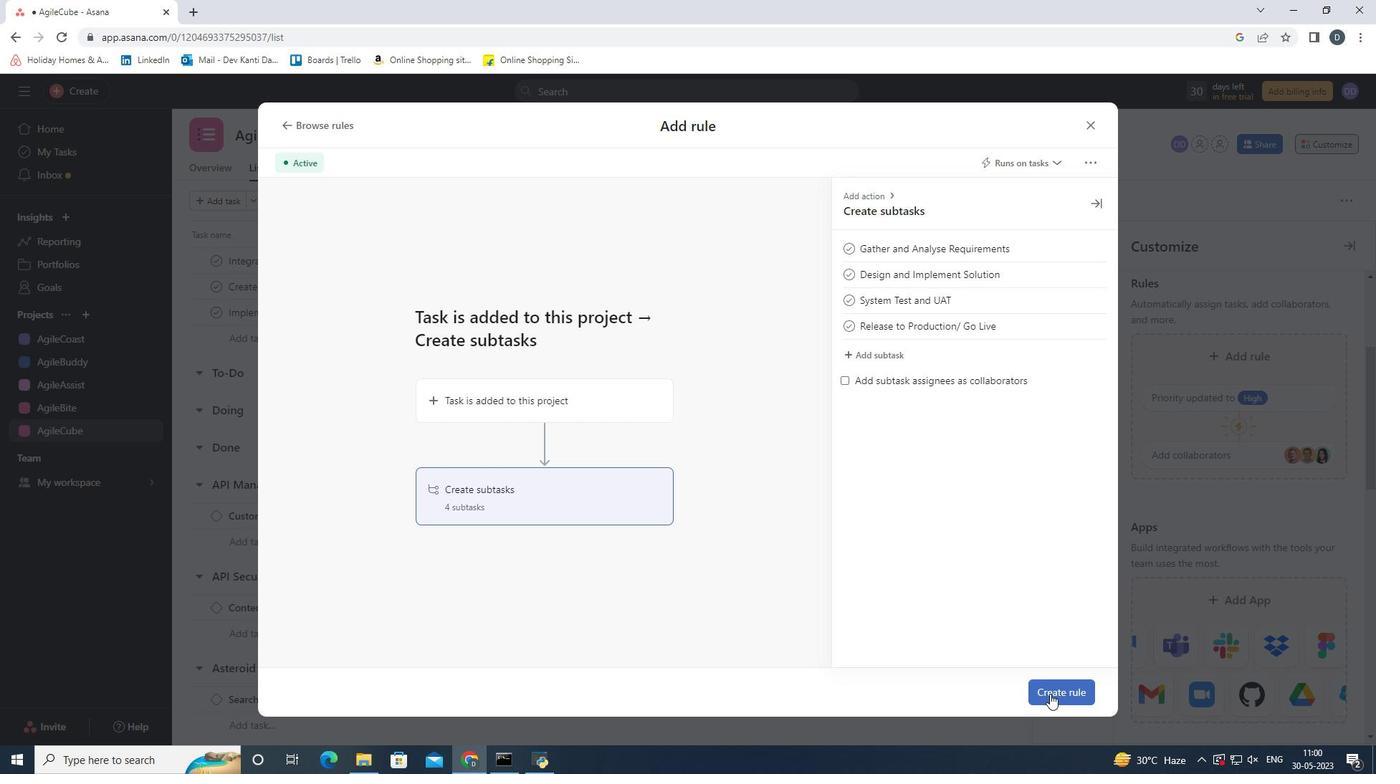 
Action: Mouse moved to (1346, 245)
Screenshot: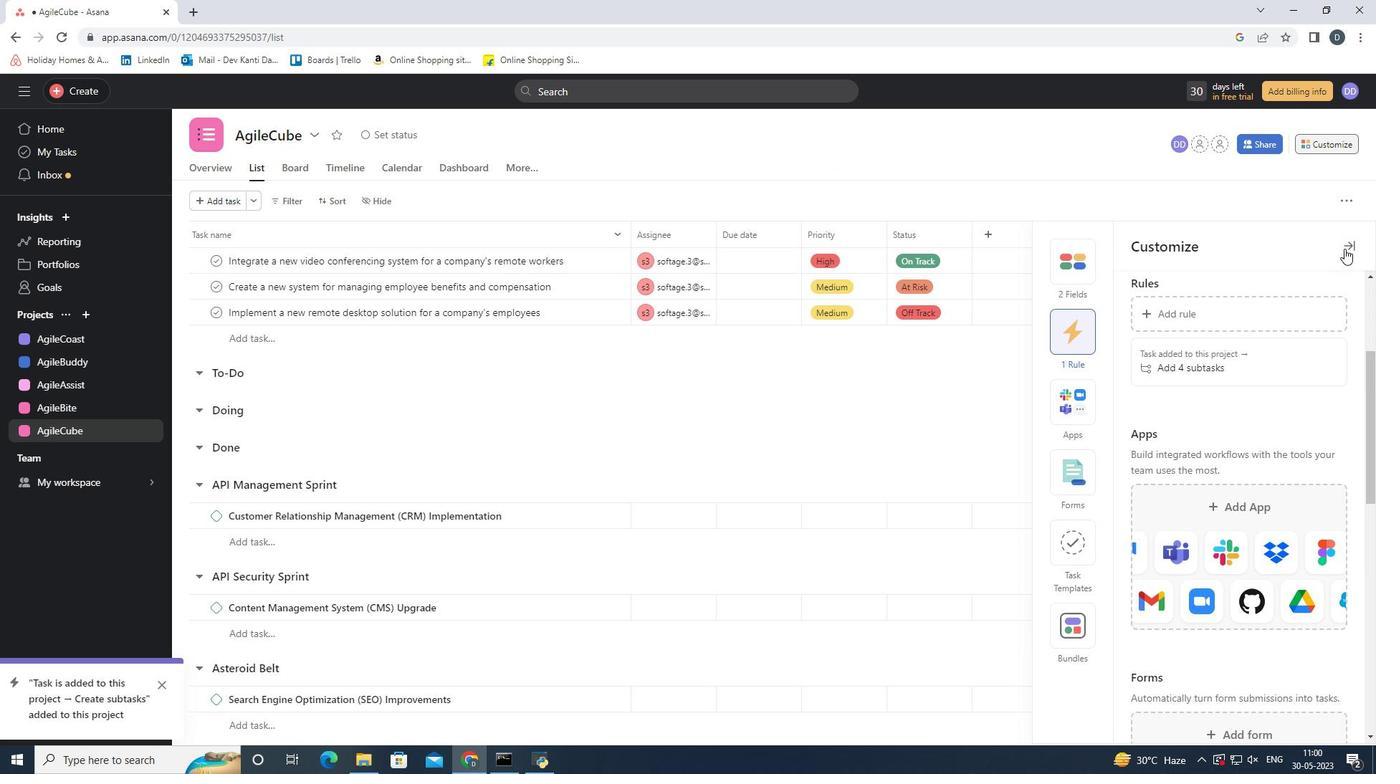 
Action: Mouse pressed left at (1346, 245)
Screenshot: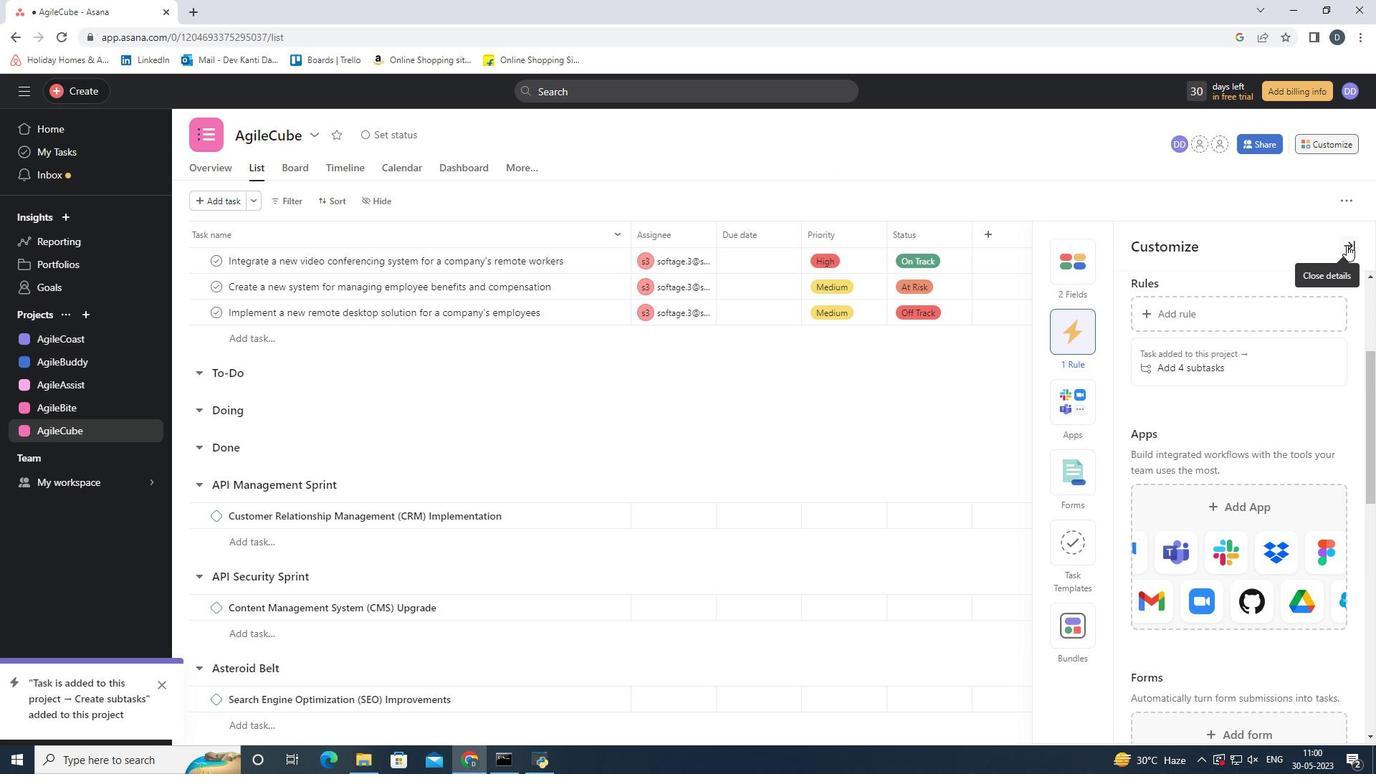 
Action: Mouse moved to (153, 683)
Screenshot: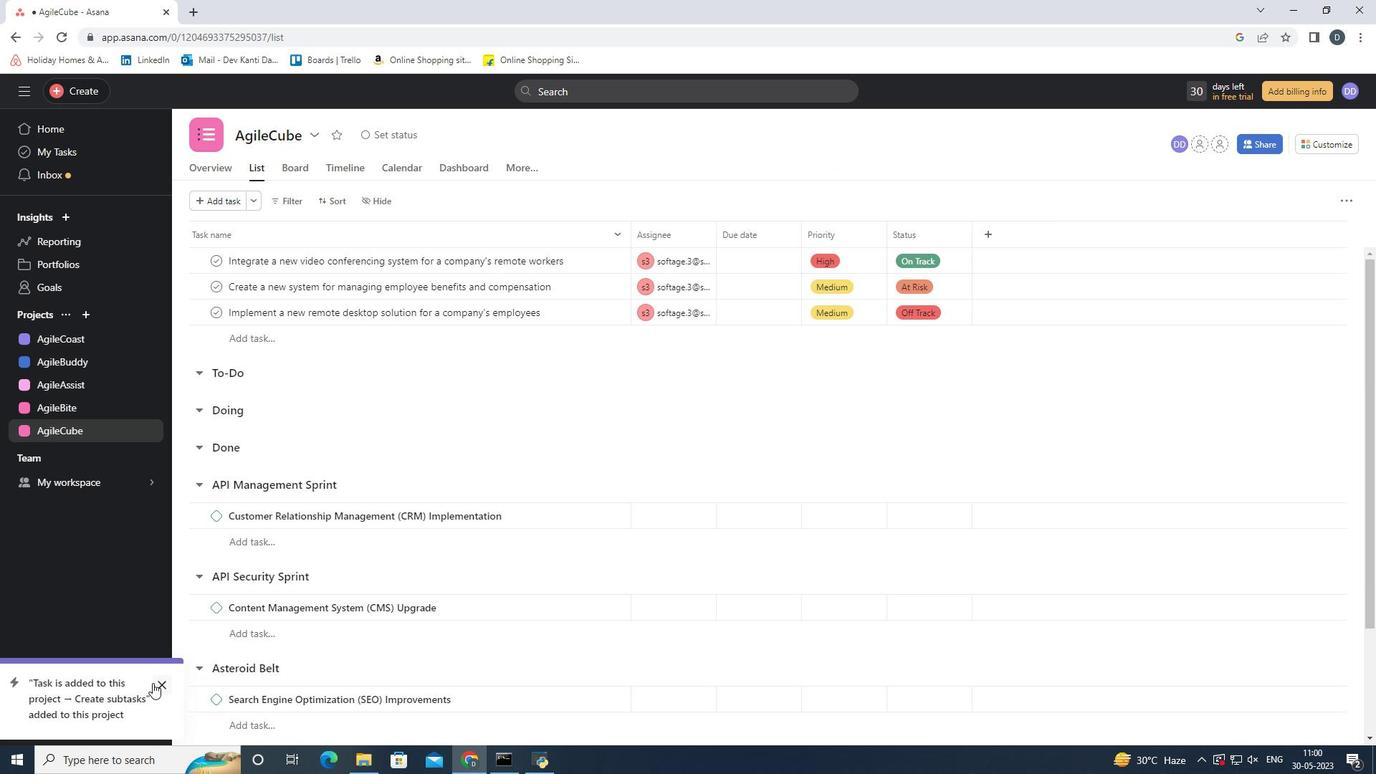
Action: Mouse pressed left at (153, 683)
Screenshot: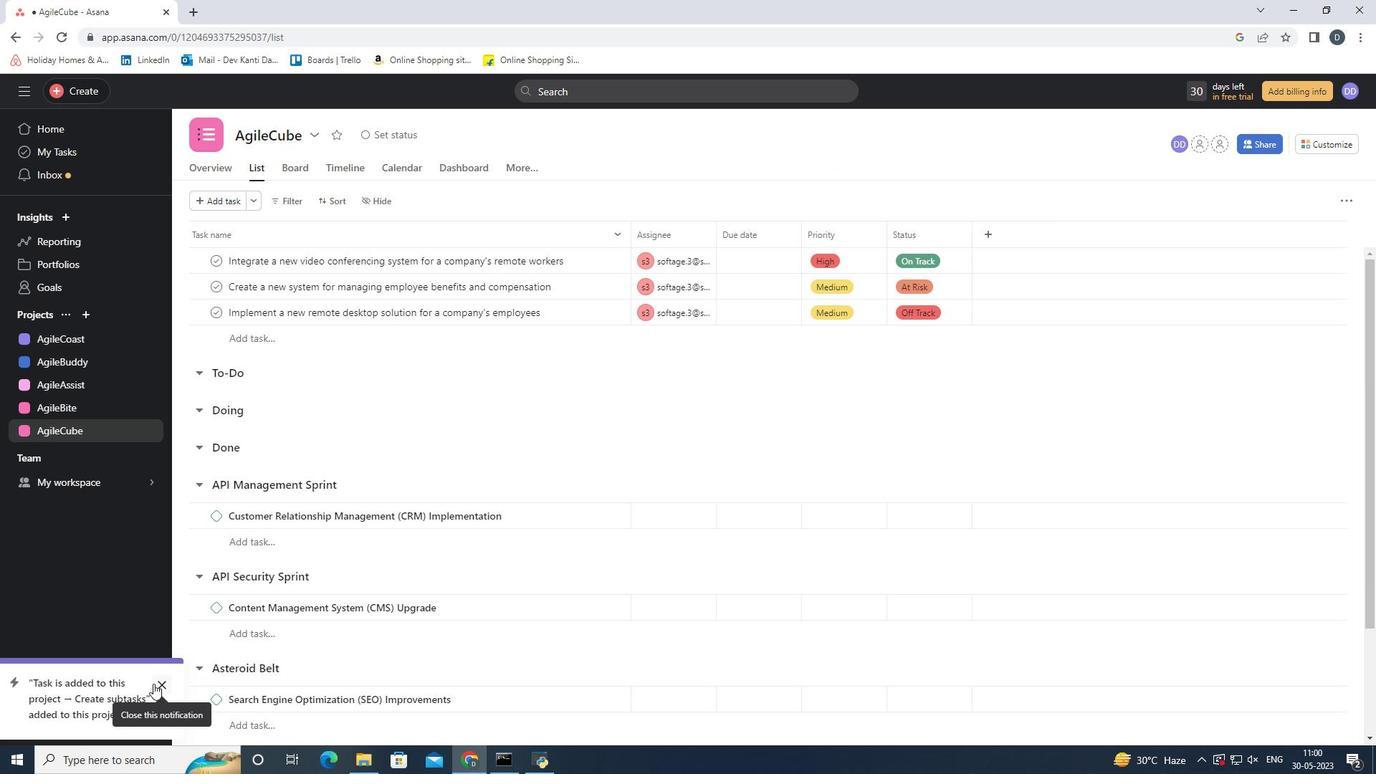 
Action: Mouse moved to (1345, 145)
Screenshot: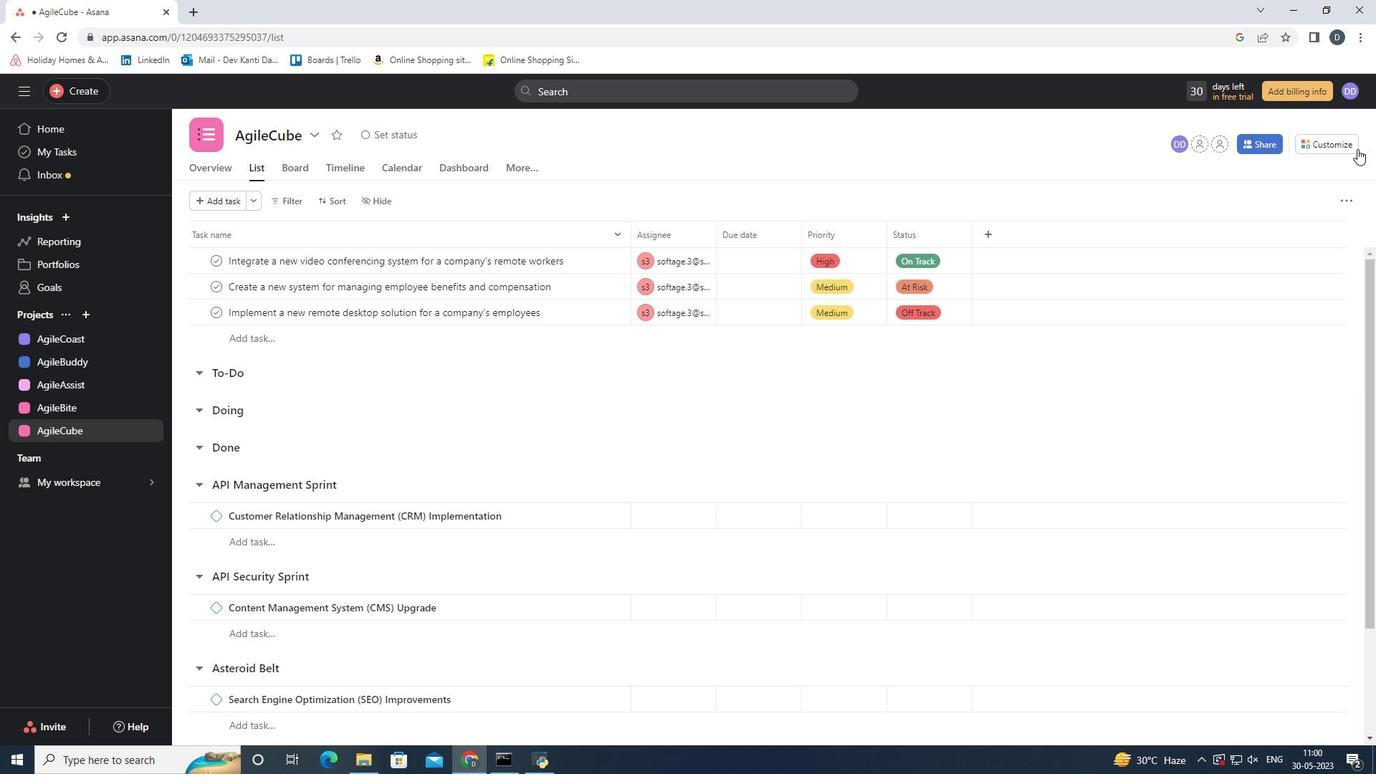 
Action: Mouse pressed left at (1345, 145)
Screenshot: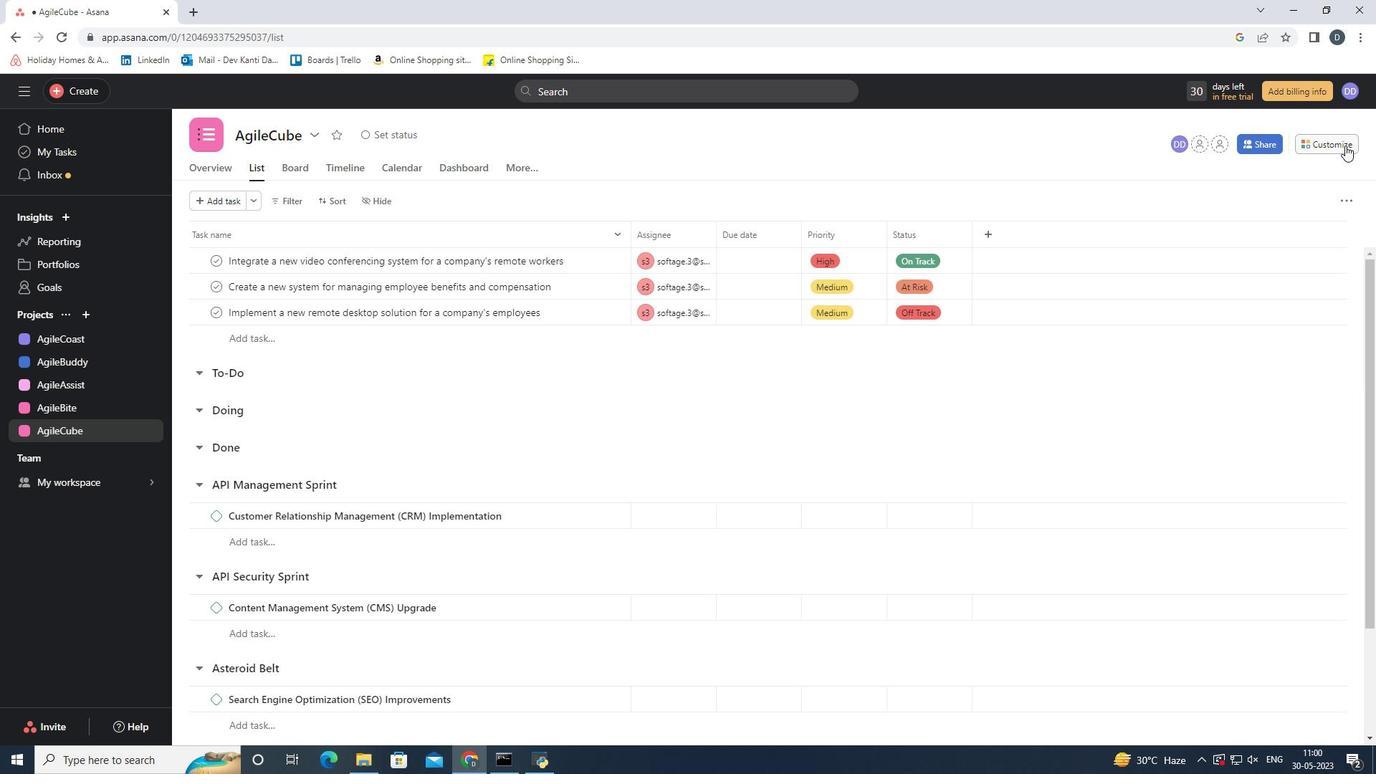 
Action: Mouse moved to (1347, 234)
Screenshot: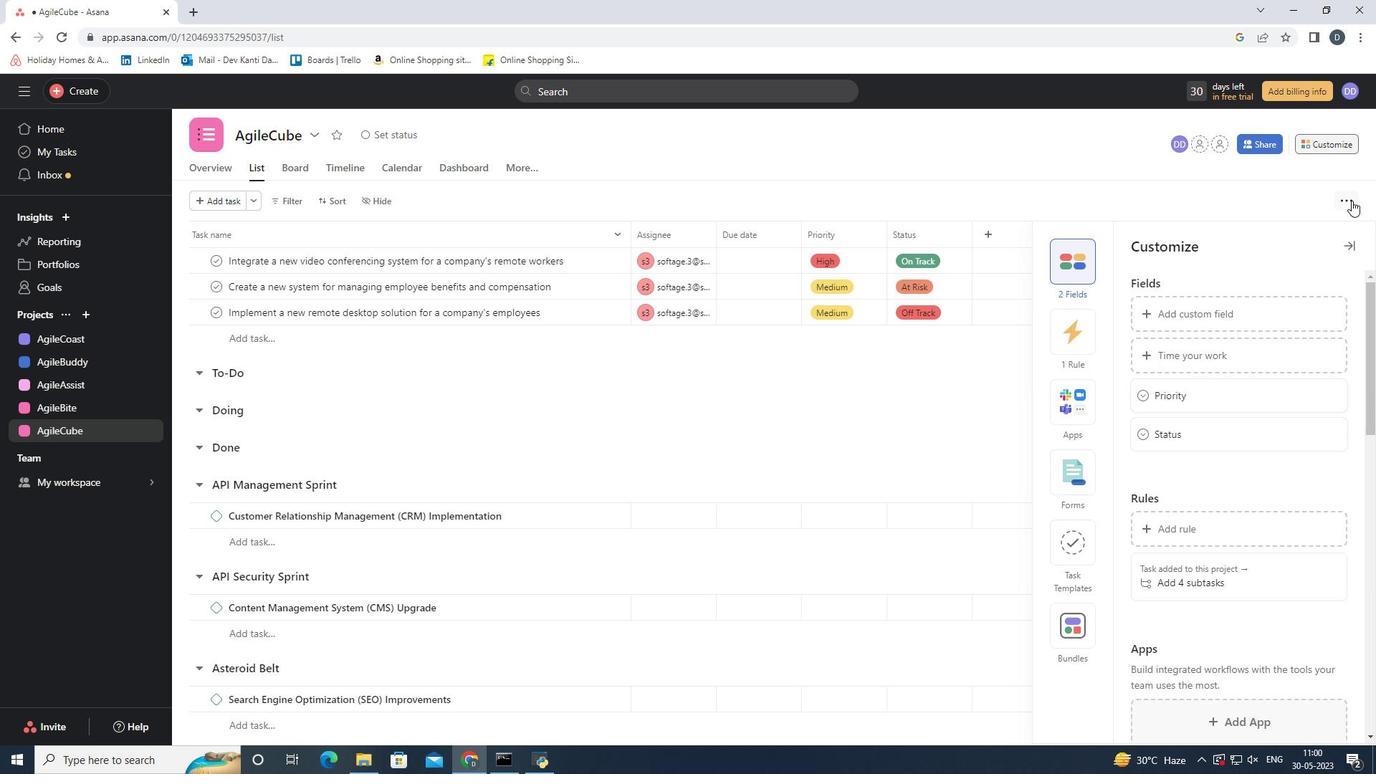 
Action: Mouse pressed left at (1347, 234)
Screenshot: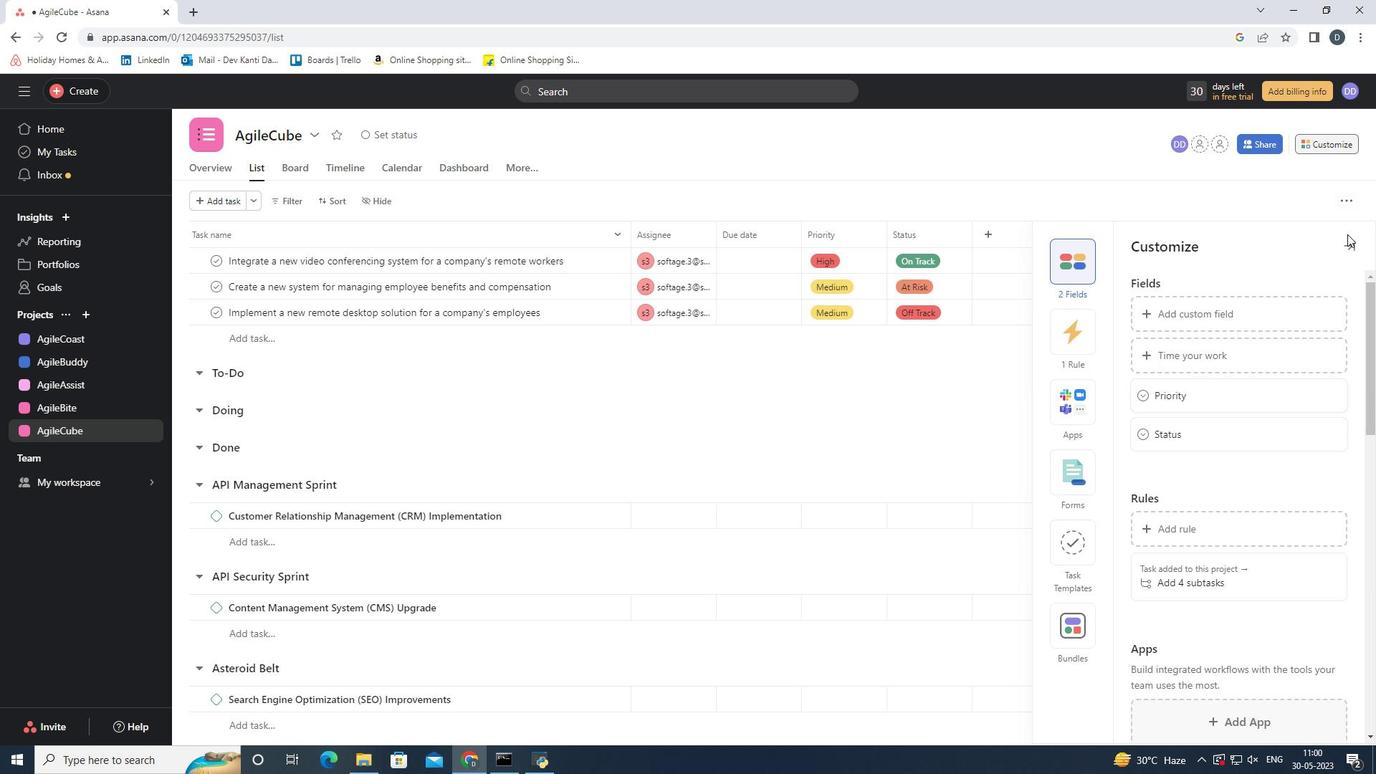 
Action: Mouse moved to (1347, 240)
Screenshot: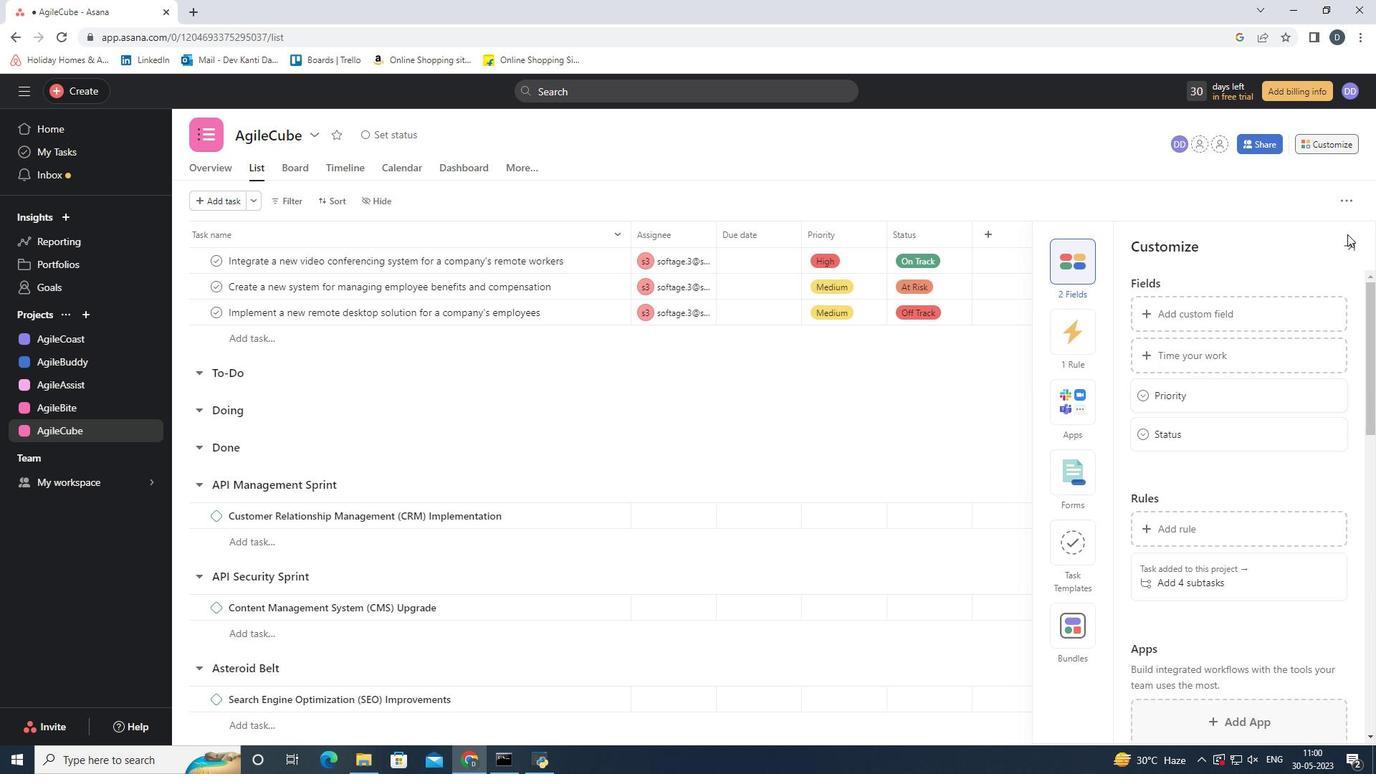 
Action: Mouse pressed left at (1347, 240)
Screenshot: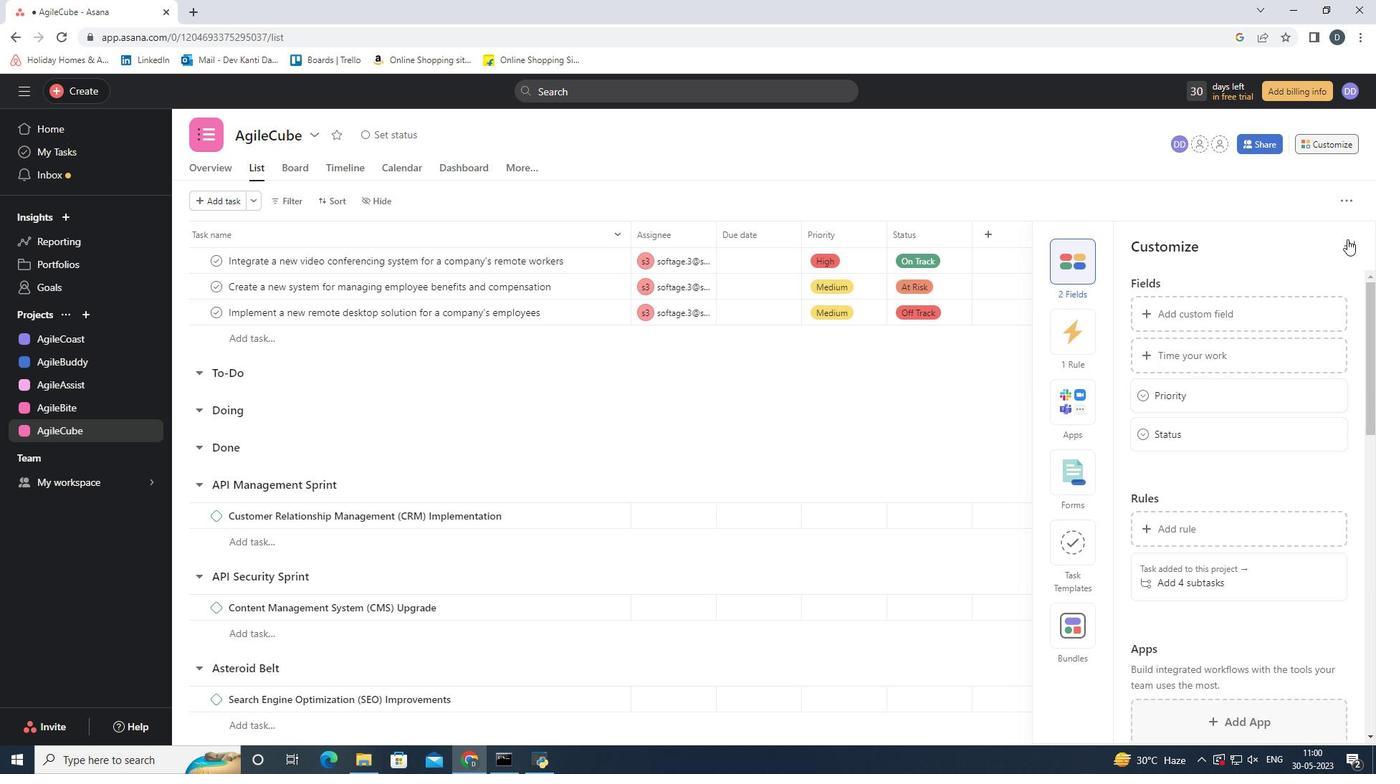 
Action: Mouse moved to (1076, 437)
Screenshot: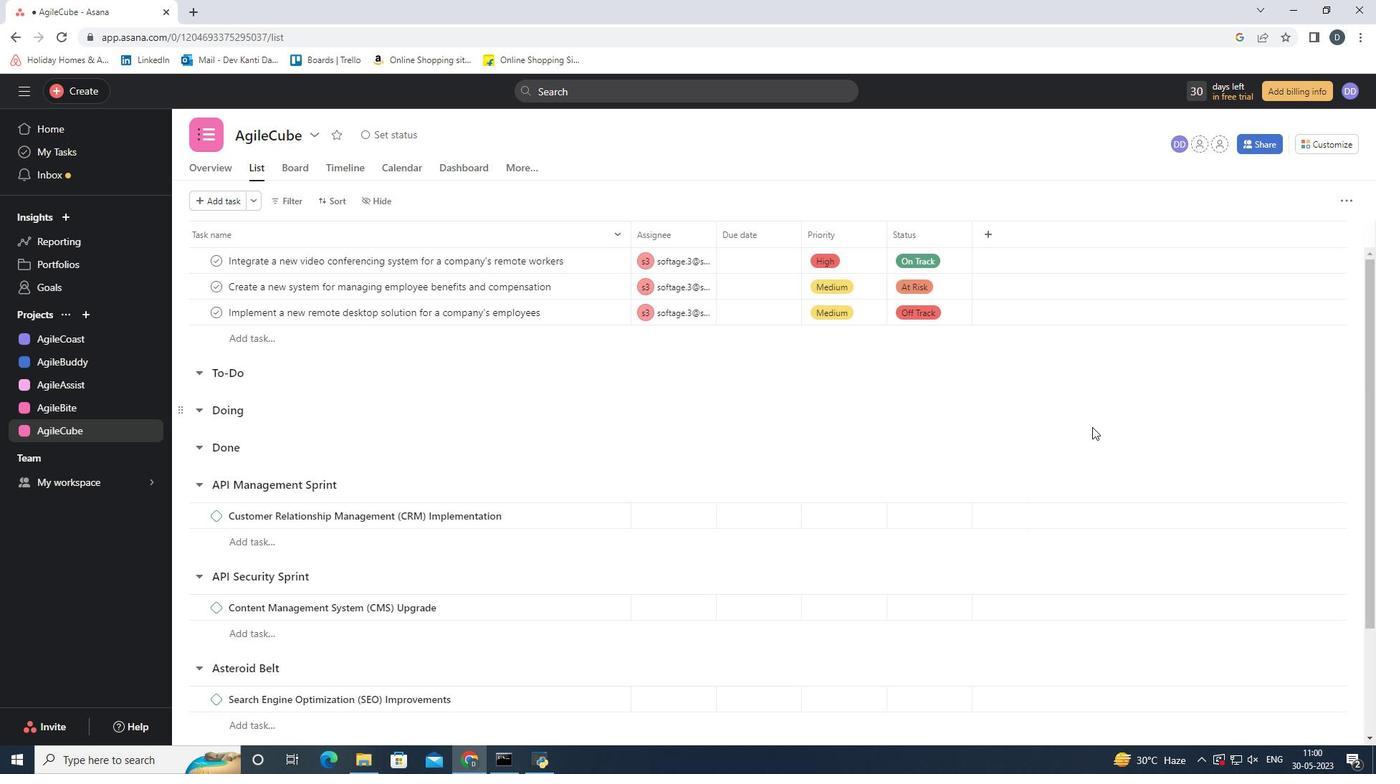 
